 Task: Search one way flight ticket for 5 adults, 2 children, 1 infant in seat and 1 infant on lap in economy from Roswell: Roswell Air Center to Jacksonville: Albert J. Ellis Airport on 8-3-2023. Choice of flights is Alaska. Number of bags: 1 carry on bag. Price is upto 20000. Outbound departure time preference is 19:30.
Action: Mouse moved to (280, 397)
Screenshot: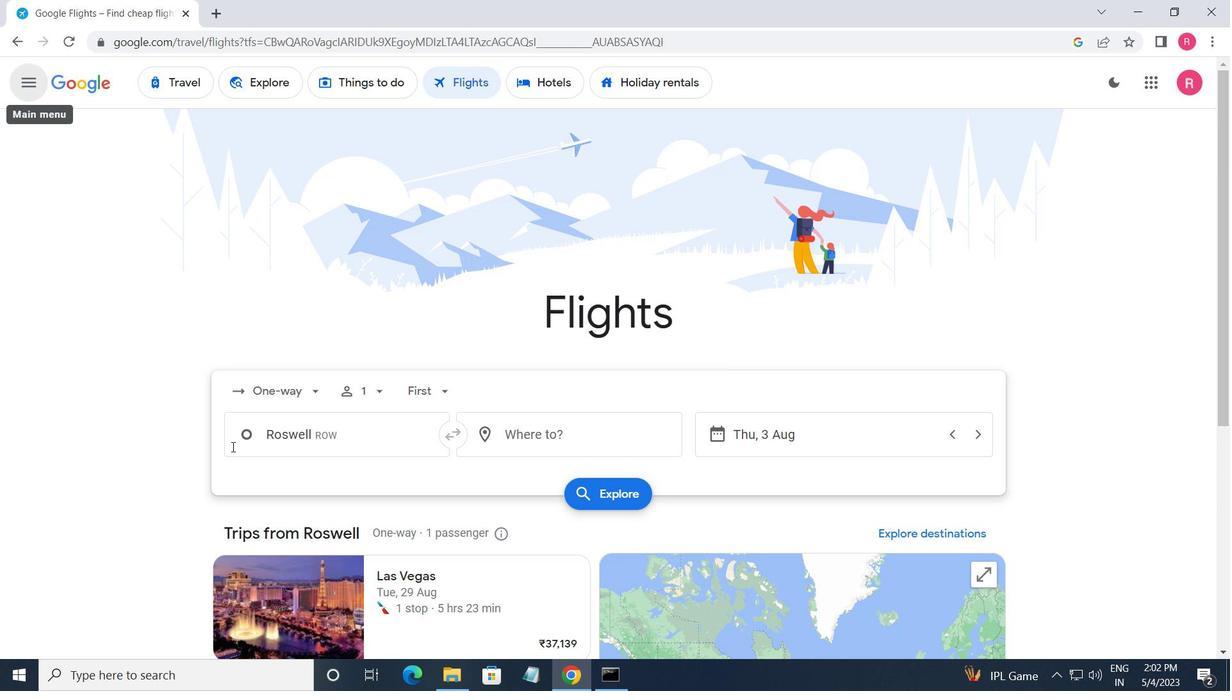 
Action: Mouse pressed left at (280, 397)
Screenshot: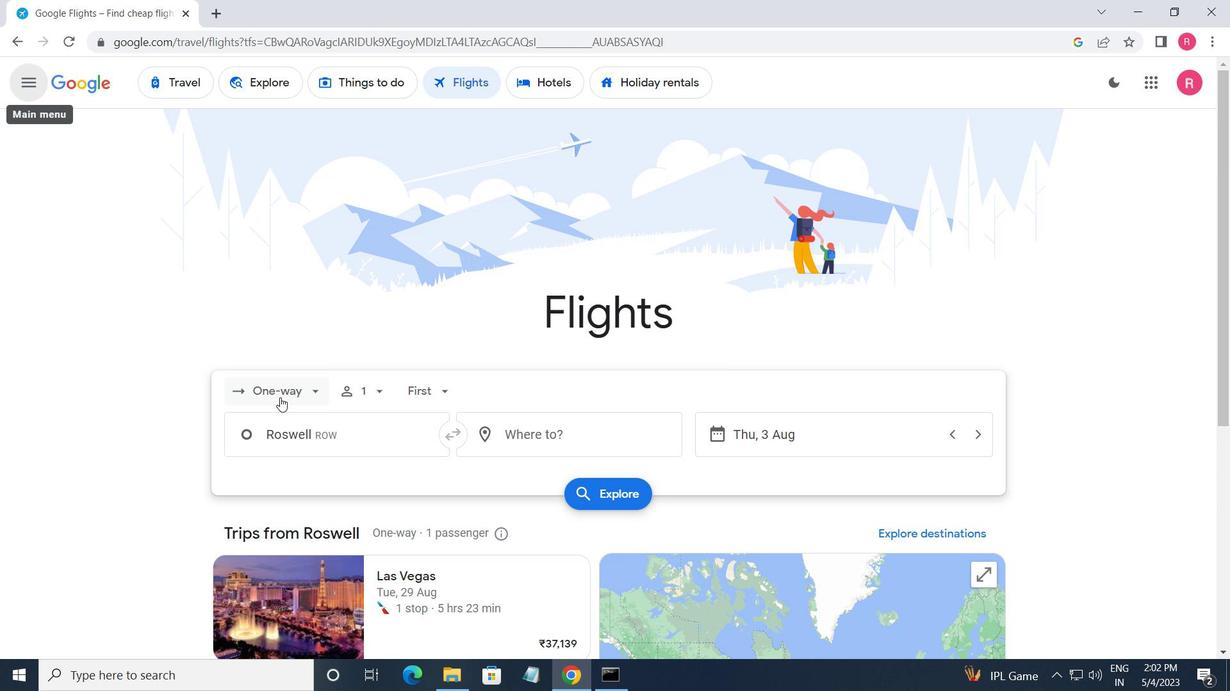 
Action: Mouse moved to (302, 458)
Screenshot: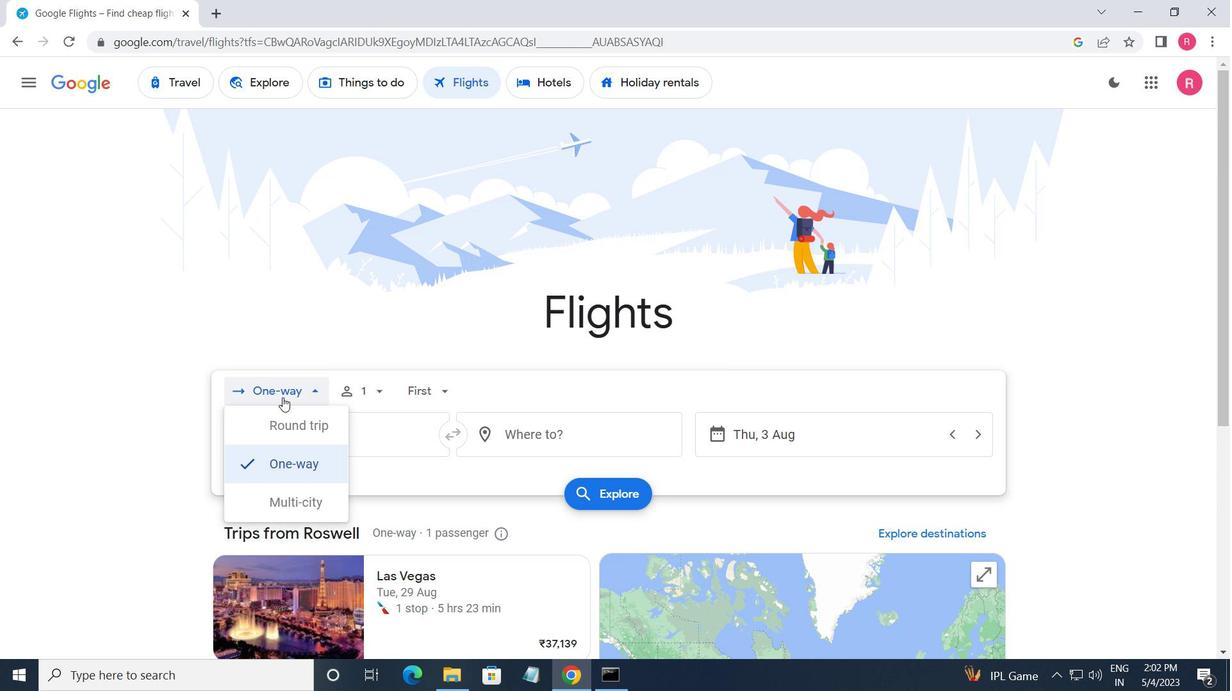 
Action: Mouse pressed left at (302, 458)
Screenshot: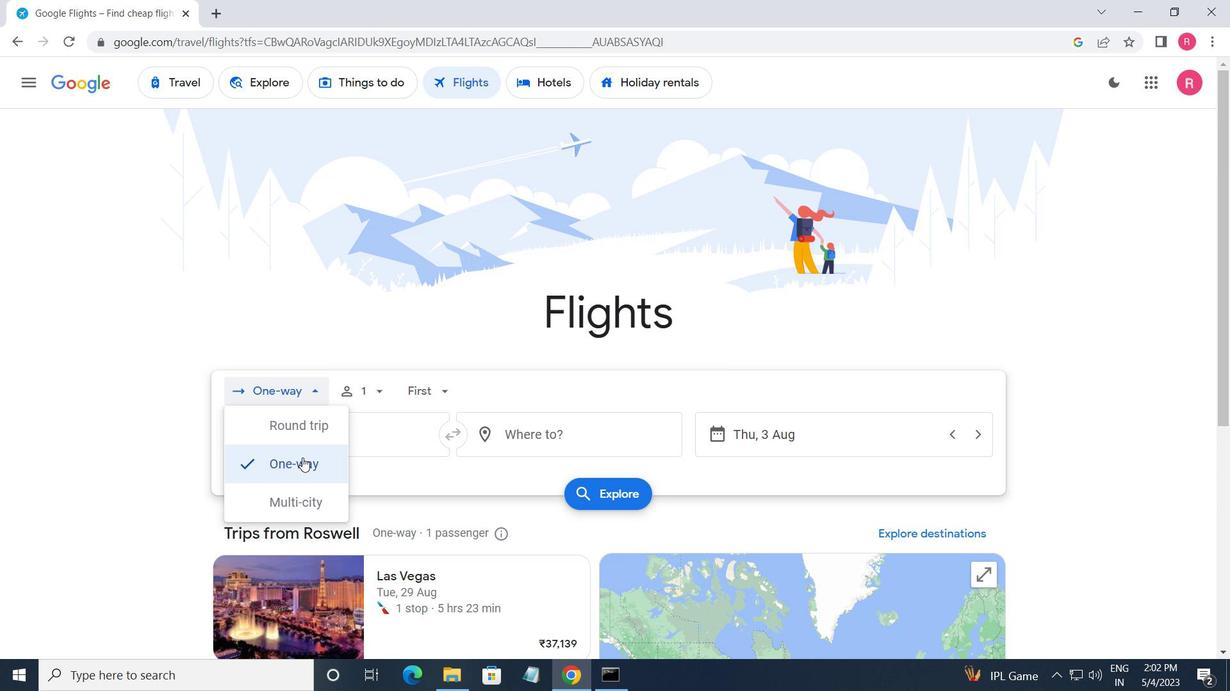 
Action: Mouse moved to (361, 388)
Screenshot: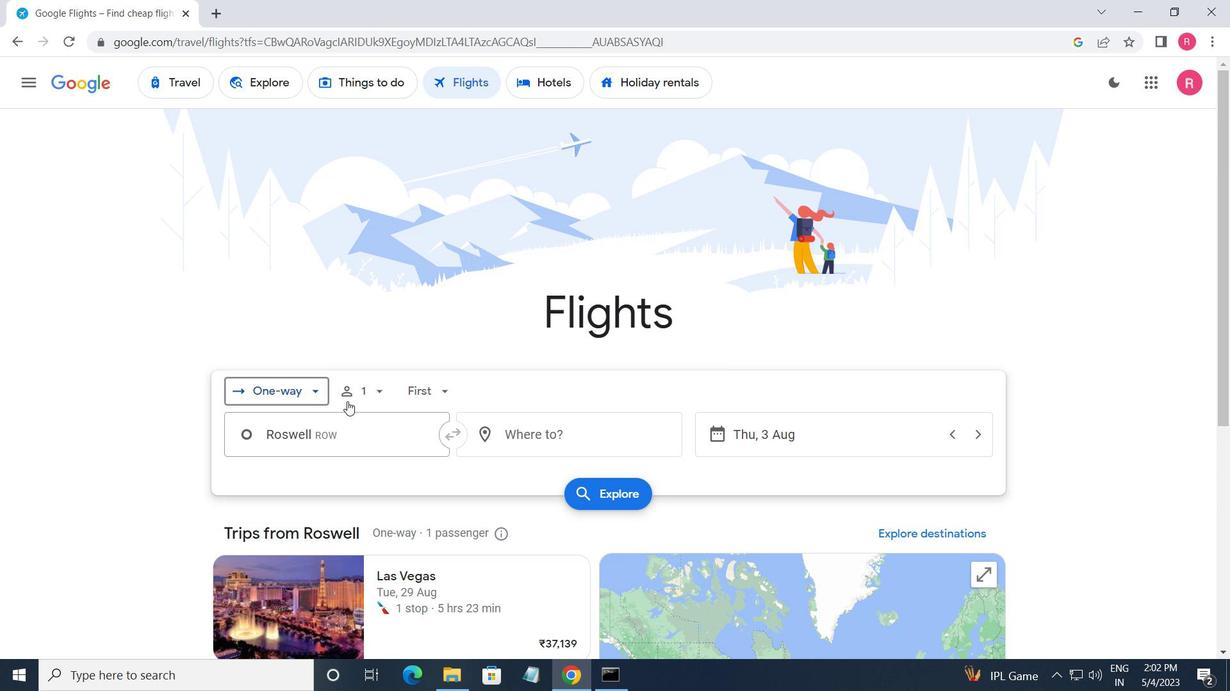 
Action: Mouse pressed left at (361, 388)
Screenshot: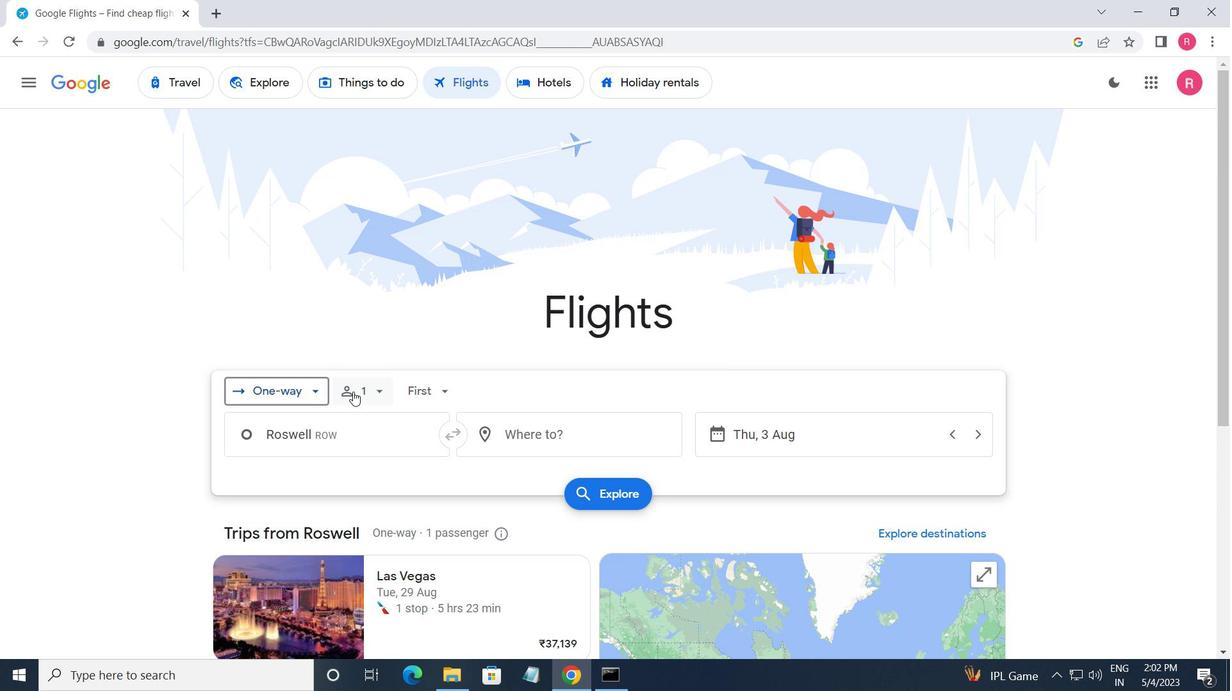 
Action: Mouse moved to (507, 427)
Screenshot: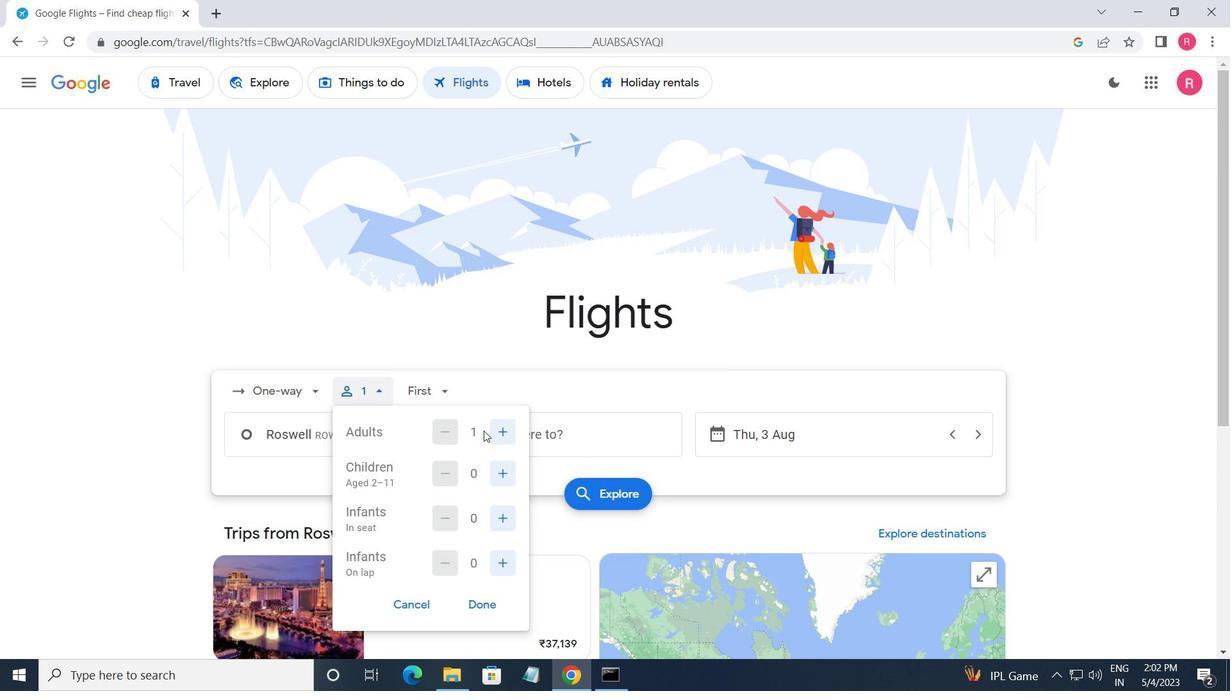 
Action: Mouse pressed left at (507, 427)
Screenshot: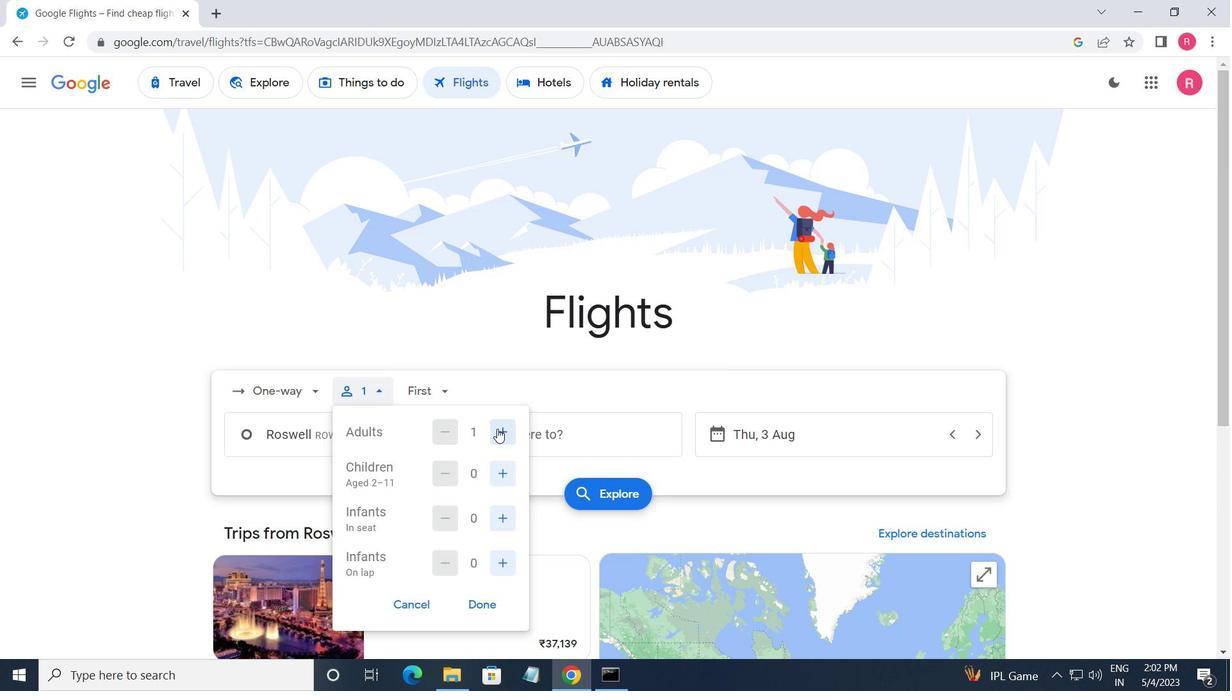 
Action: Mouse pressed left at (507, 427)
Screenshot: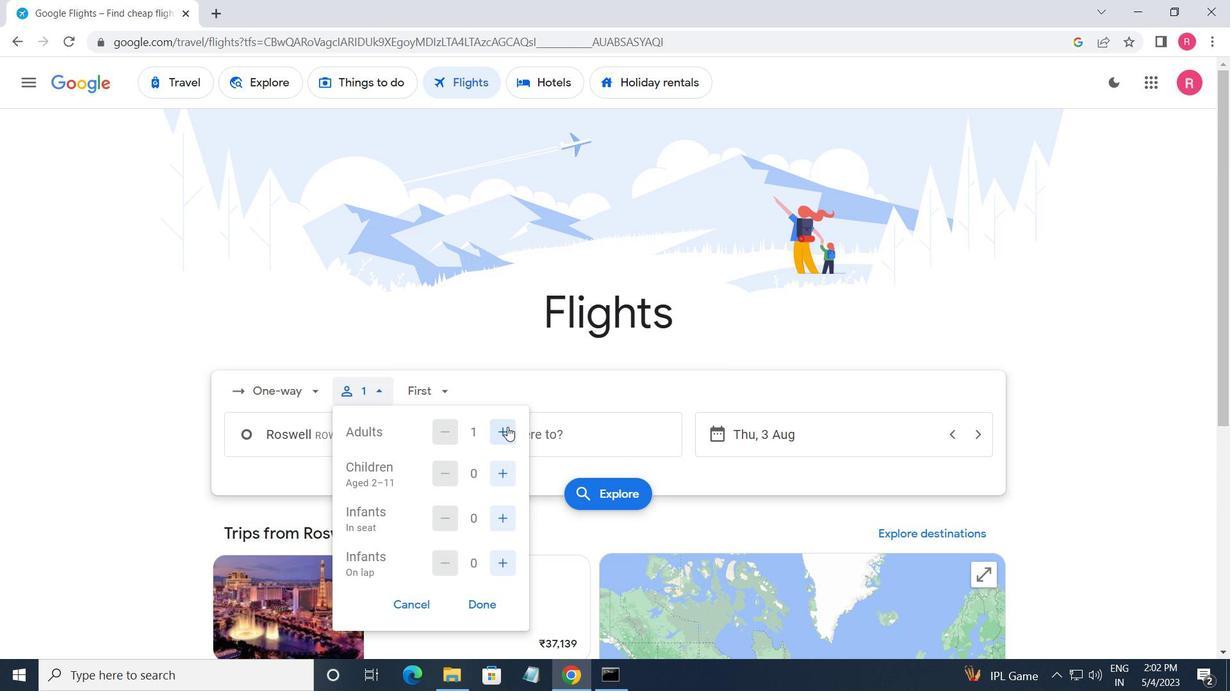 
Action: Mouse pressed left at (507, 427)
Screenshot: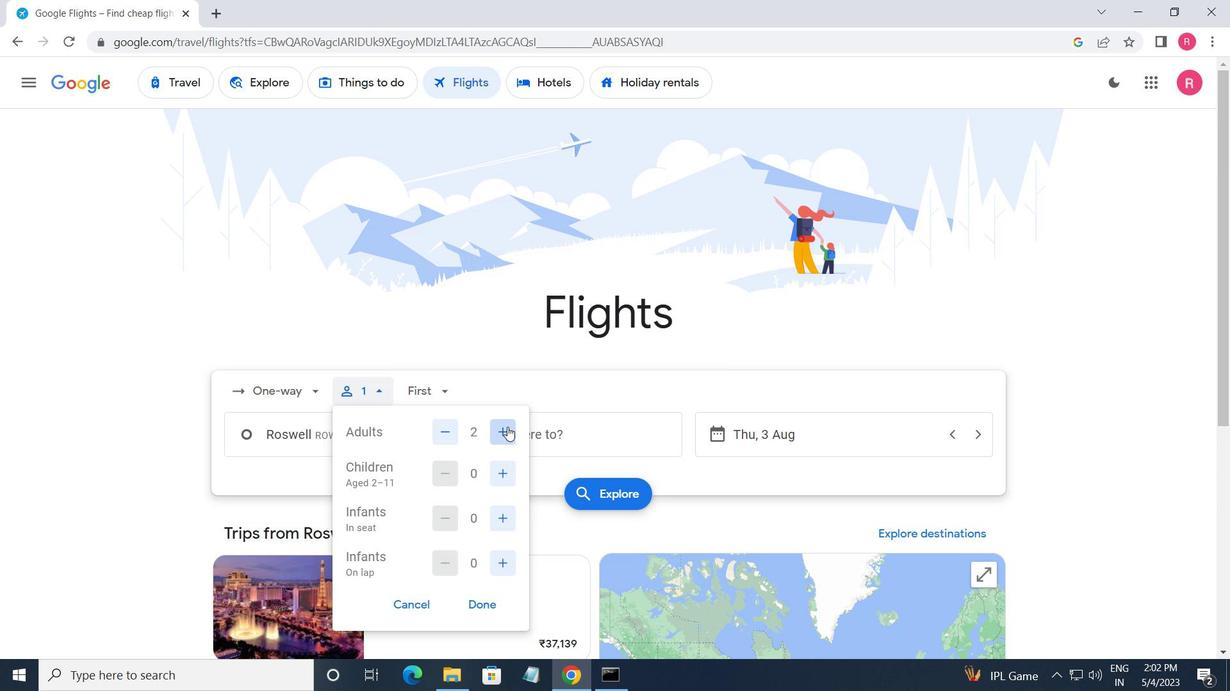 
Action: Mouse pressed left at (507, 427)
Screenshot: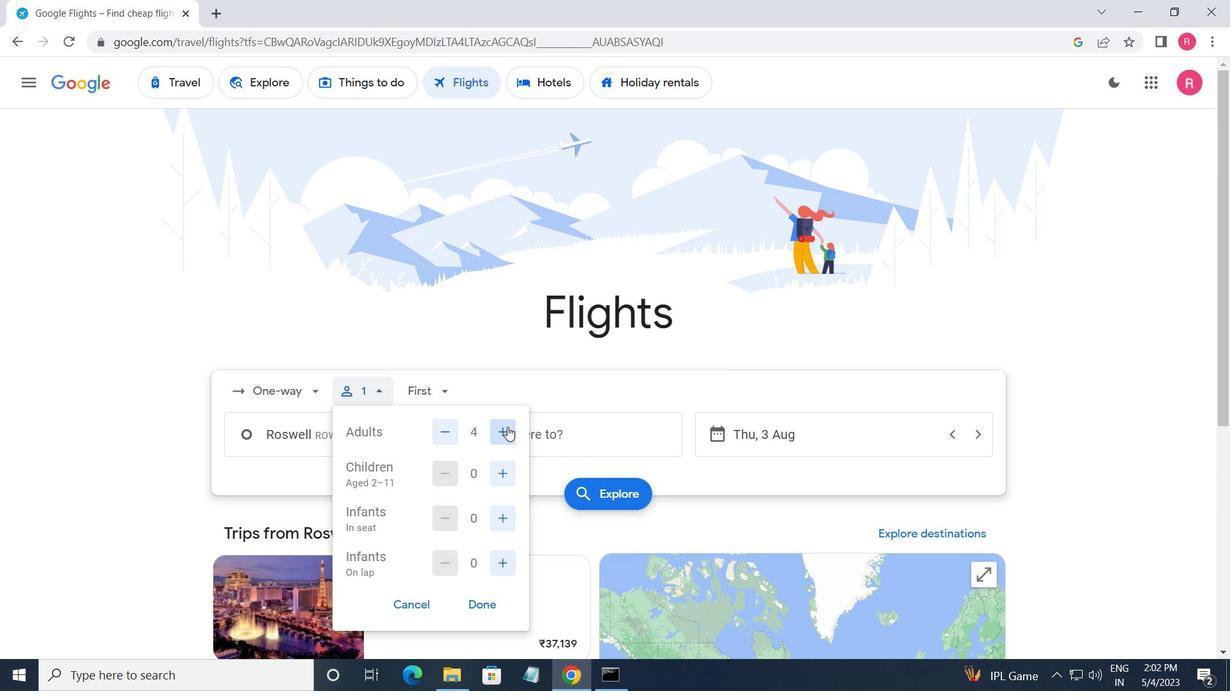 
Action: Mouse moved to (511, 466)
Screenshot: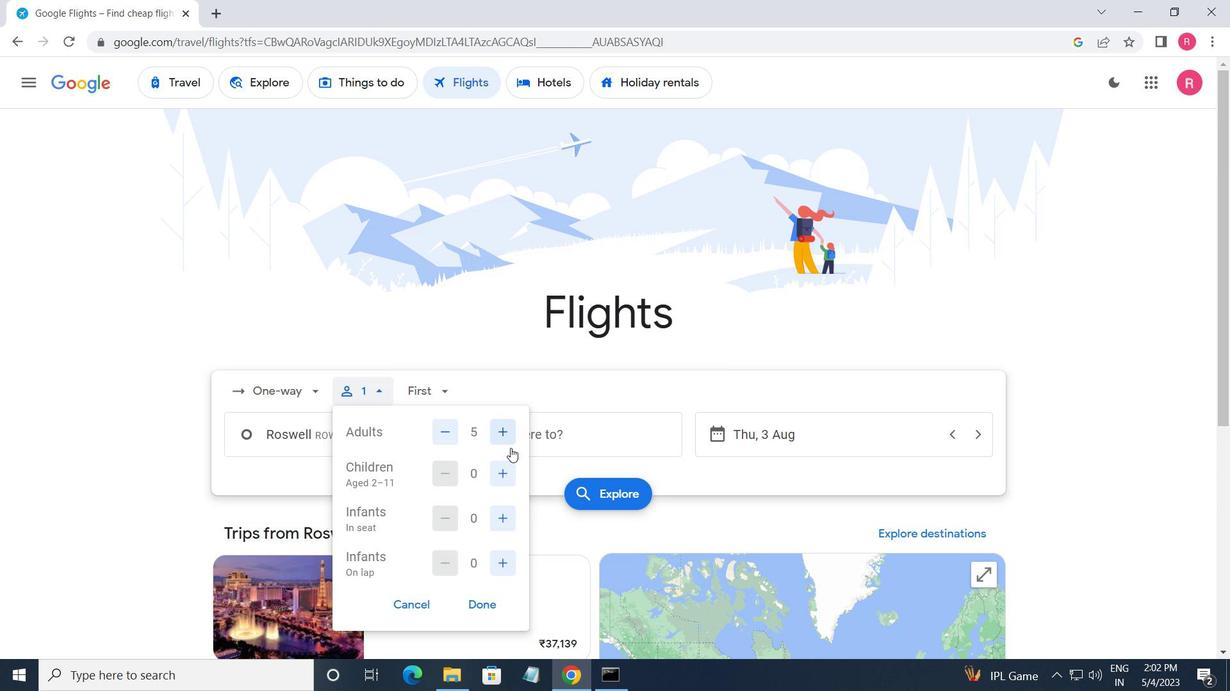 
Action: Mouse pressed left at (511, 466)
Screenshot: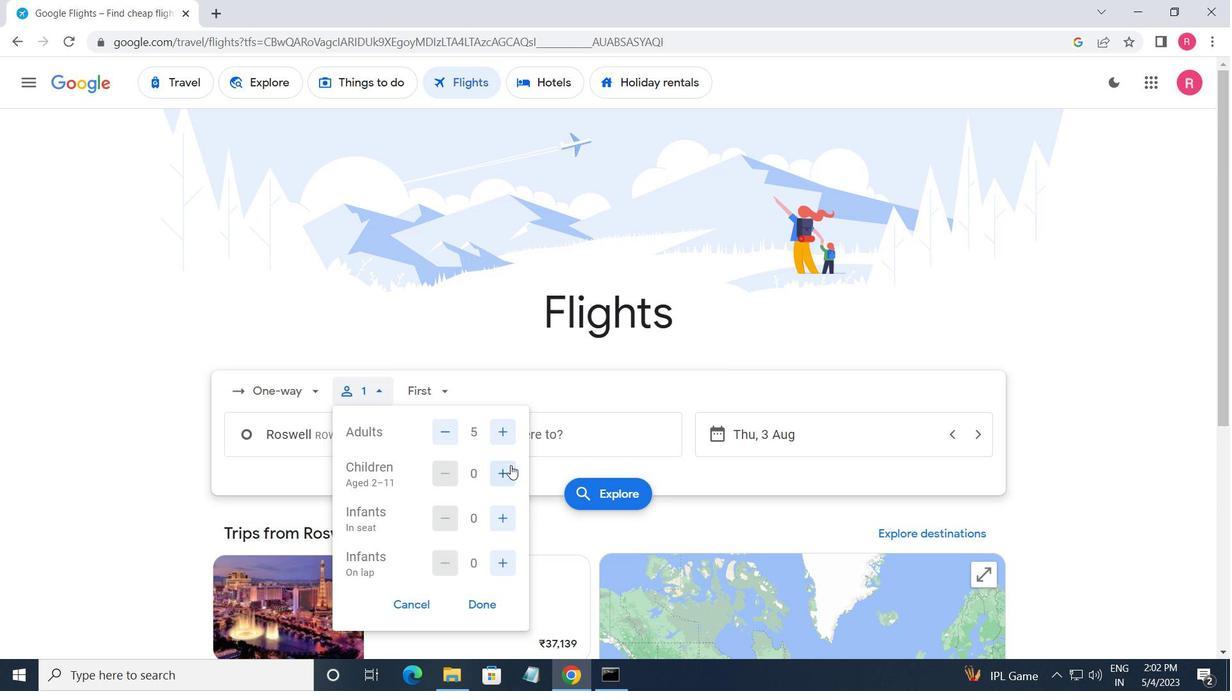 
Action: Mouse moved to (511, 468)
Screenshot: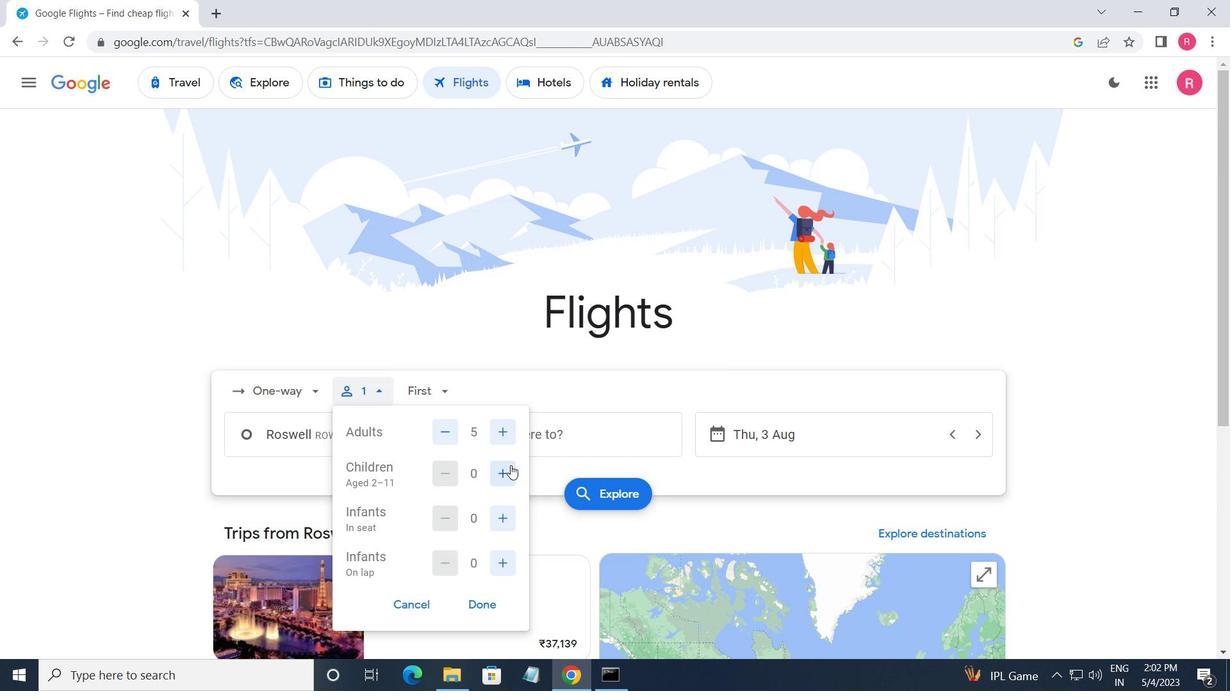 
Action: Mouse pressed left at (511, 468)
Screenshot: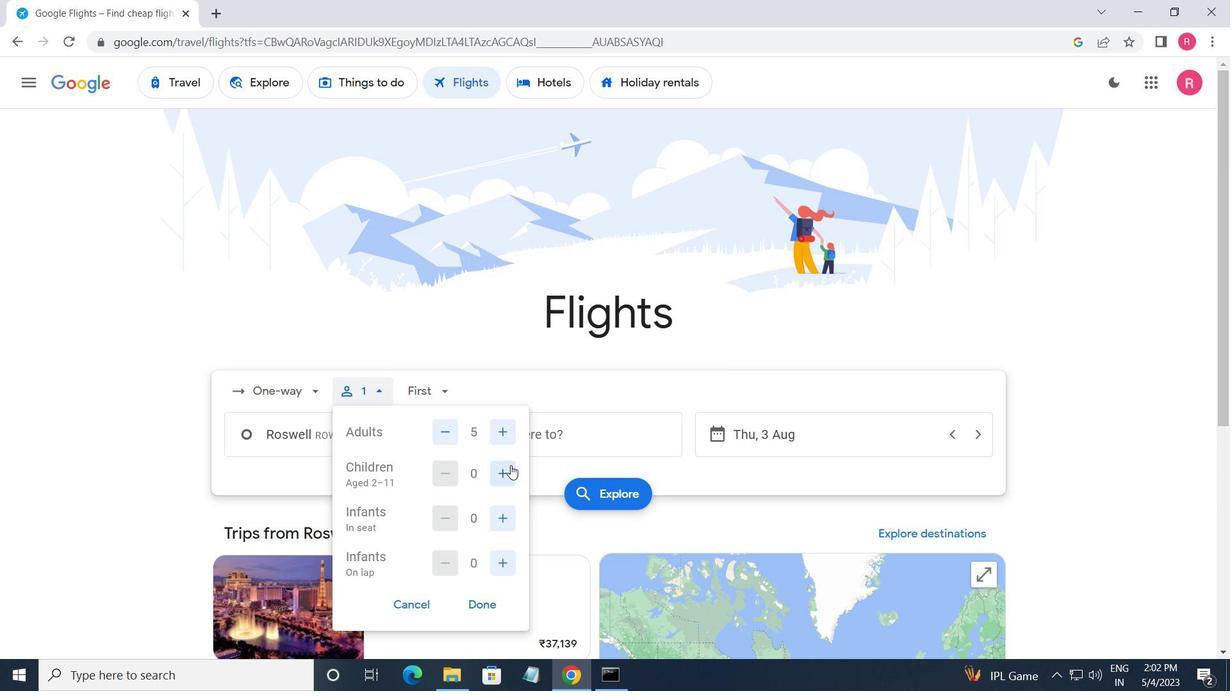 
Action: Mouse moved to (507, 517)
Screenshot: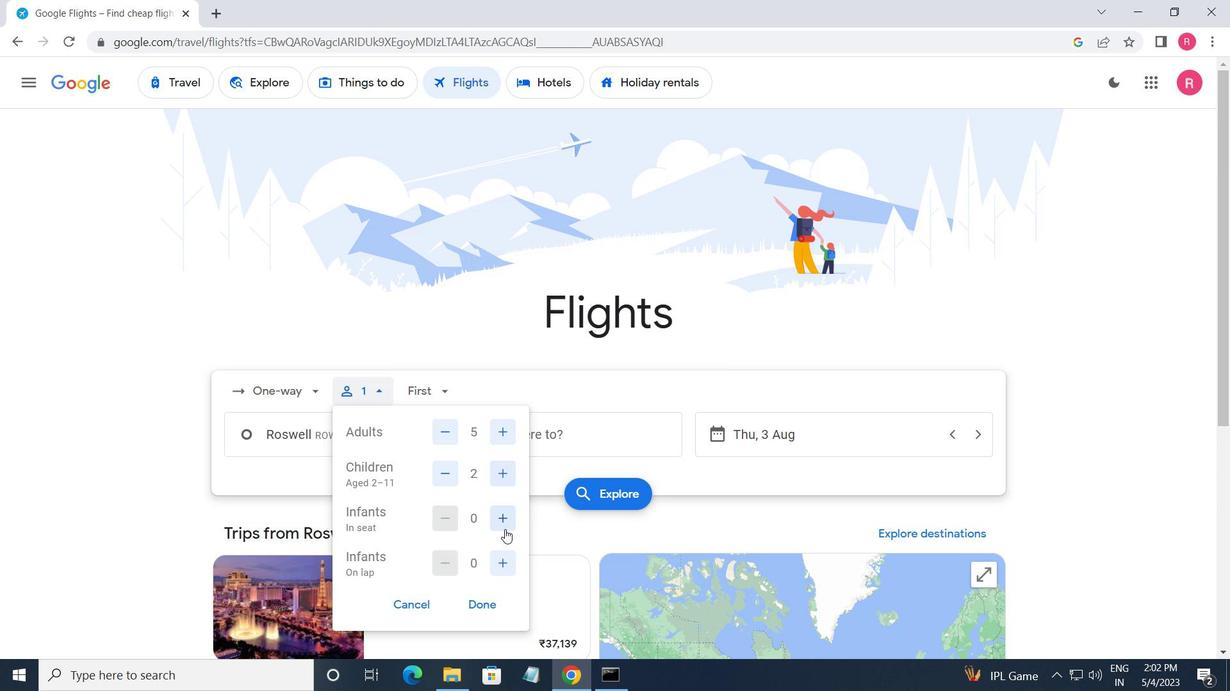 
Action: Mouse pressed left at (507, 517)
Screenshot: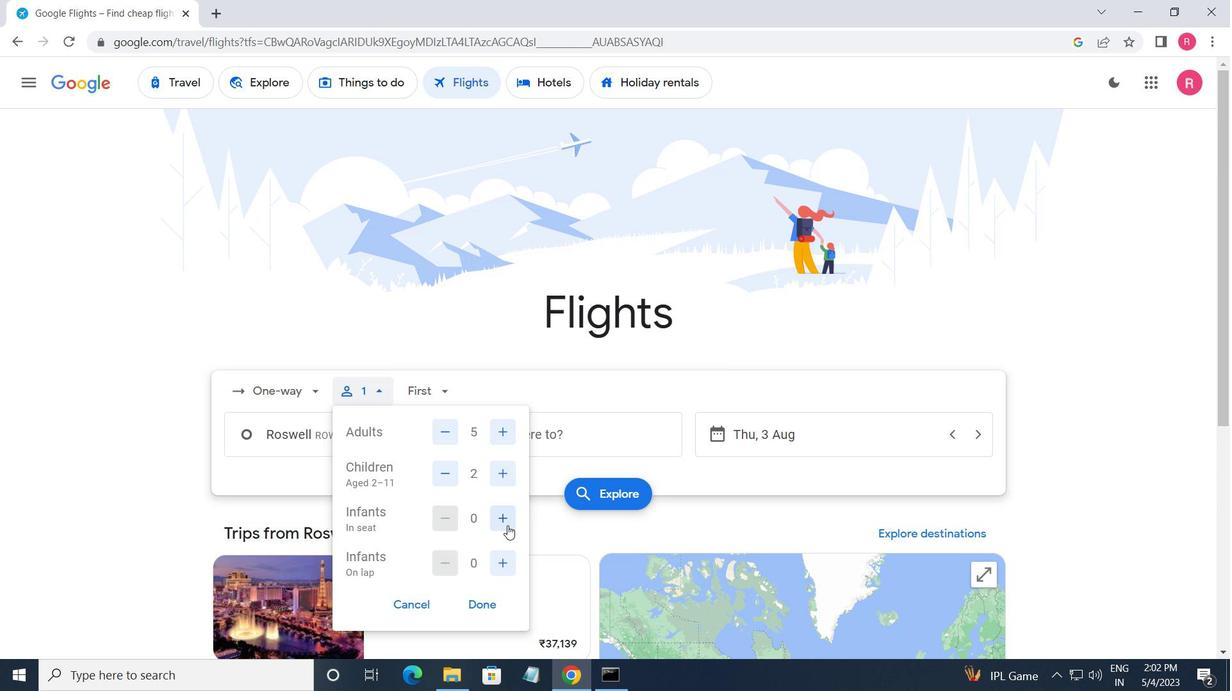 
Action: Mouse moved to (501, 562)
Screenshot: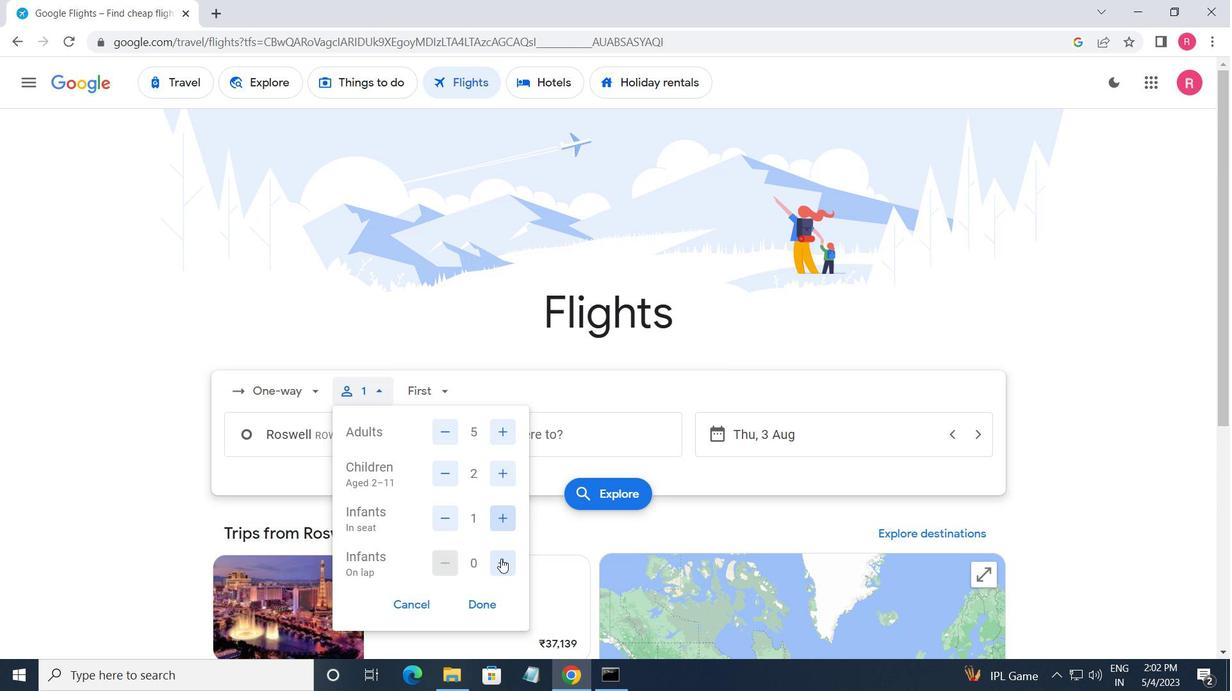 
Action: Mouse pressed left at (501, 562)
Screenshot: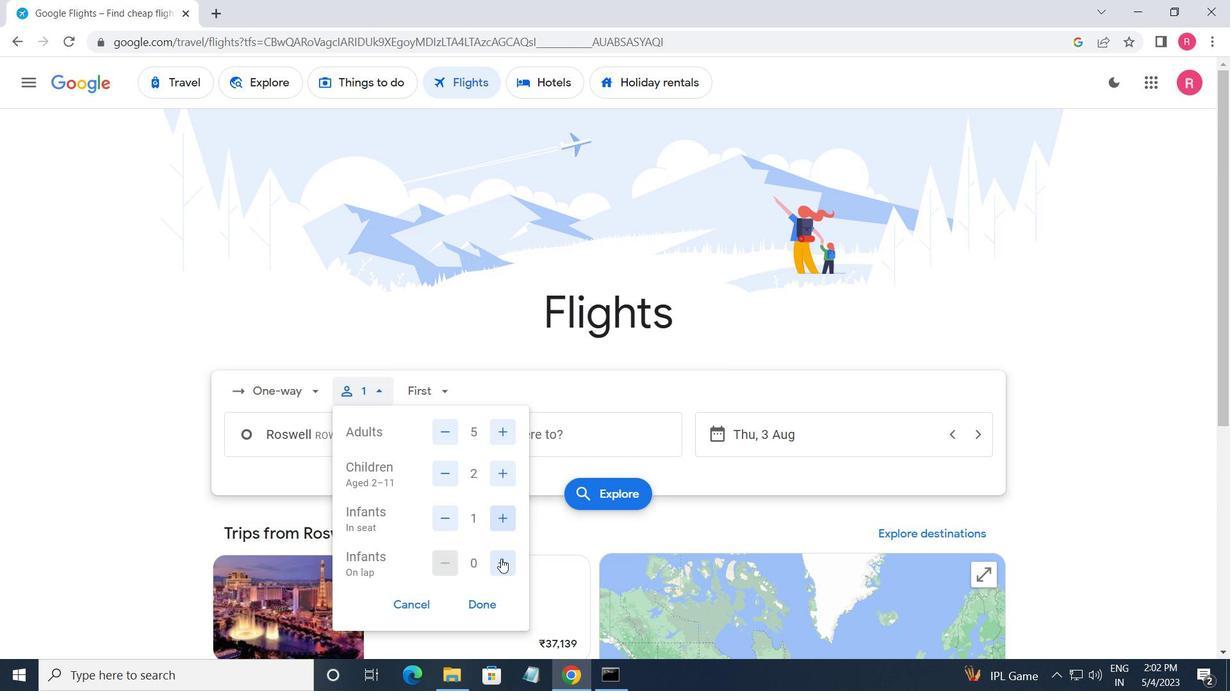 
Action: Mouse moved to (485, 600)
Screenshot: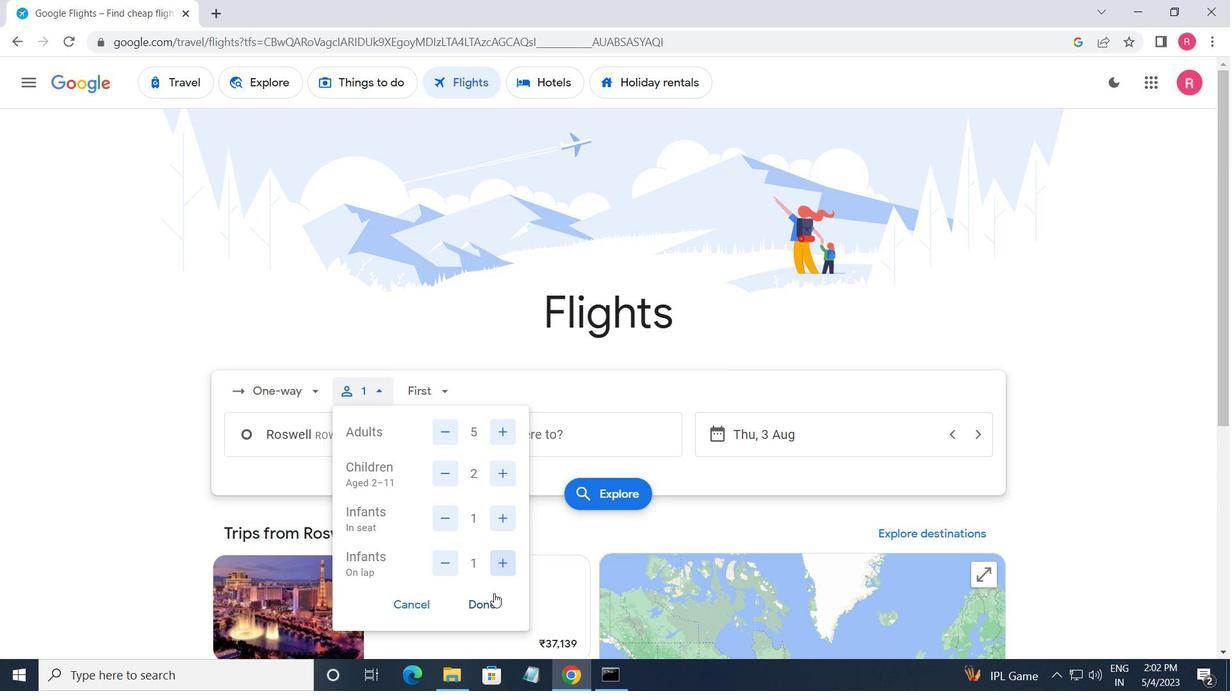 
Action: Mouse pressed left at (485, 600)
Screenshot: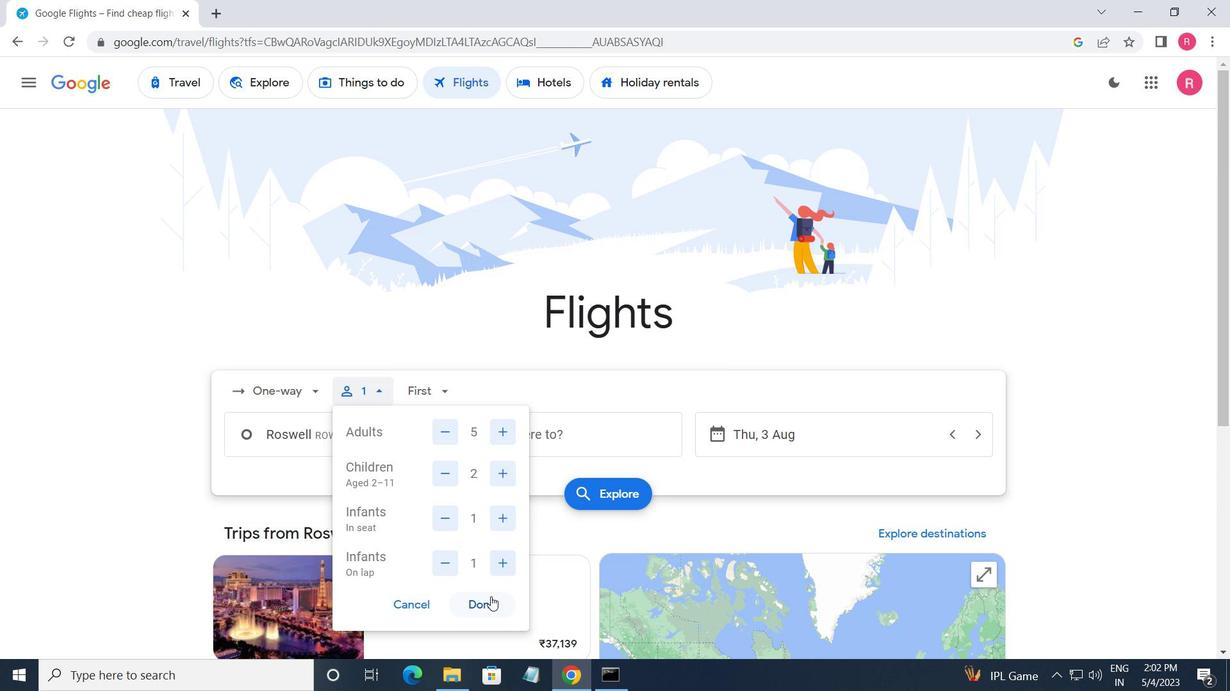 
Action: Mouse moved to (445, 392)
Screenshot: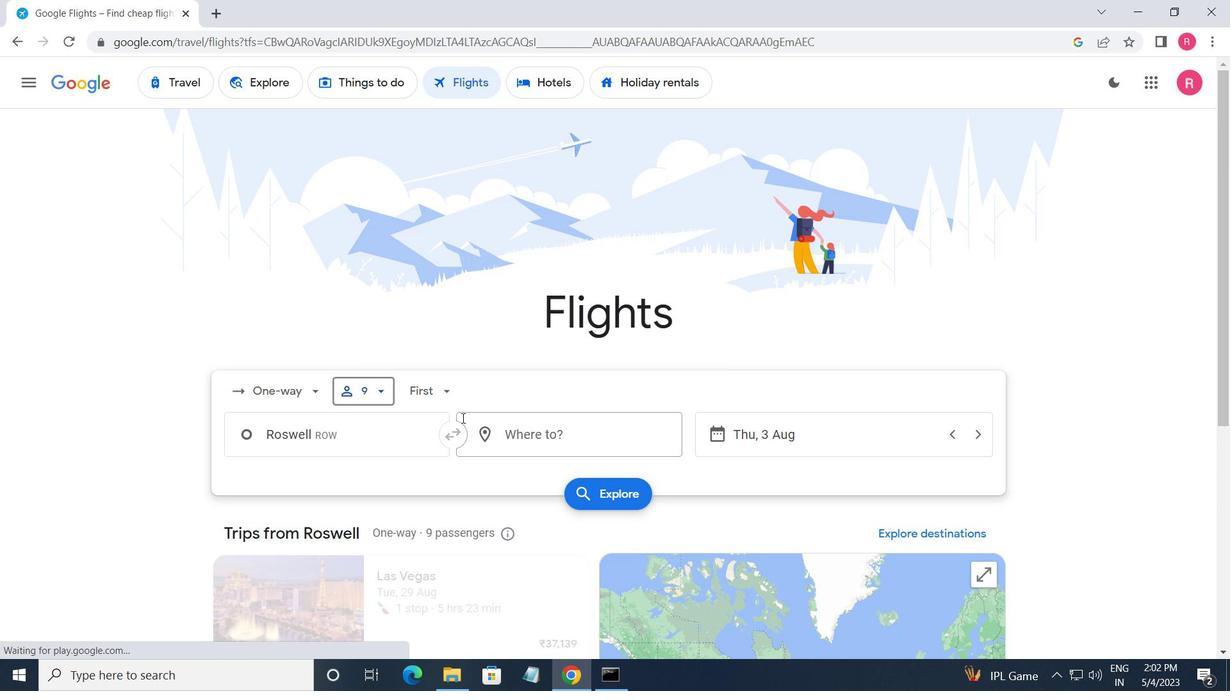 
Action: Mouse pressed left at (445, 392)
Screenshot: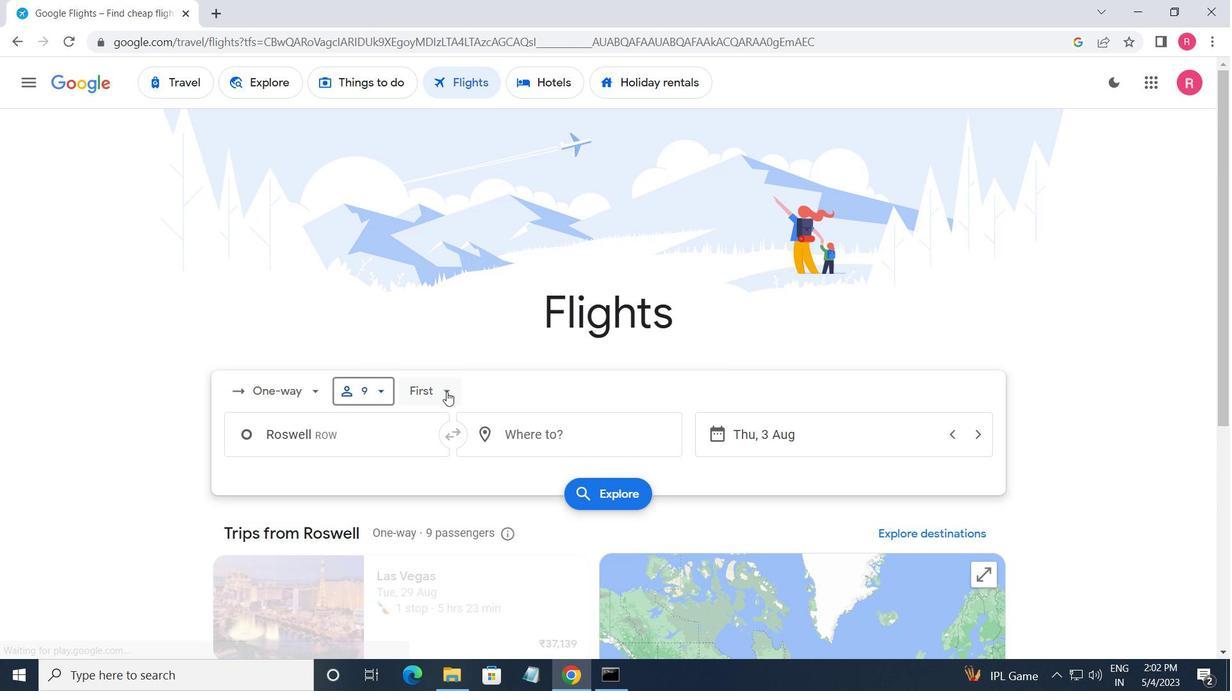 
Action: Mouse moved to (477, 429)
Screenshot: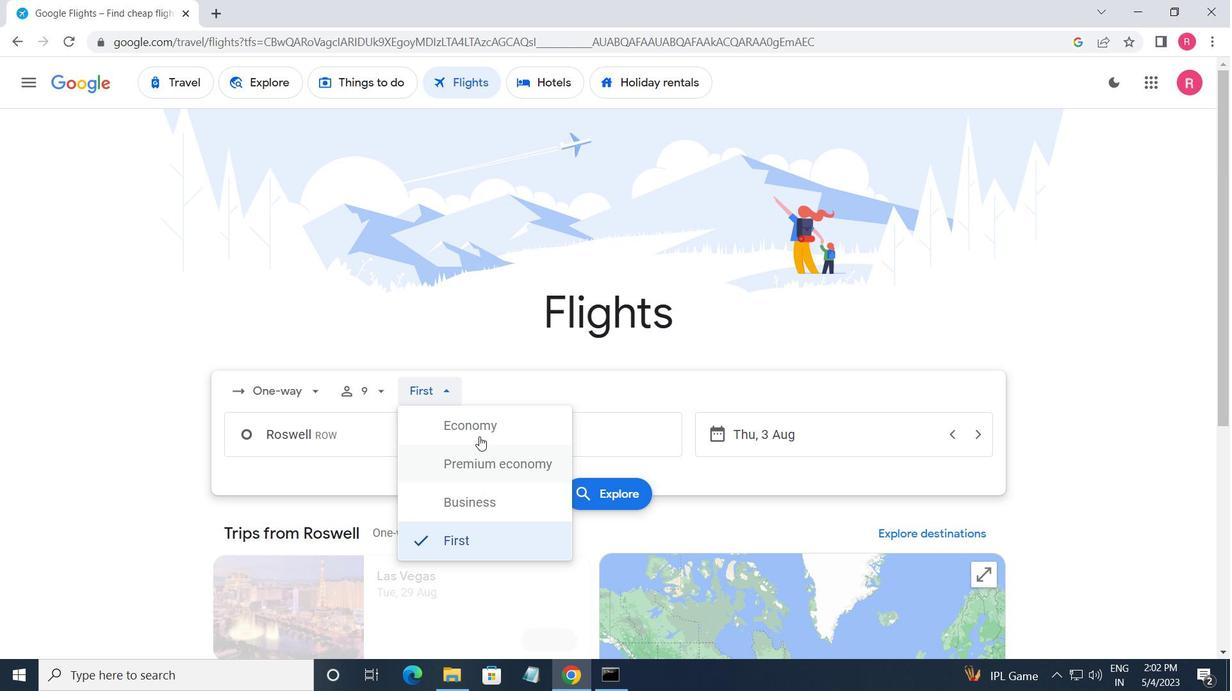 
Action: Mouse pressed left at (477, 429)
Screenshot: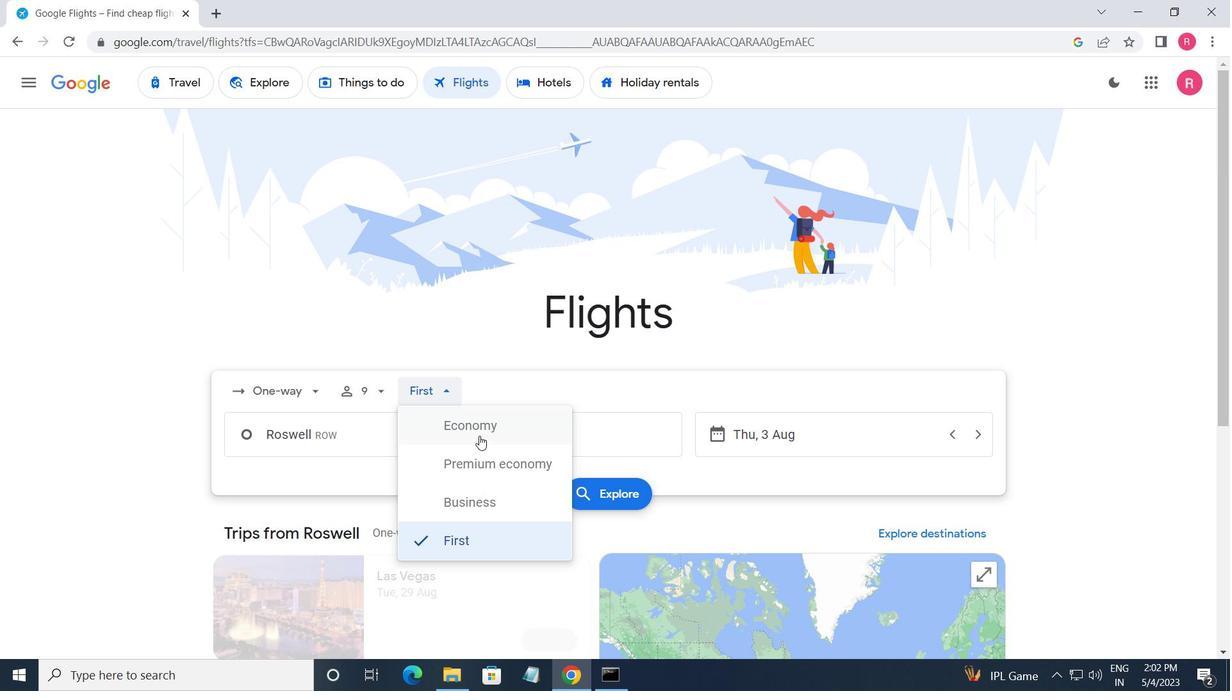 
Action: Mouse moved to (327, 436)
Screenshot: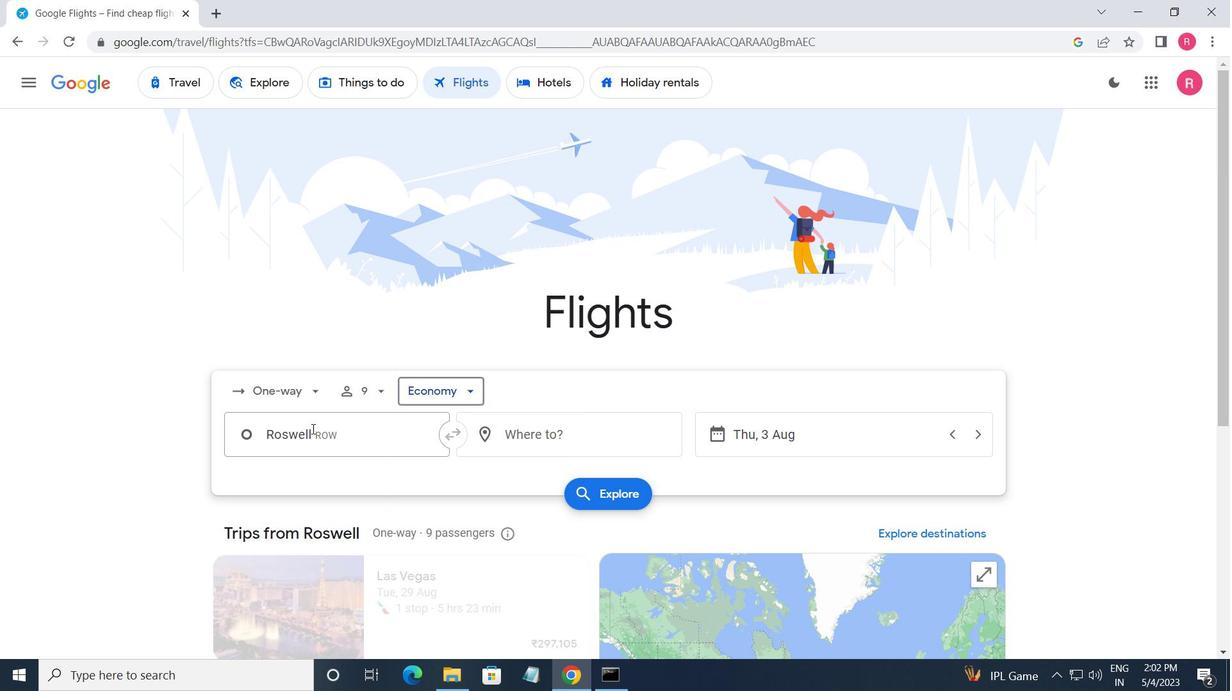 
Action: Mouse pressed left at (327, 436)
Screenshot: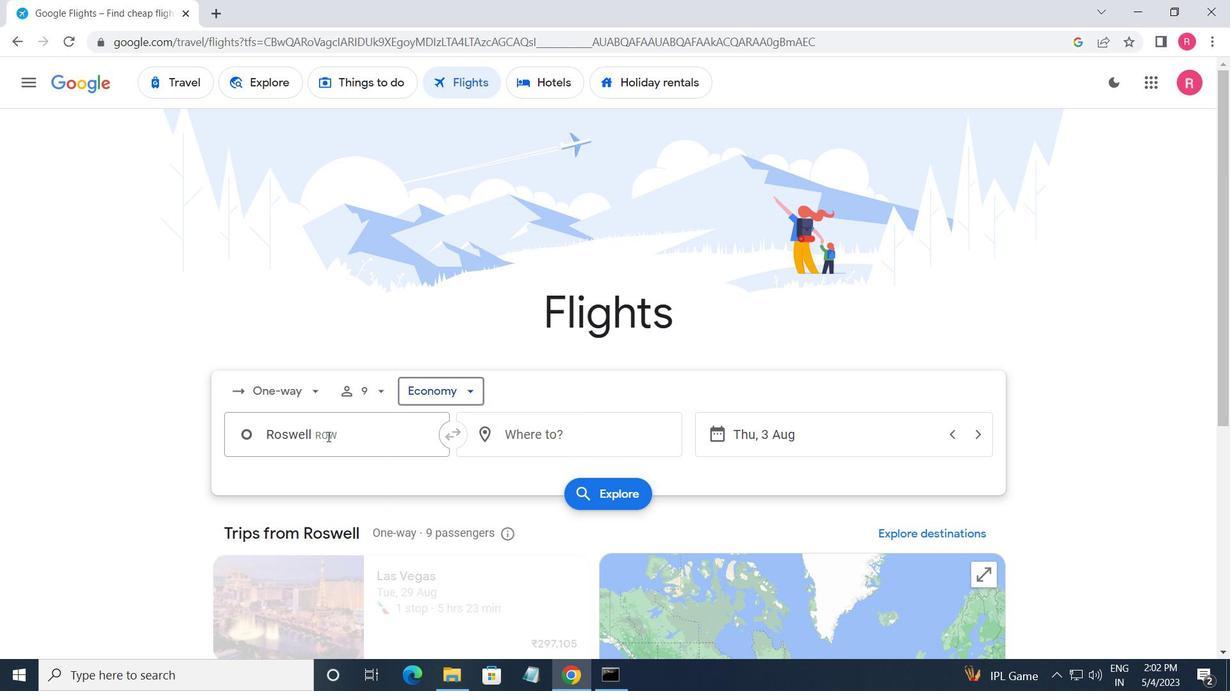 
Action: Mouse moved to (374, 515)
Screenshot: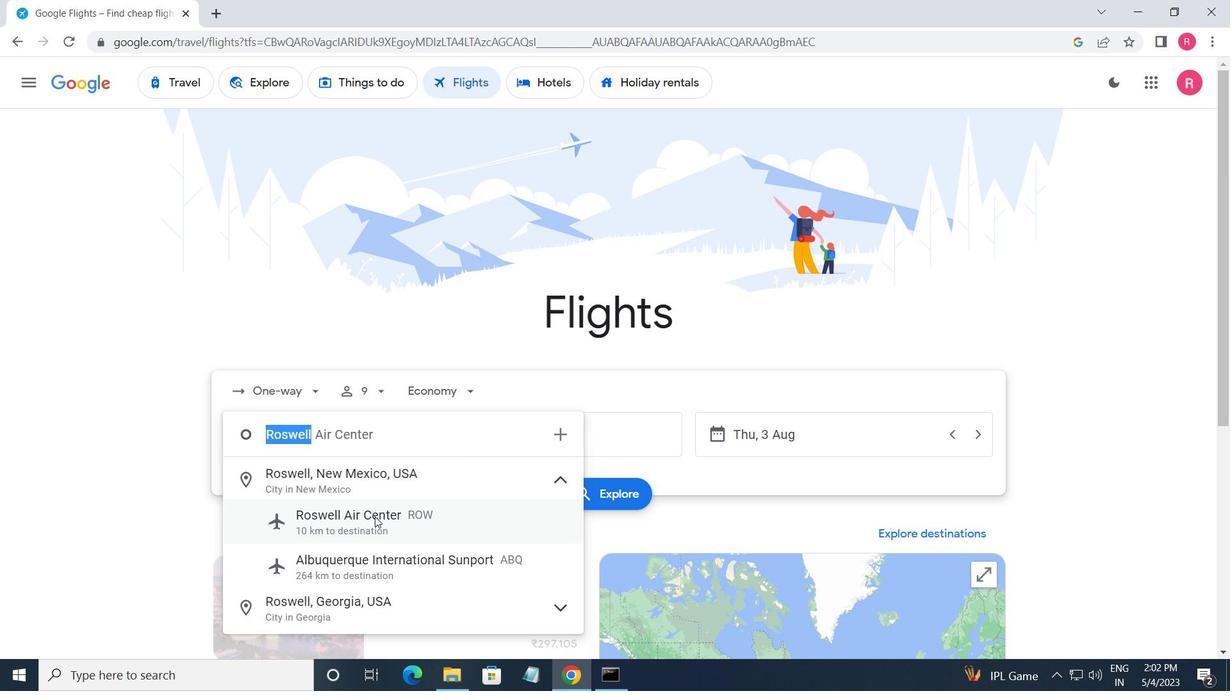 
Action: Mouse pressed left at (374, 515)
Screenshot: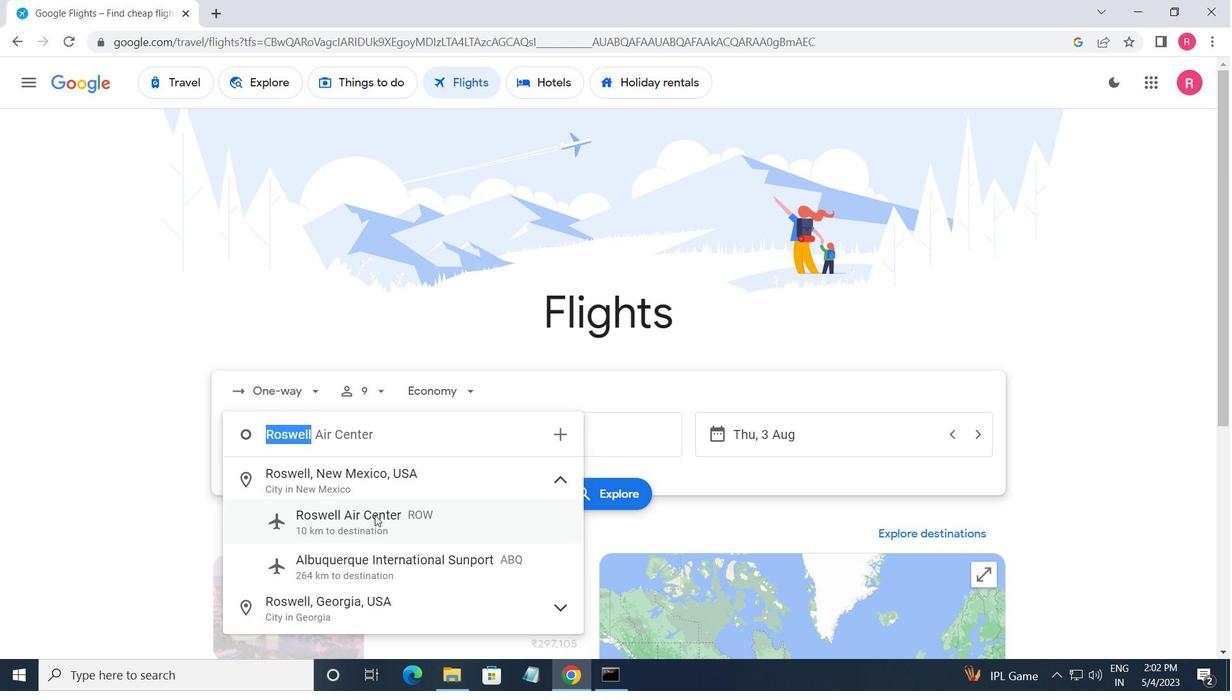 
Action: Mouse moved to (537, 434)
Screenshot: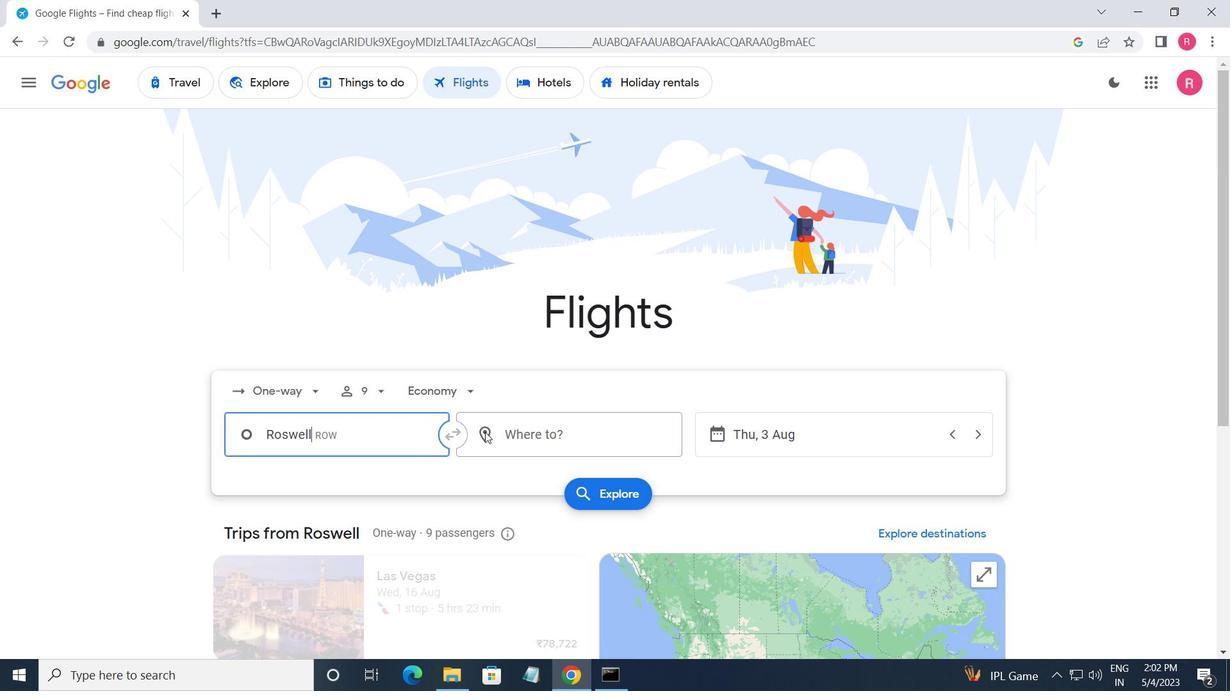 
Action: Mouse pressed left at (537, 434)
Screenshot: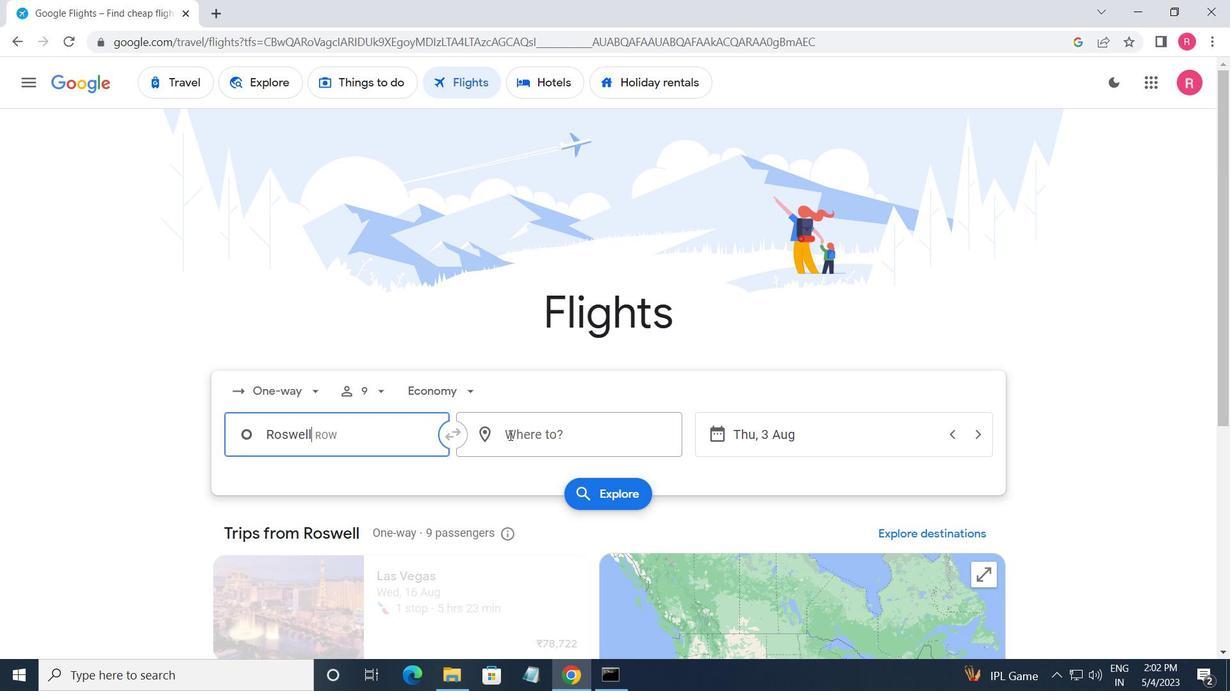 
Action: Mouse moved to (563, 524)
Screenshot: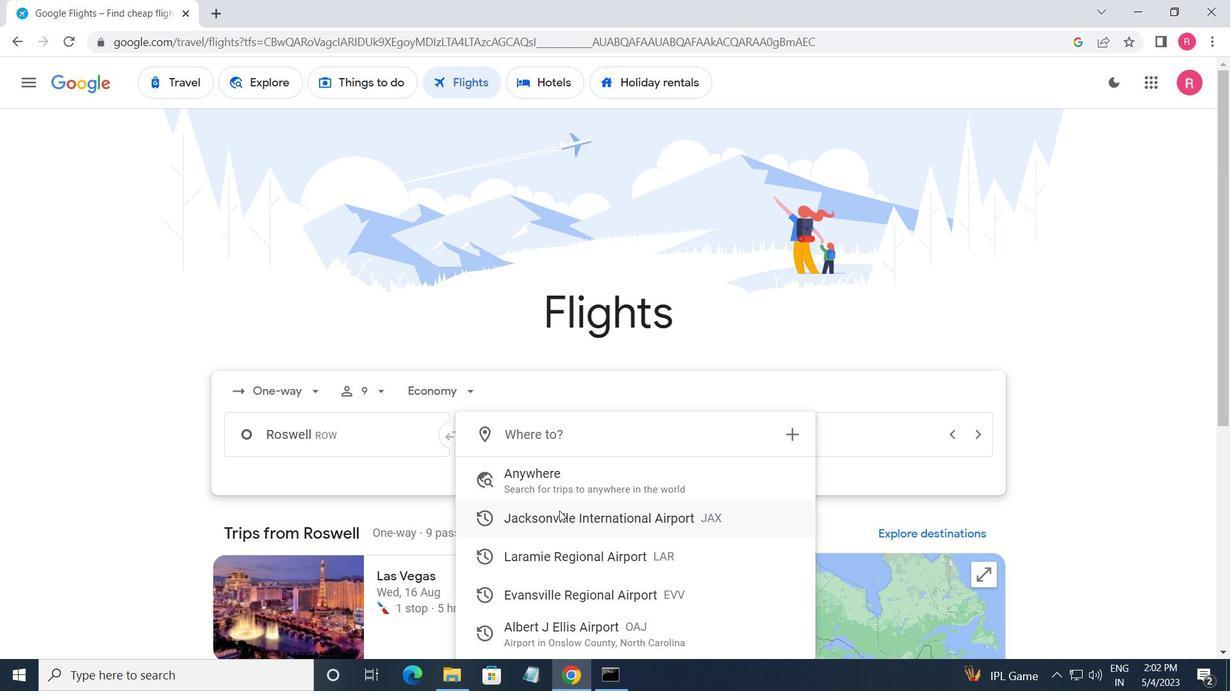
Action: Mouse pressed left at (563, 524)
Screenshot: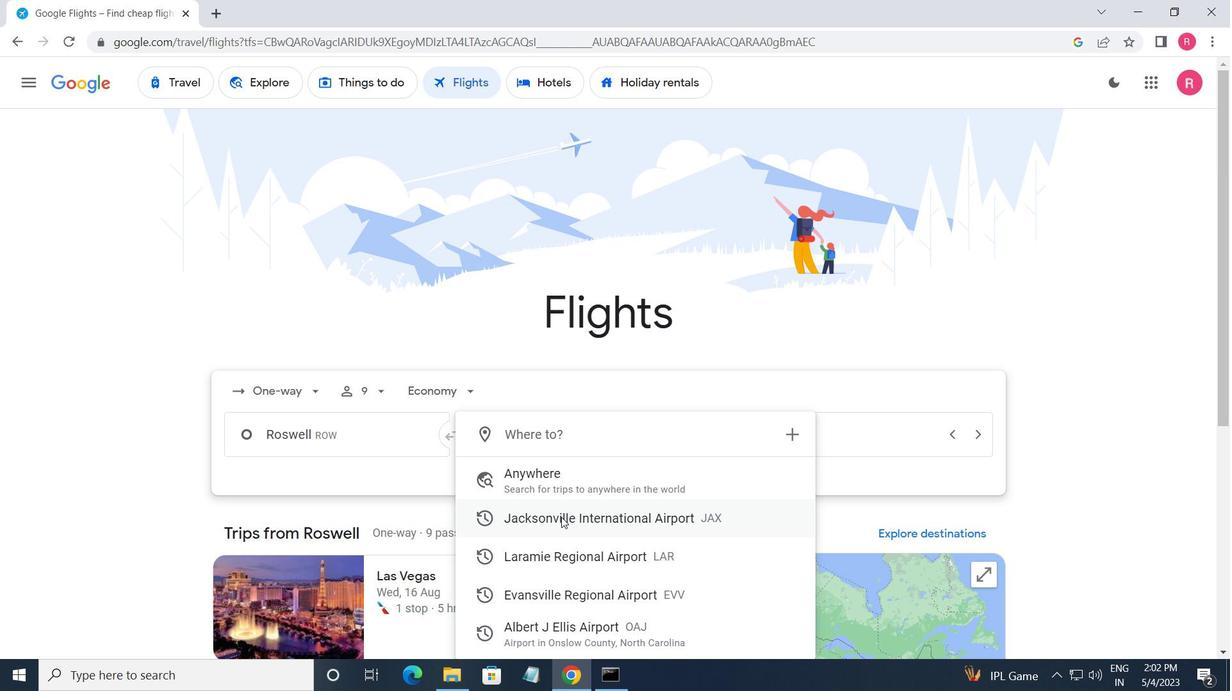 
Action: Mouse moved to (826, 433)
Screenshot: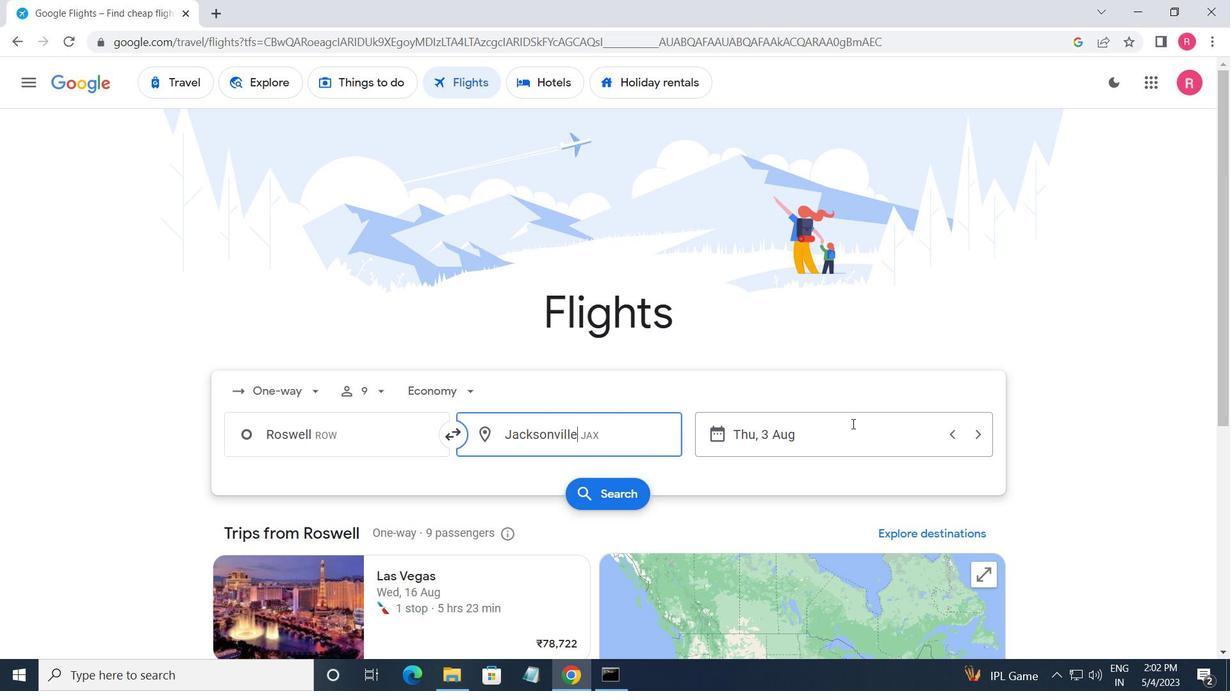 
Action: Mouse pressed left at (826, 433)
Screenshot: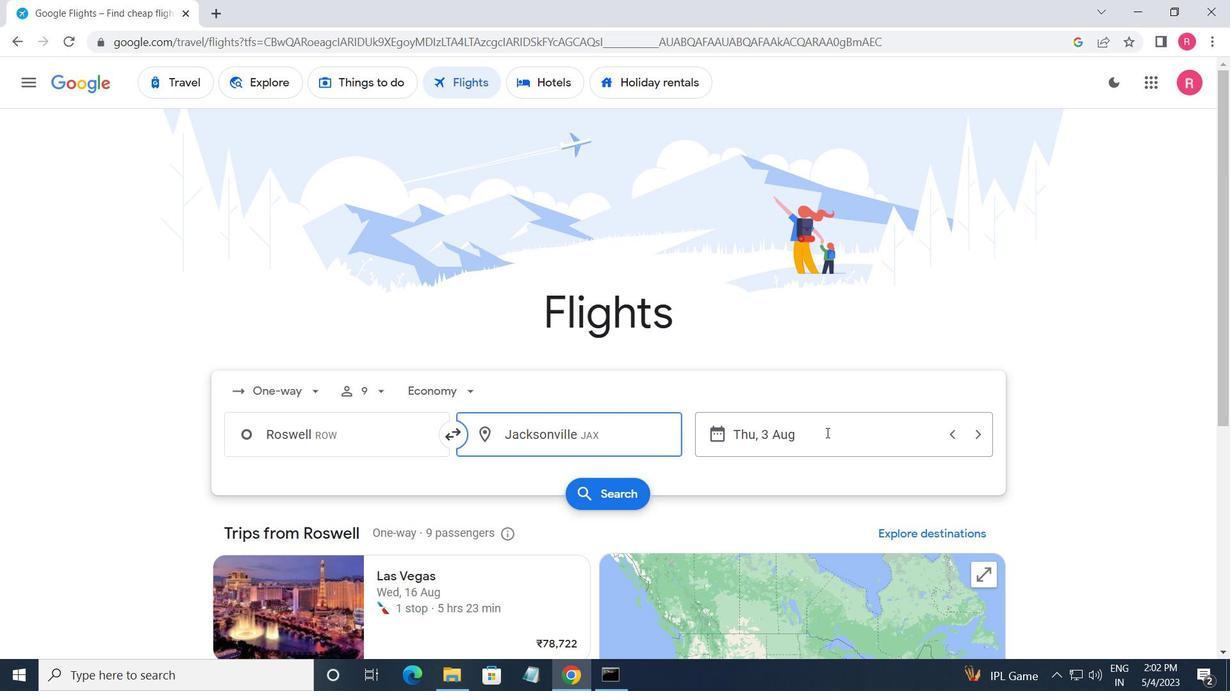 
Action: Mouse moved to (574, 374)
Screenshot: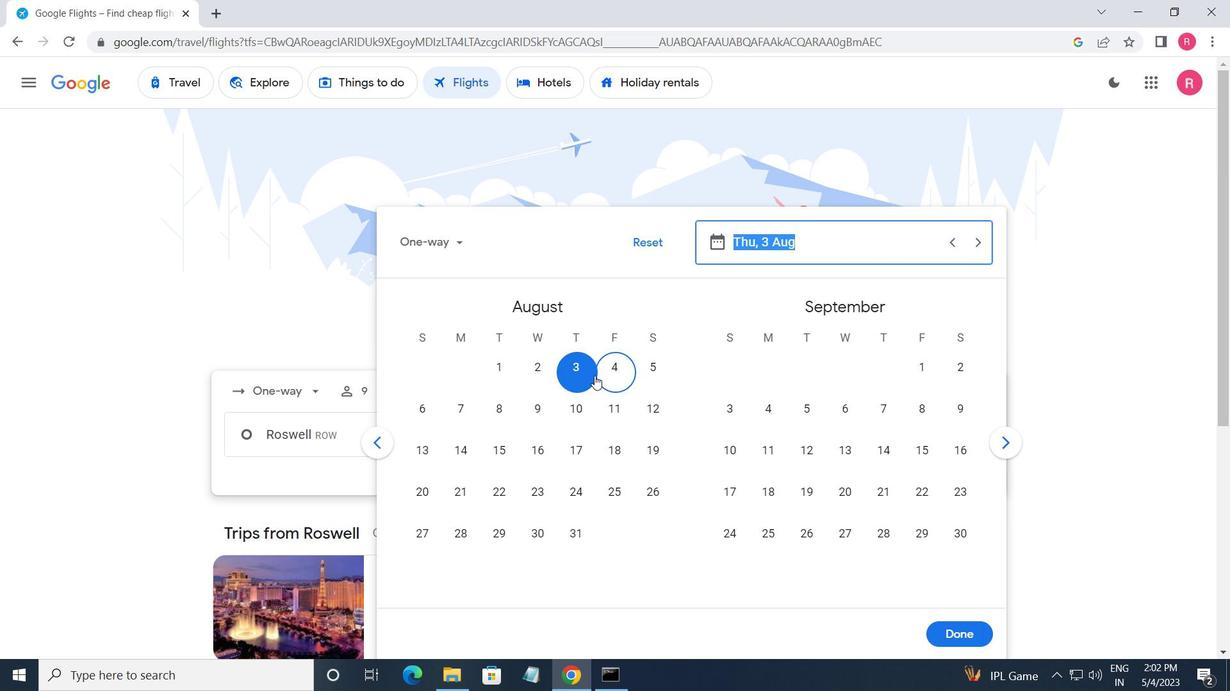 
Action: Mouse pressed left at (574, 374)
Screenshot: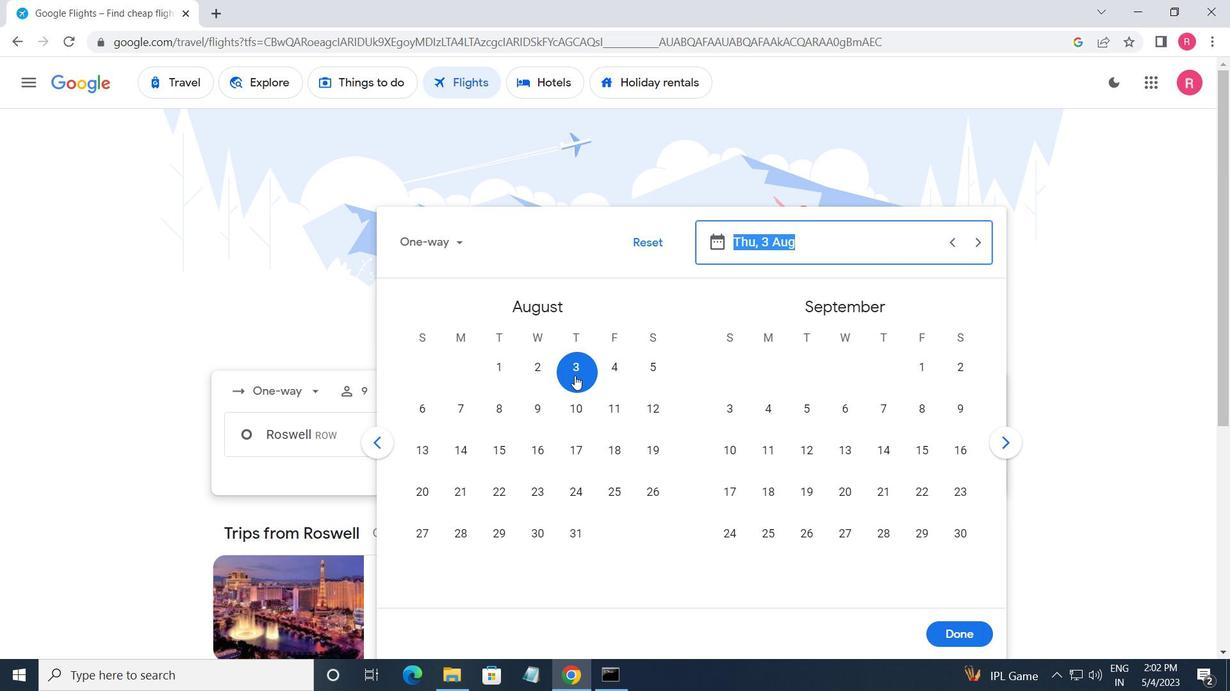 
Action: Mouse moved to (966, 633)
Screenshot: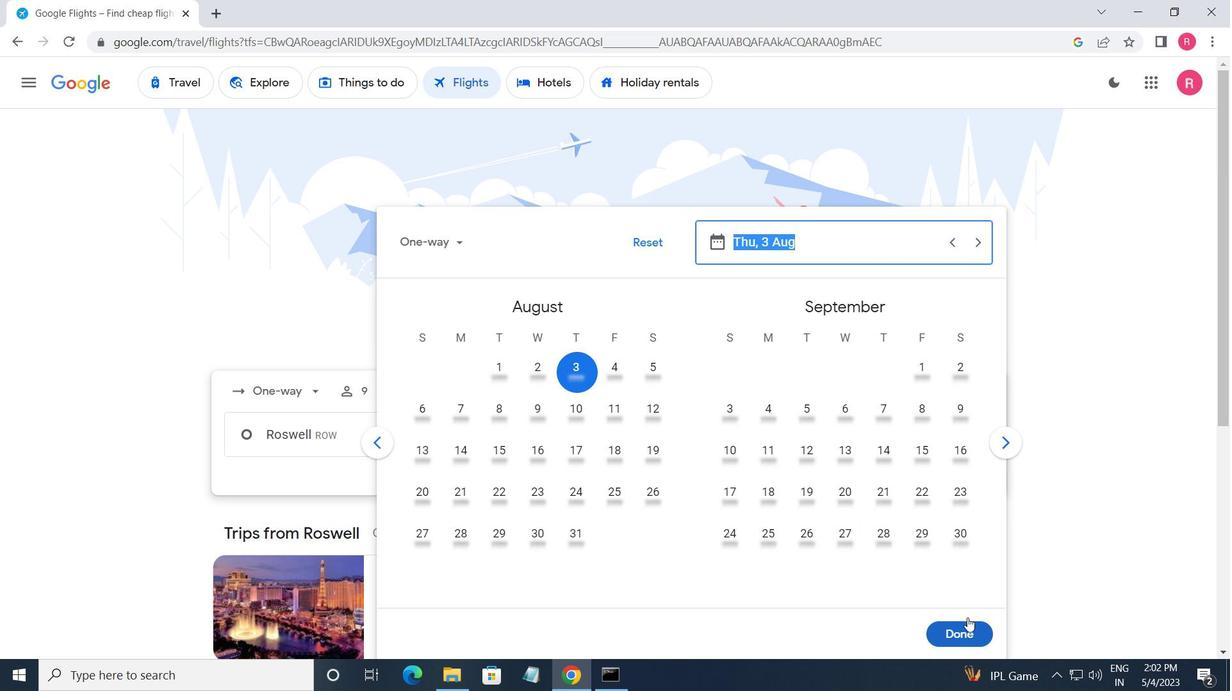 
Action: Mouse pressed left at (966, 633)
Screenshot: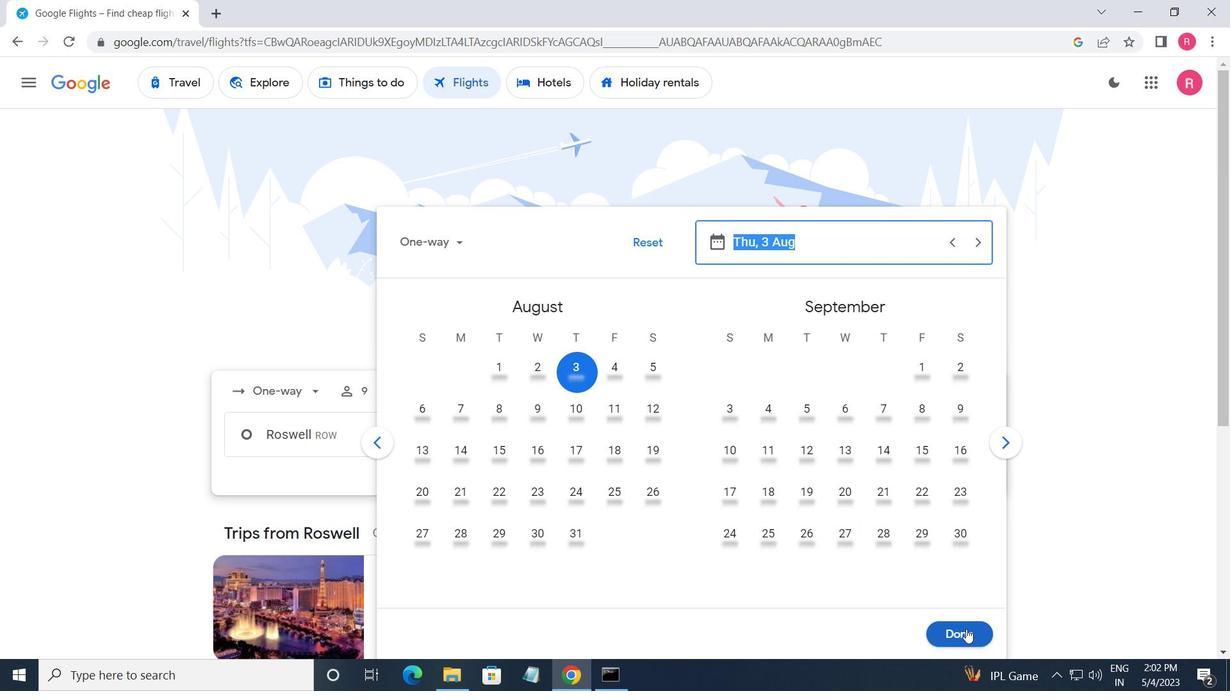 
Action: Mouse moved to (616, 500)
Screenshot: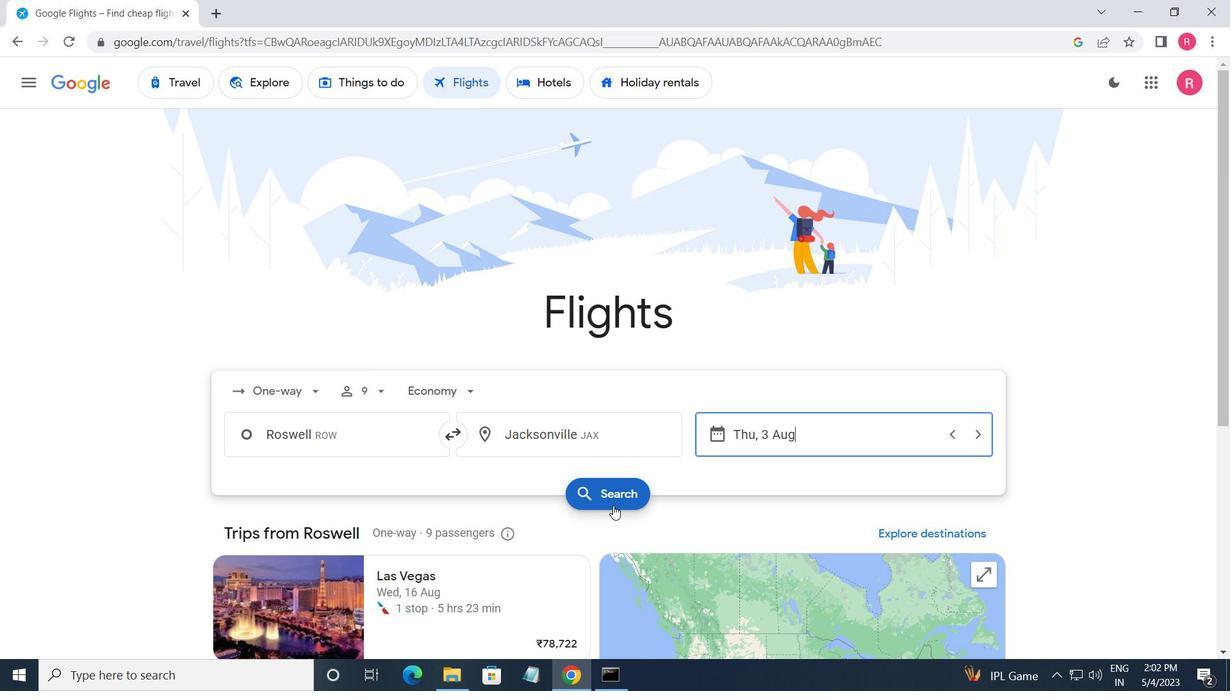 
Action: Mouse pressed left at (616, 500)
Screenshot: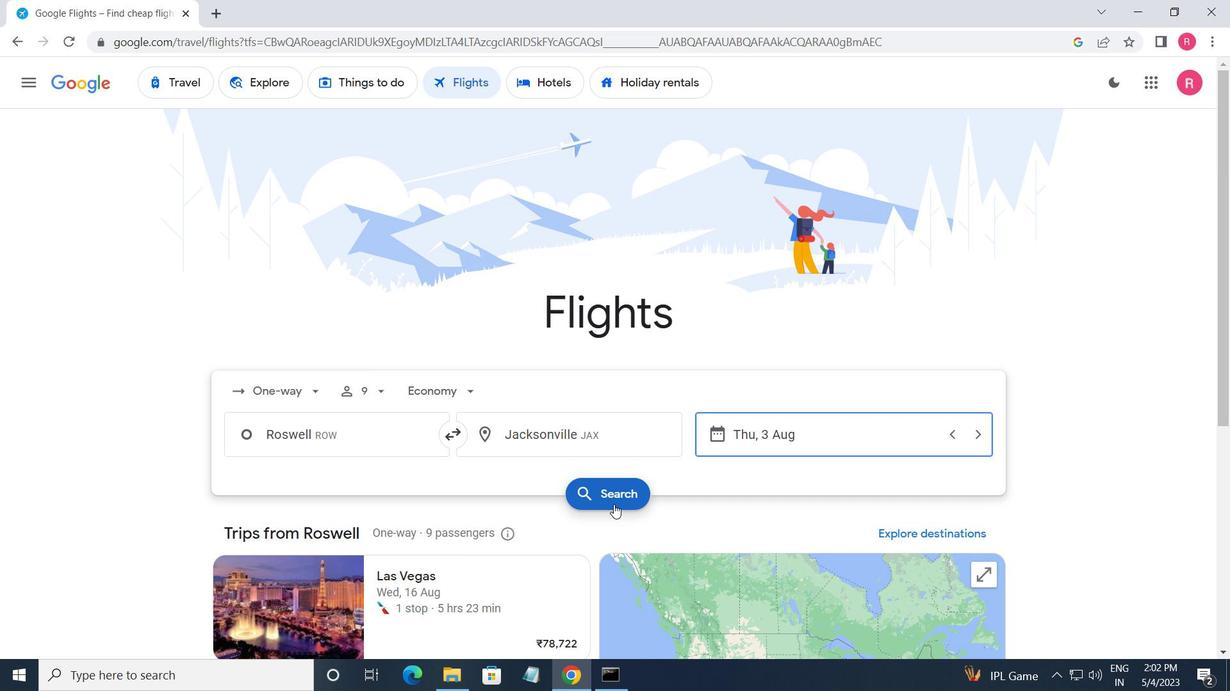 
Action: Mouse moved to (223, 230)
Screenshot: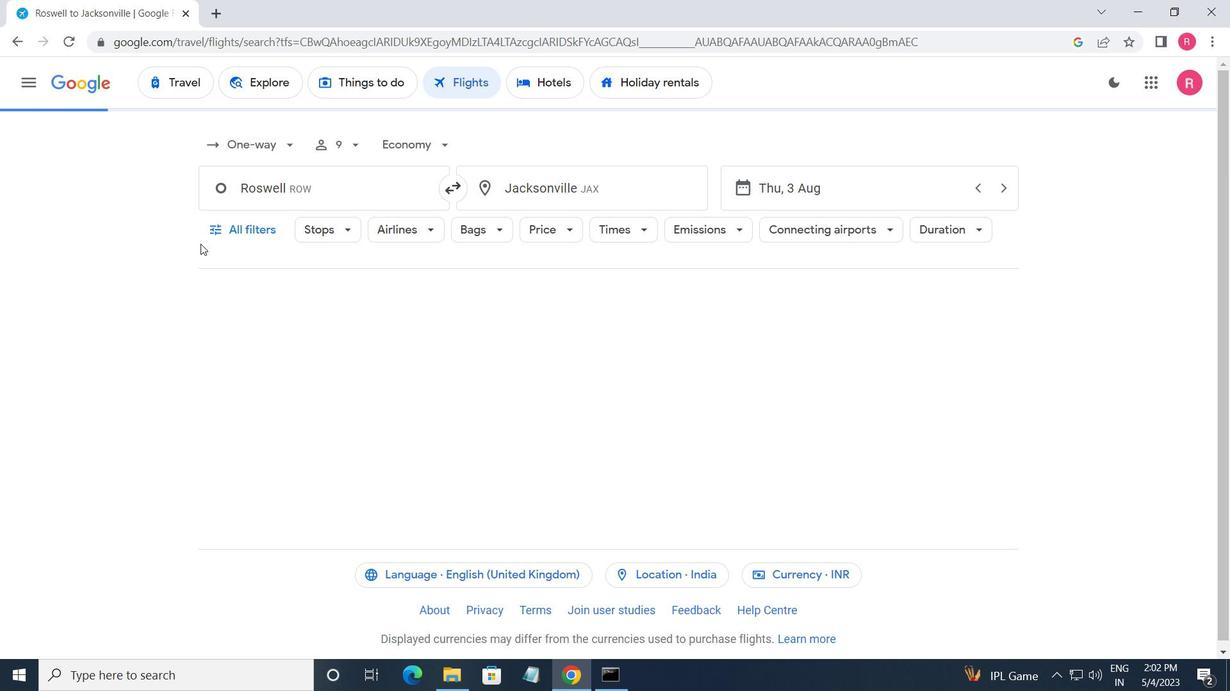 
Action: Mouse pressed left at (223, 230)
Screenshot: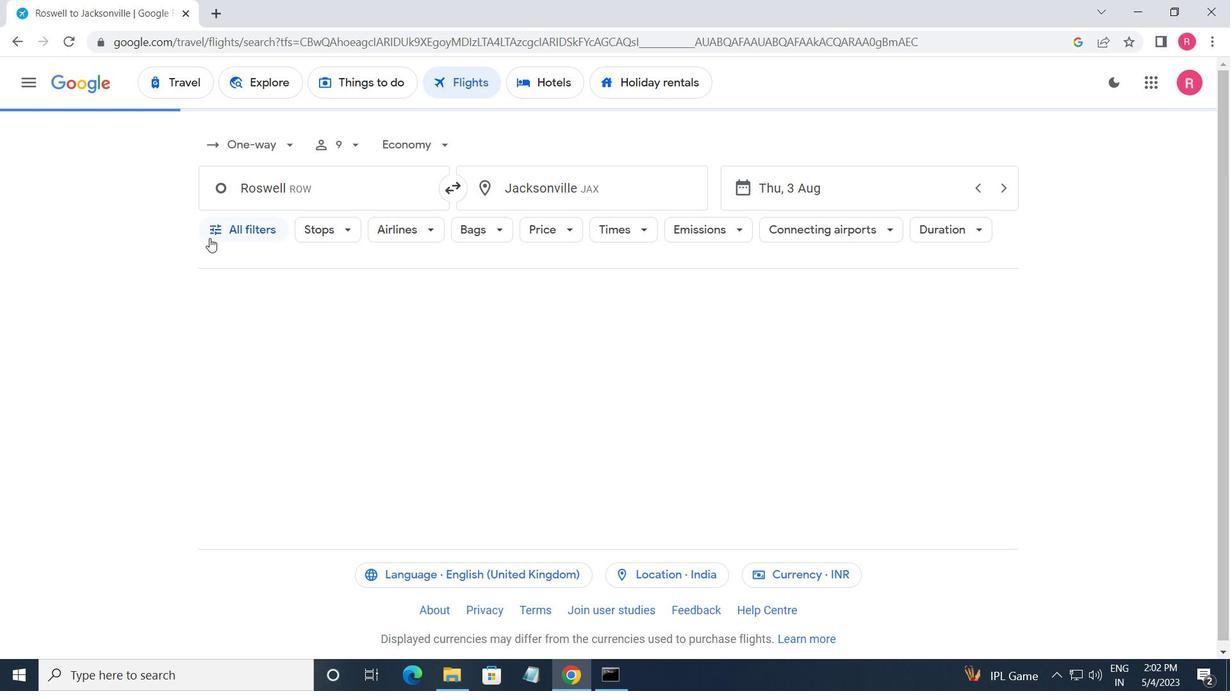 
Action: Mouse moved to (311, 424)
Screenshot: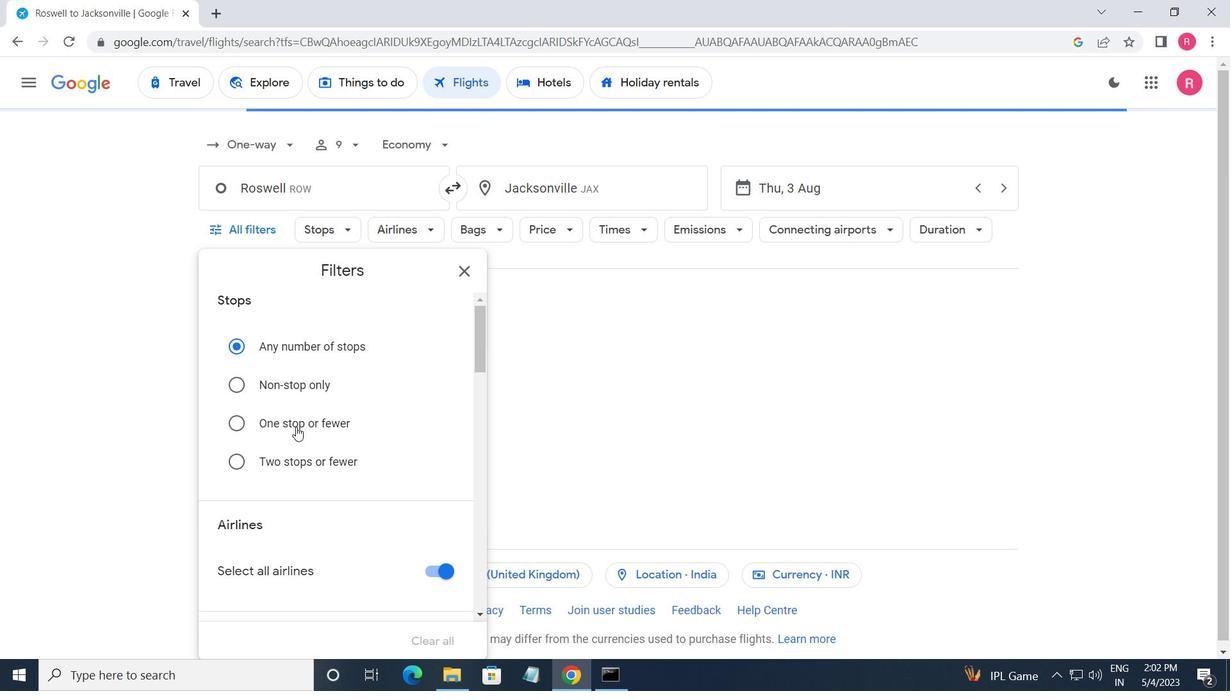 
Action: Mouse scrolled (311, 423) with delta (0, 0)
Screenshot: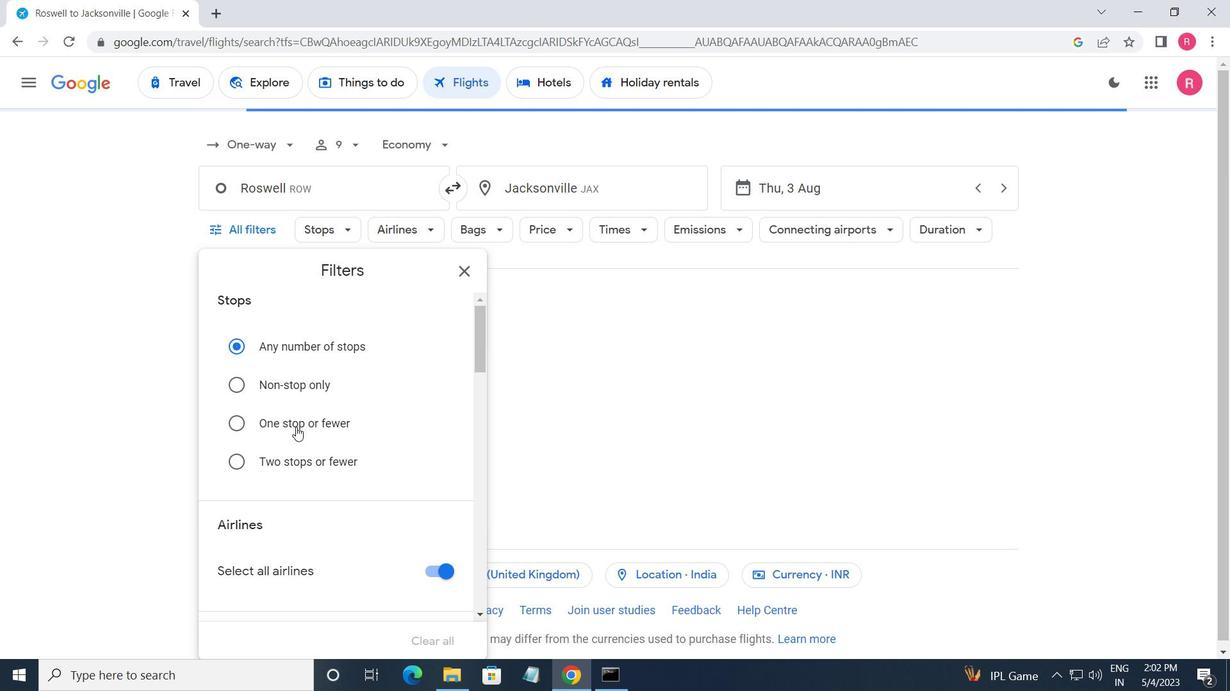 
Action: Mouse scrolled (311, 423) with delta (0, 0)
Screenshot: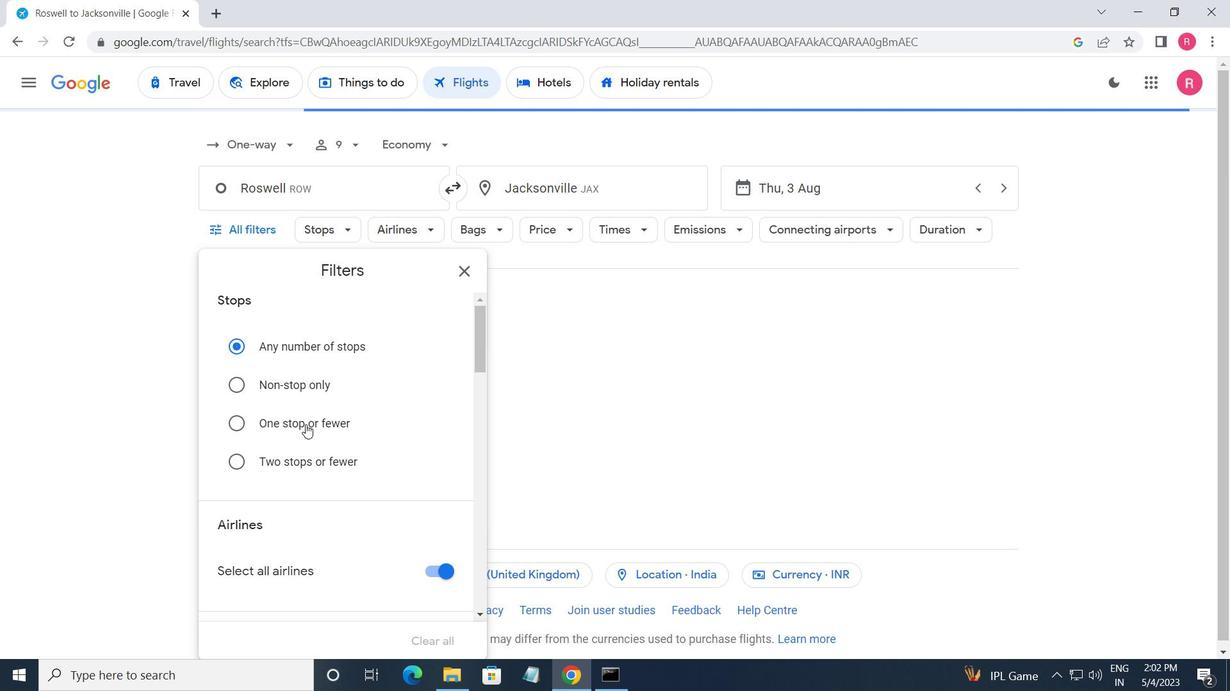 
Action: Mouse moved to (314, 424)
Screenshot: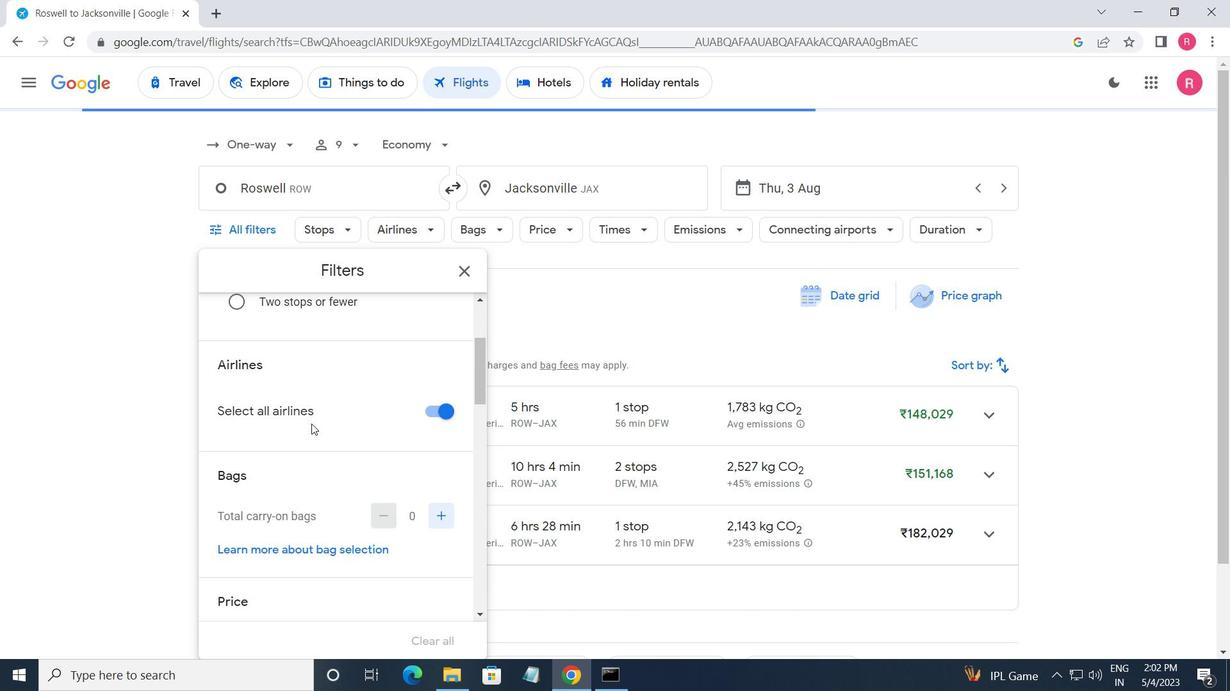 
Action: Mouse scrolled (314, 424) with delta (0, 0)
Screenshot: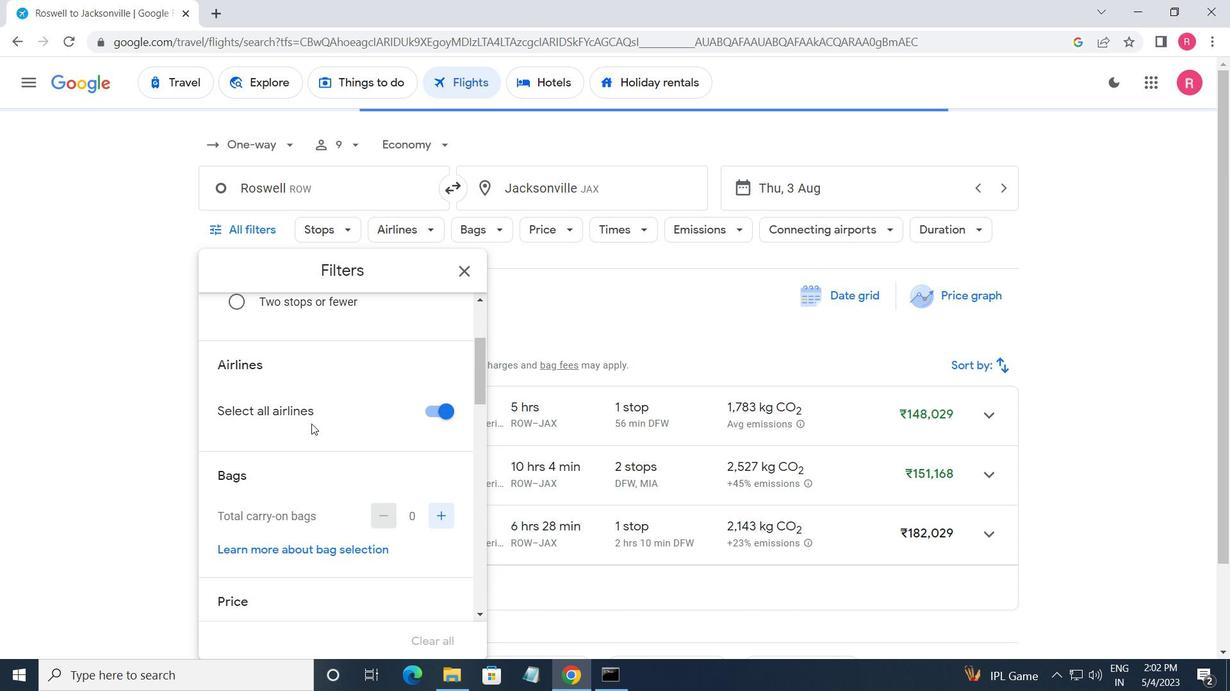 
Action: Mouse moved to (314, 425)
Screenshot: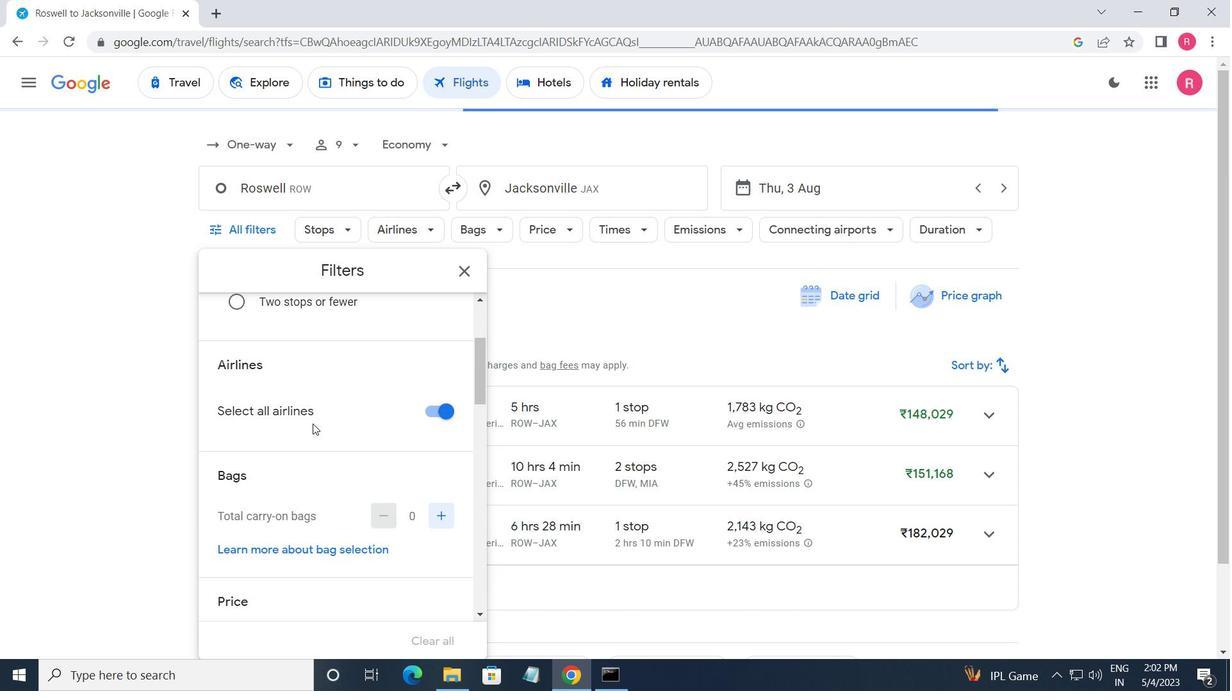 
Action: Mouse scrolled (314, 424) with delta (0, 0)
Screenshot: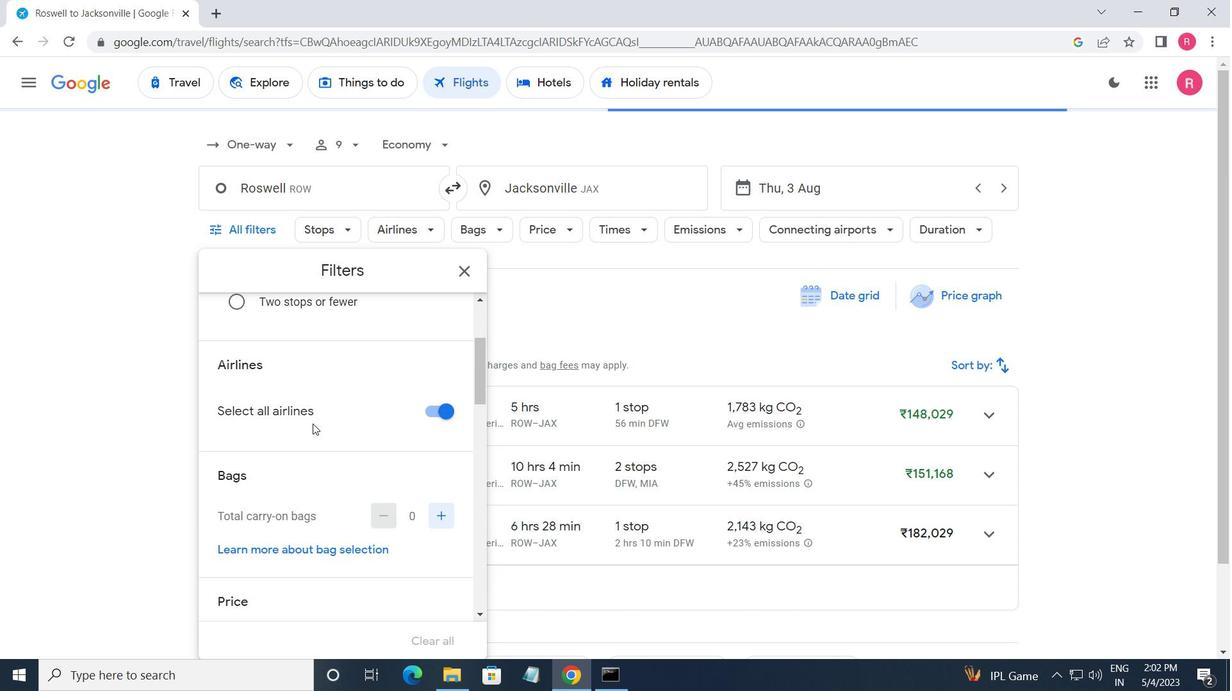 
Action: Mouse moved to (314, 426)
Screenshot: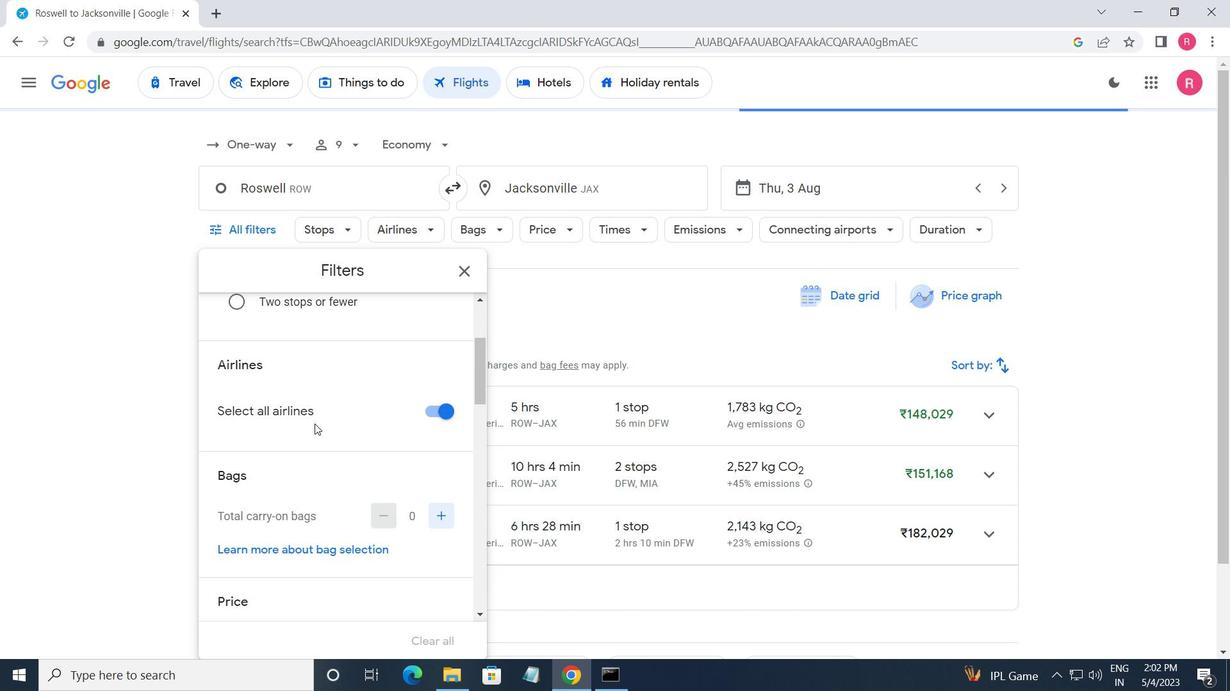 
Action: Mouse scrolled (314, 425) with delta (0, 0)
Screenshot: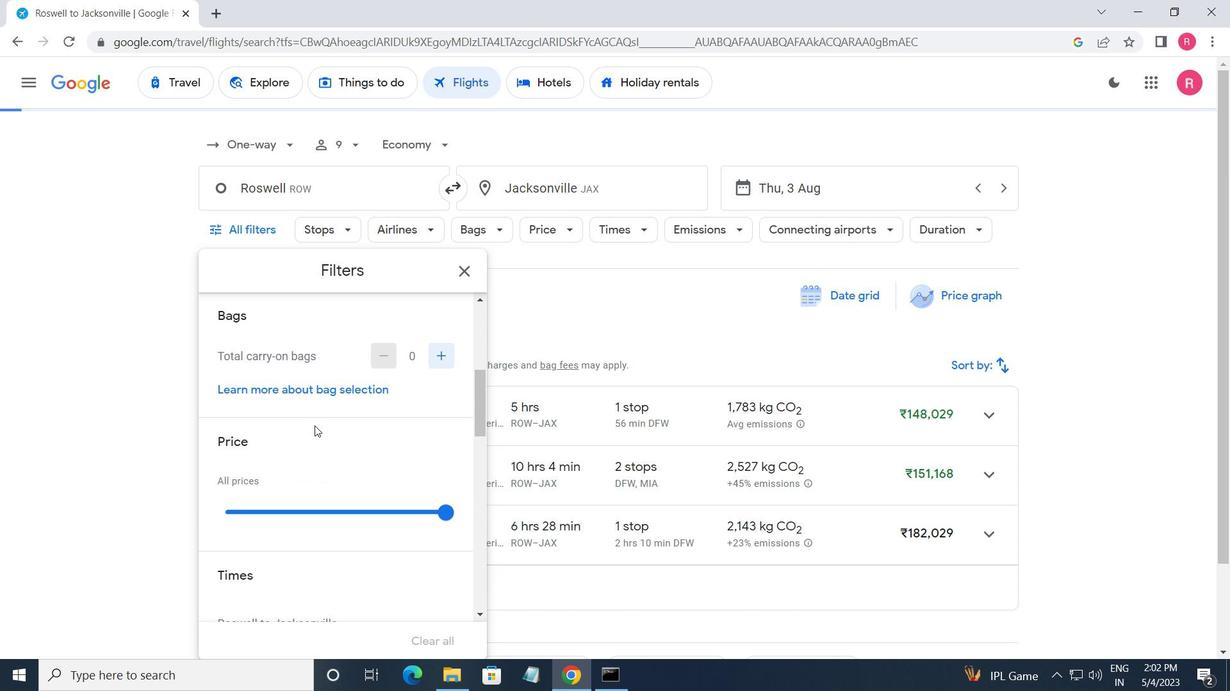 
Action: Mouse scrolled (314, 425) with delta (0, 0)
Screenshot: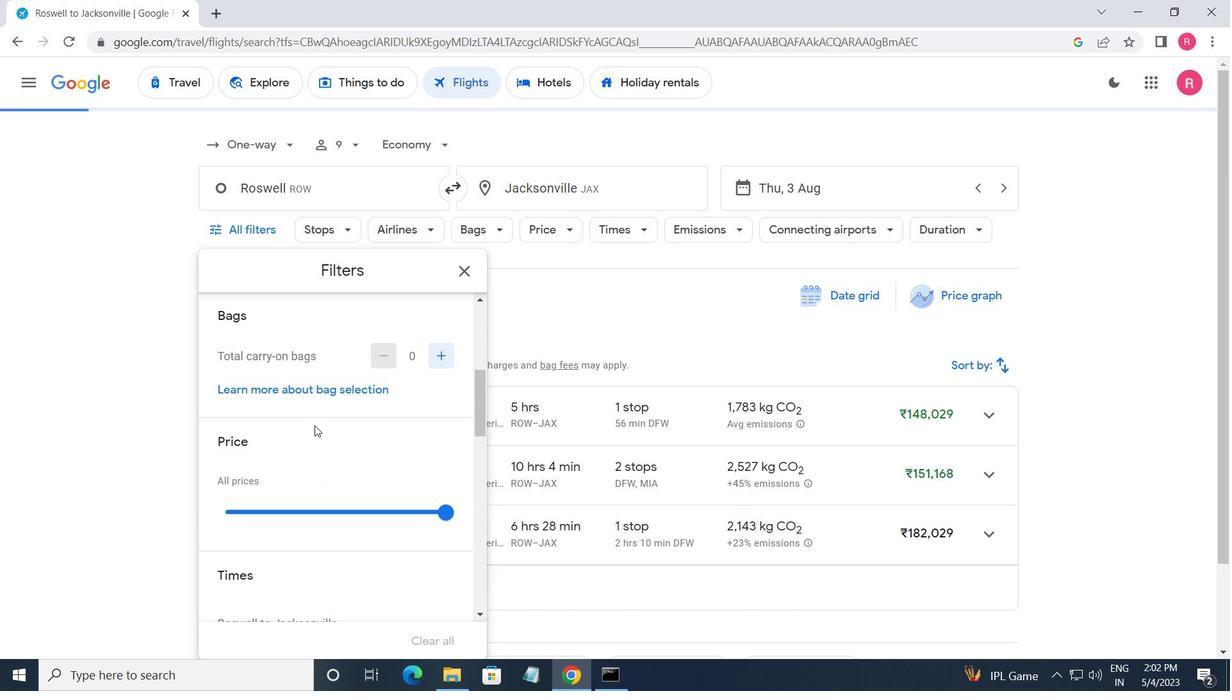 
Action: Mouse moved to (316, 416)
Screenshot: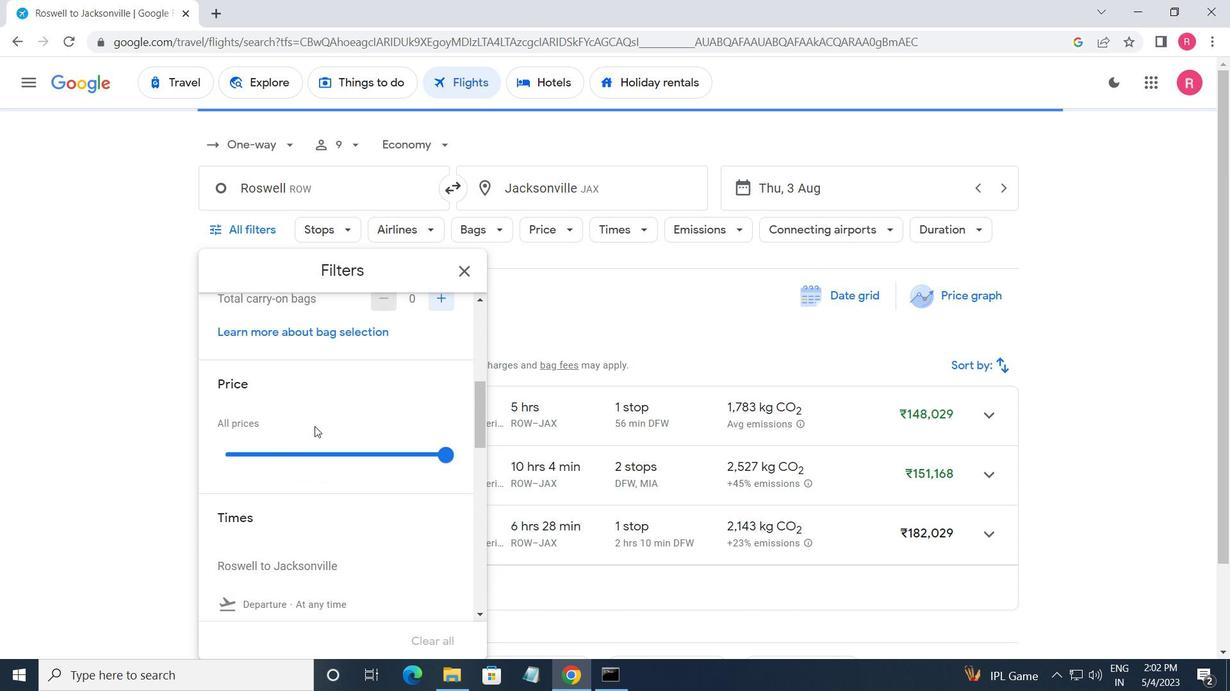 
Action: Mouse scrolled (316, 417) with delta (0, 0)
Screenshot: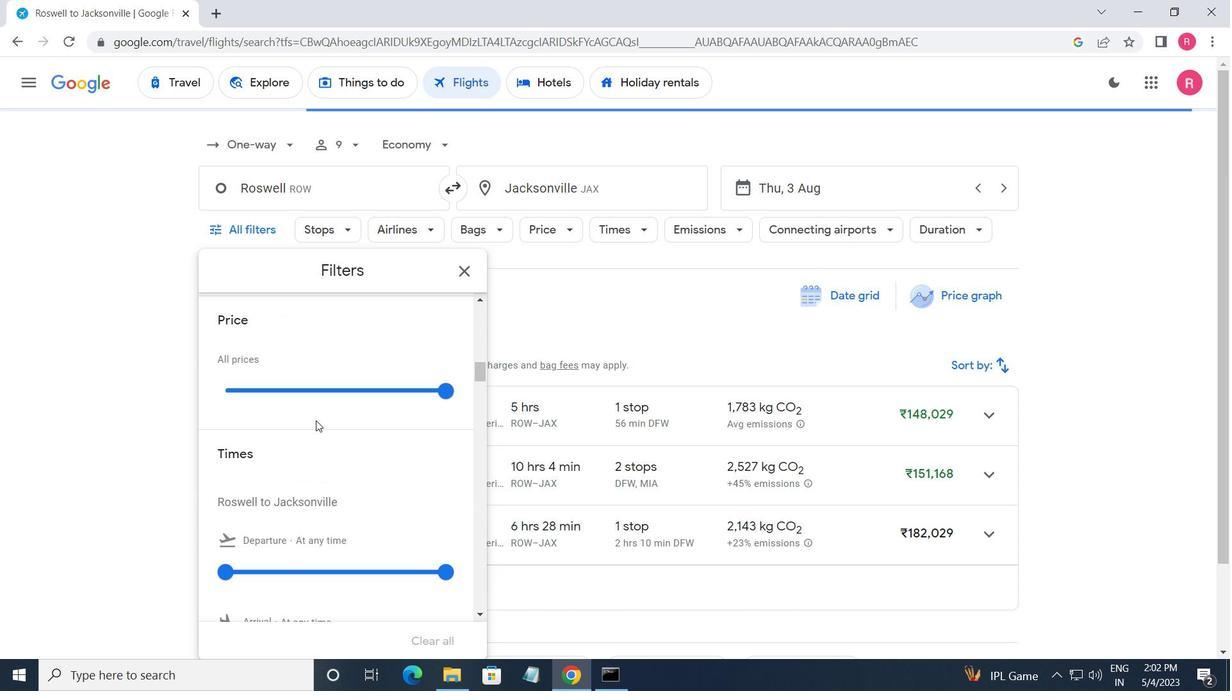 
Action: Mouse scrolled (316, 417) with delta (0, 0)
Screenshot: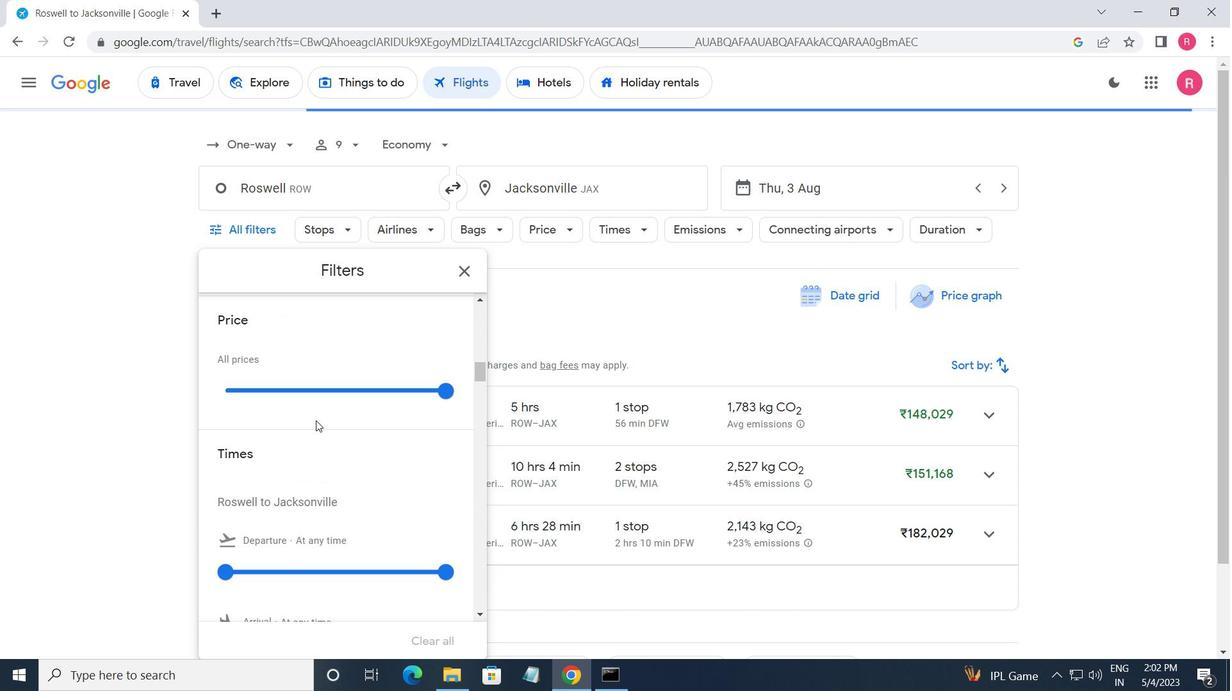 
Action: Mouse scrolled (316, 417) with delta (0, 0)
Screenshot: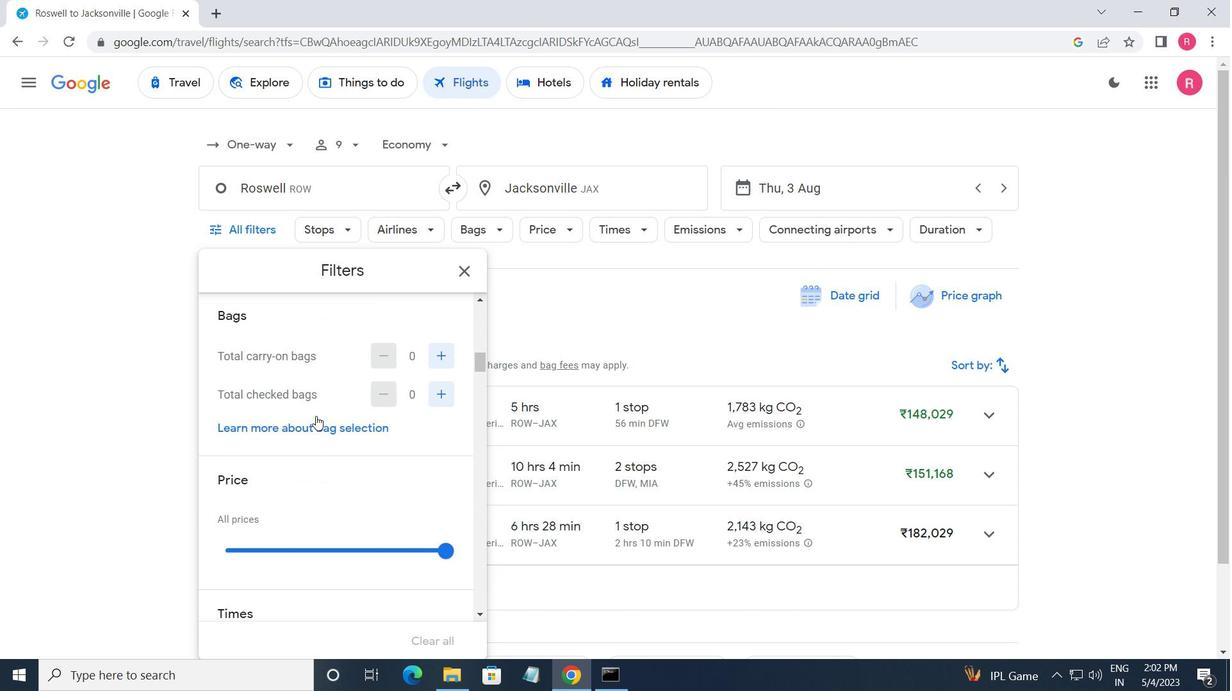 
Action: Mouse scrolled (316, 417) with delta (0, 0)
Screenshot: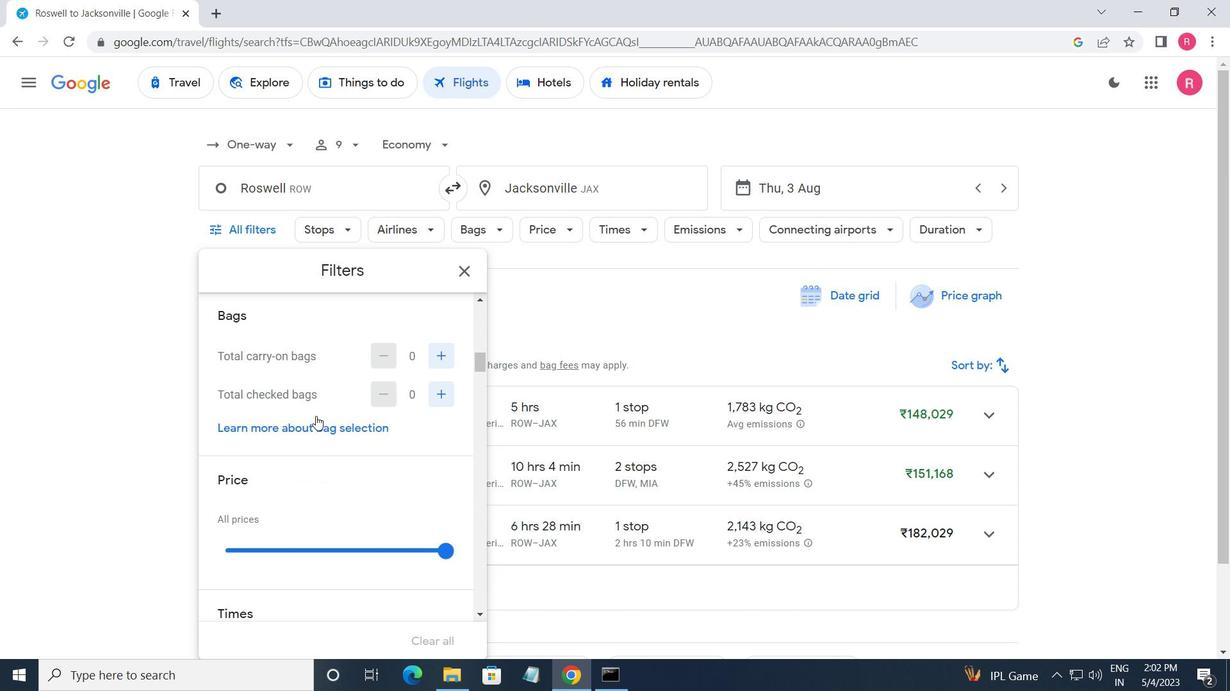 
Action: Mouse scrolled (316, 417) with delta (0, 0)
Screenshot: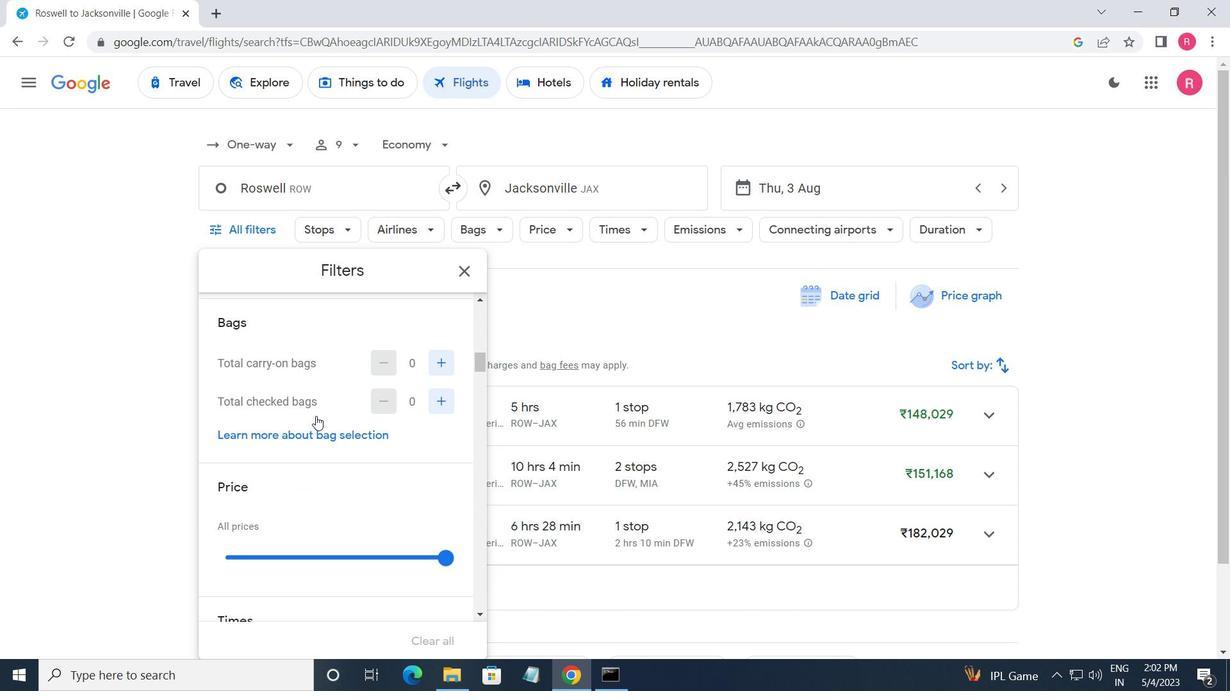 
Action: Mouse scrolled (316, 417) with delta (0, 0)
Screenshot: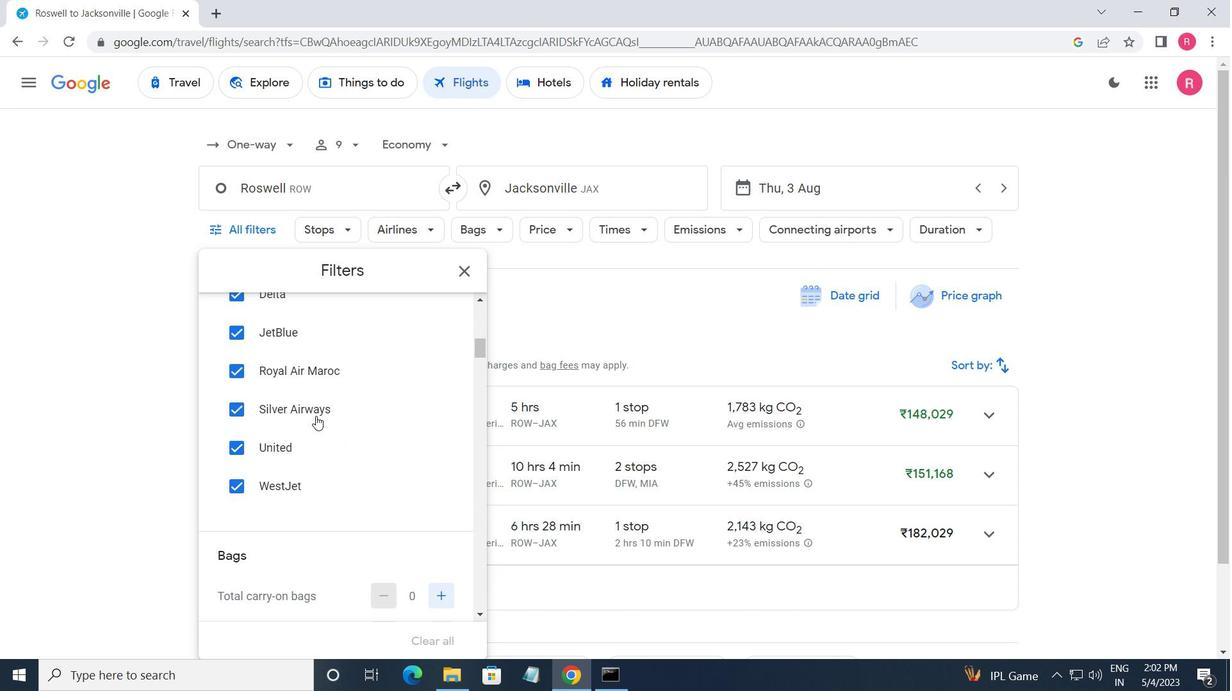 
Action: Mouse scrolled (316, 417) with delta (0, 0)
Screenshot: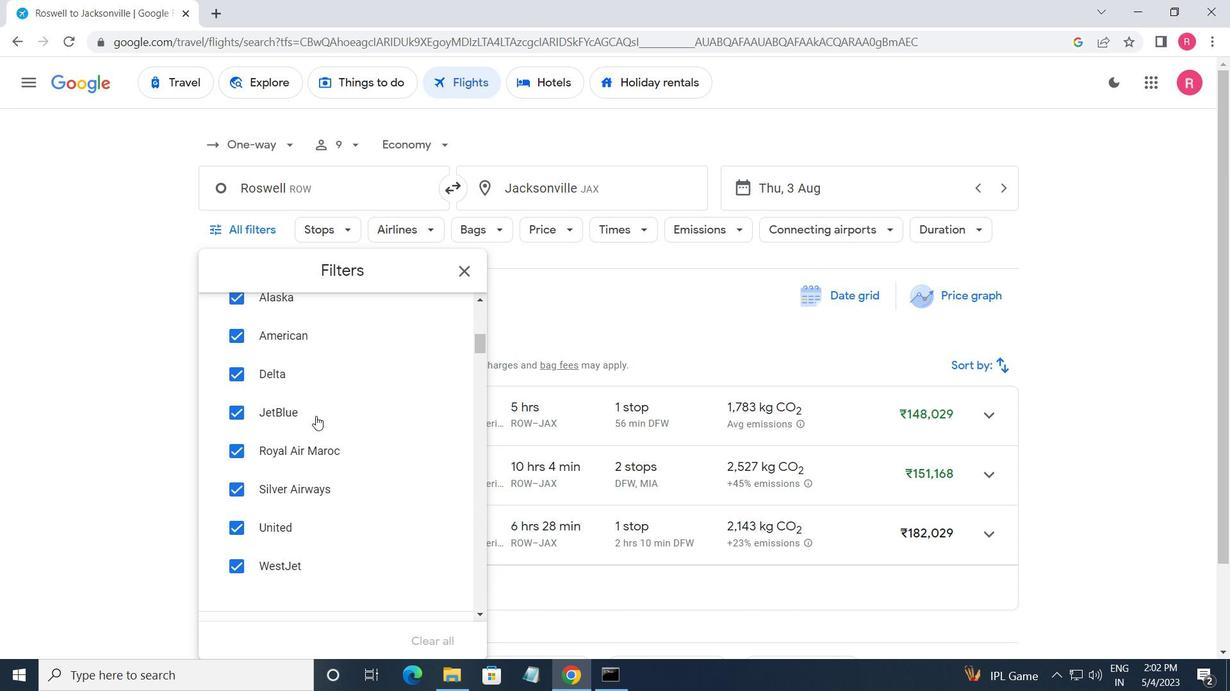
Action: Mouse scrolled (316, 417) with delta (0, 0)
Screenshot: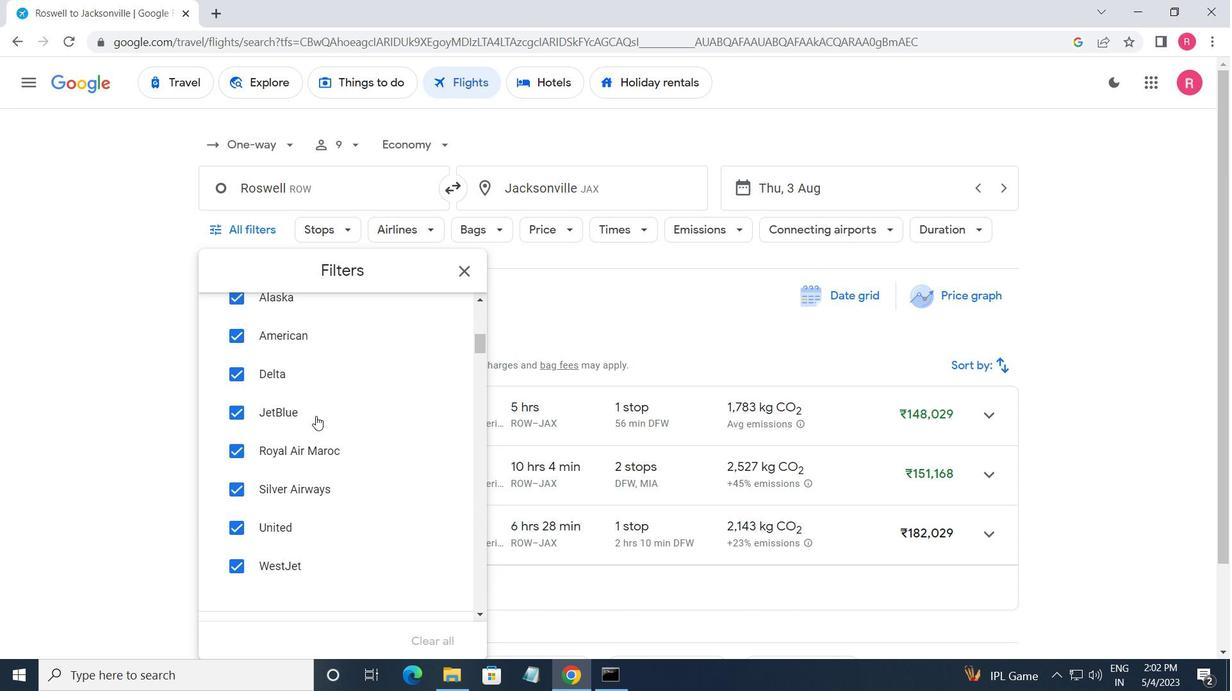 
Action: Mouse moved to (414, 455)
Screenshot: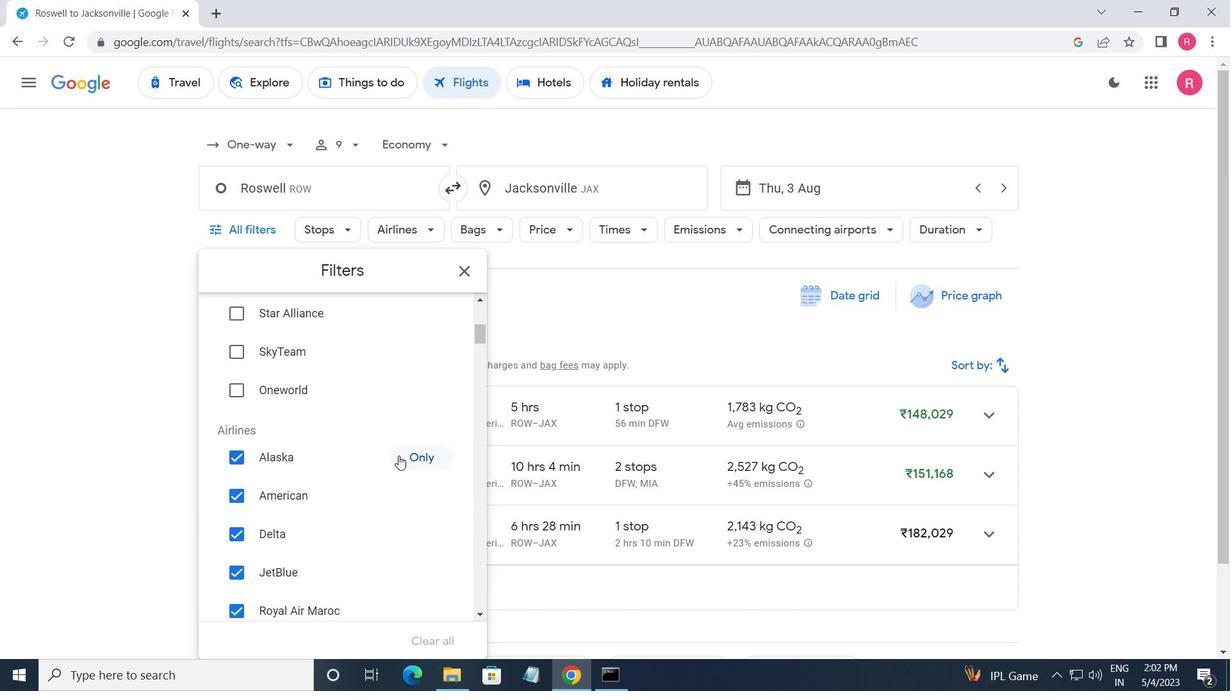 
Action: Mouse pressed left at (414, 455)
Screenshot: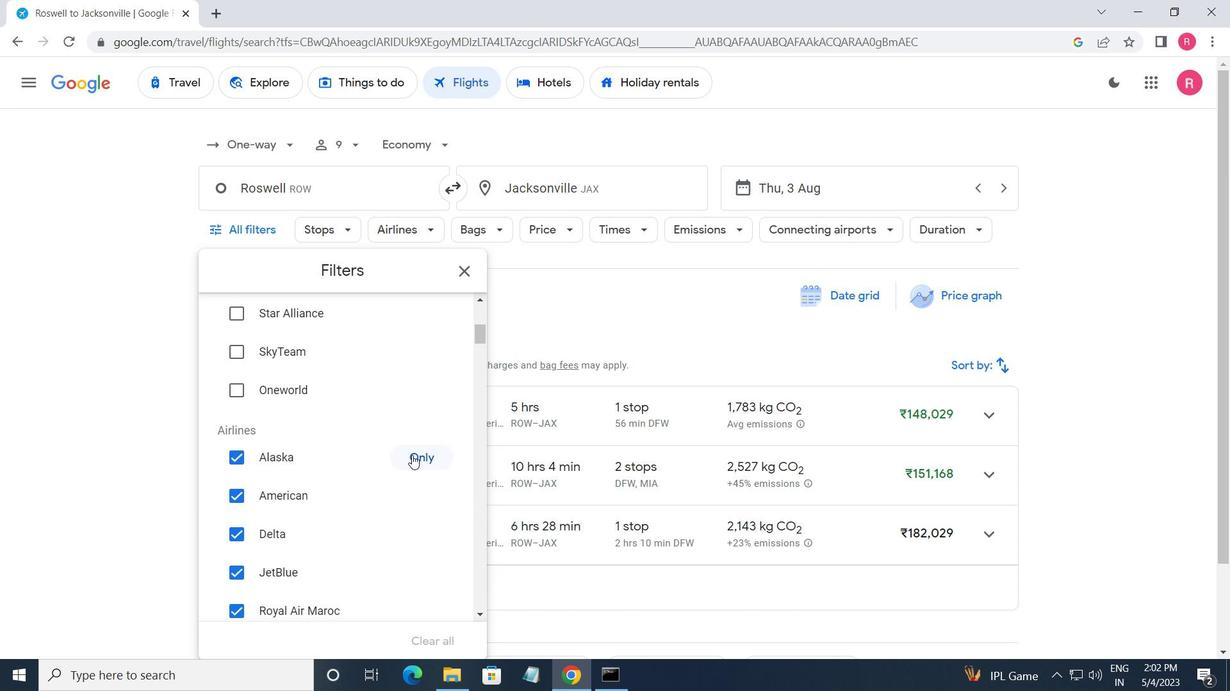 
Action: Mouse moved to (359, 456)
Screenshot: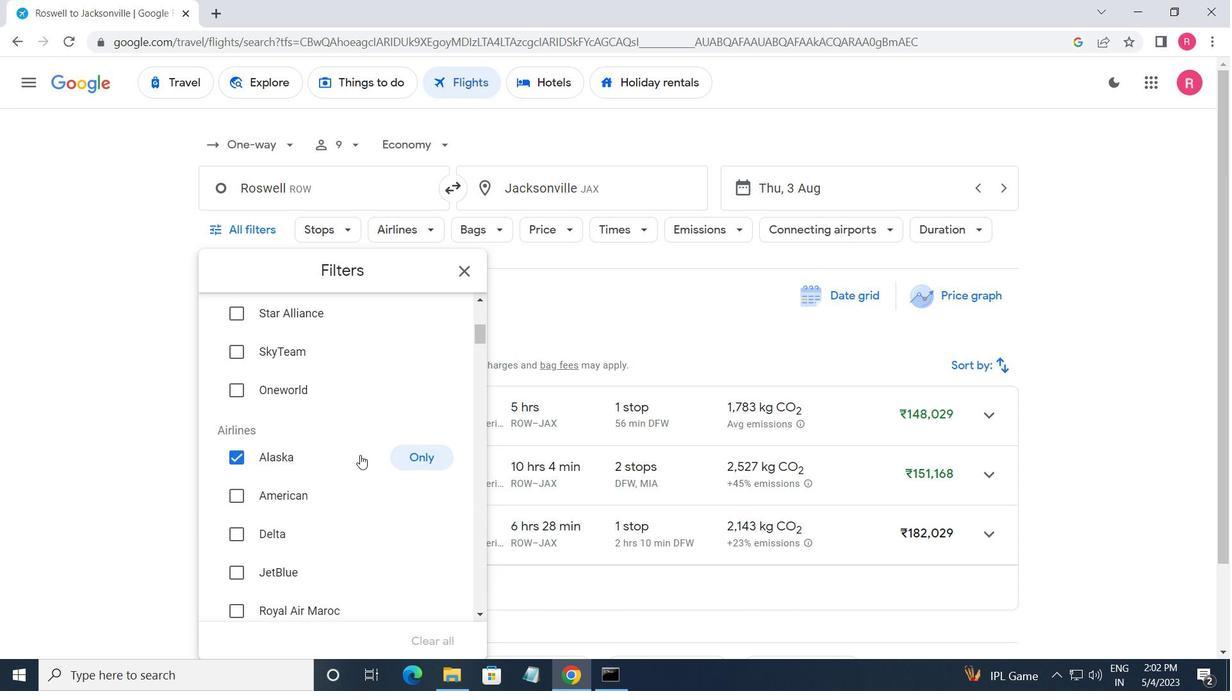 
Action: Mouse scrolled (359, 455) with delta (0, 0)
Screenshot: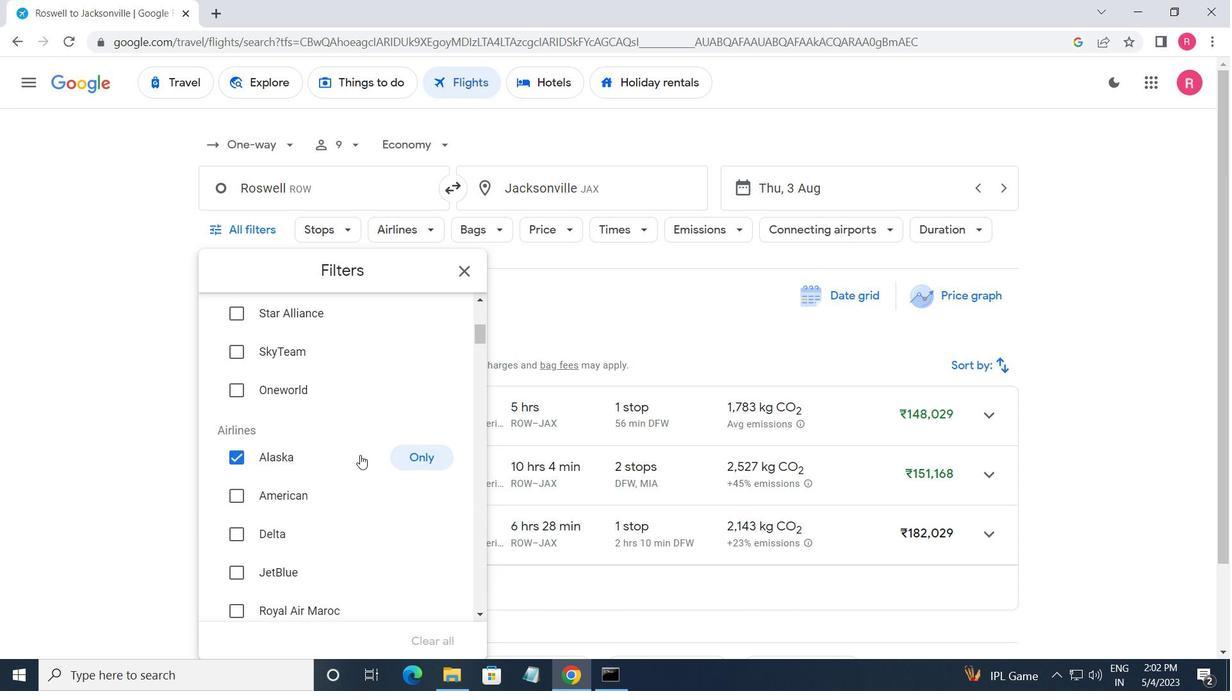 
Action: Mouse moved to (359, 459)
Screenshot: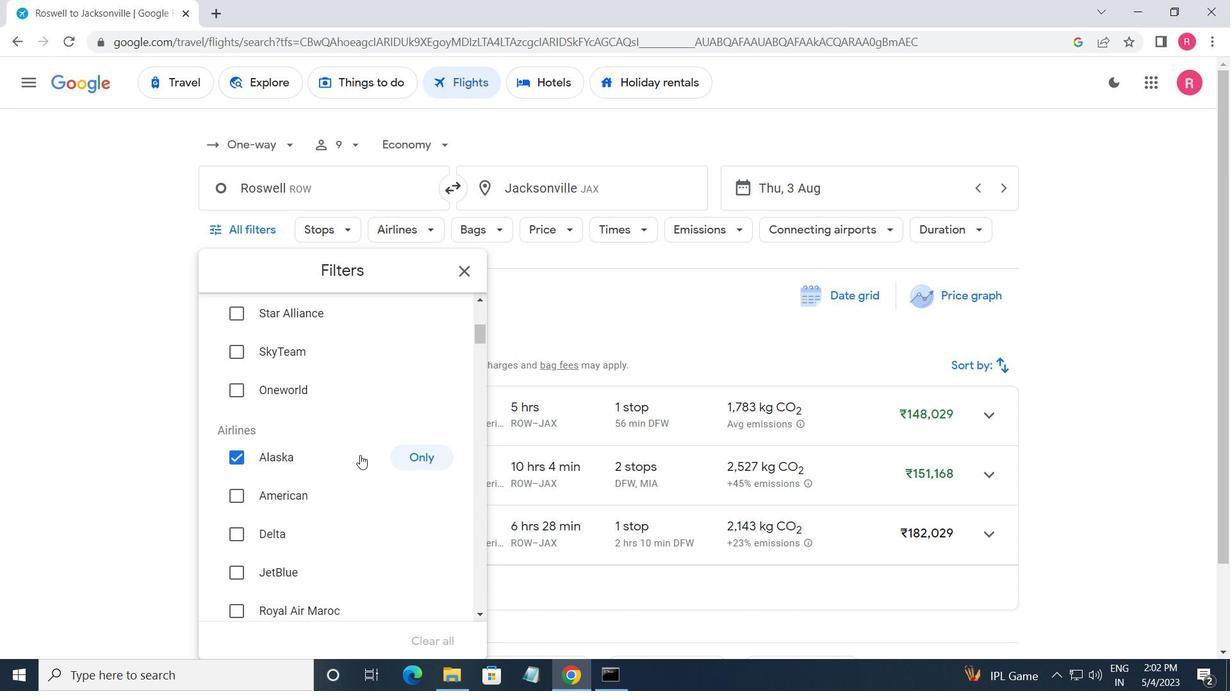 
Action: Mouse scrolled (359, 458) with delta (0, 0)
Screenshot: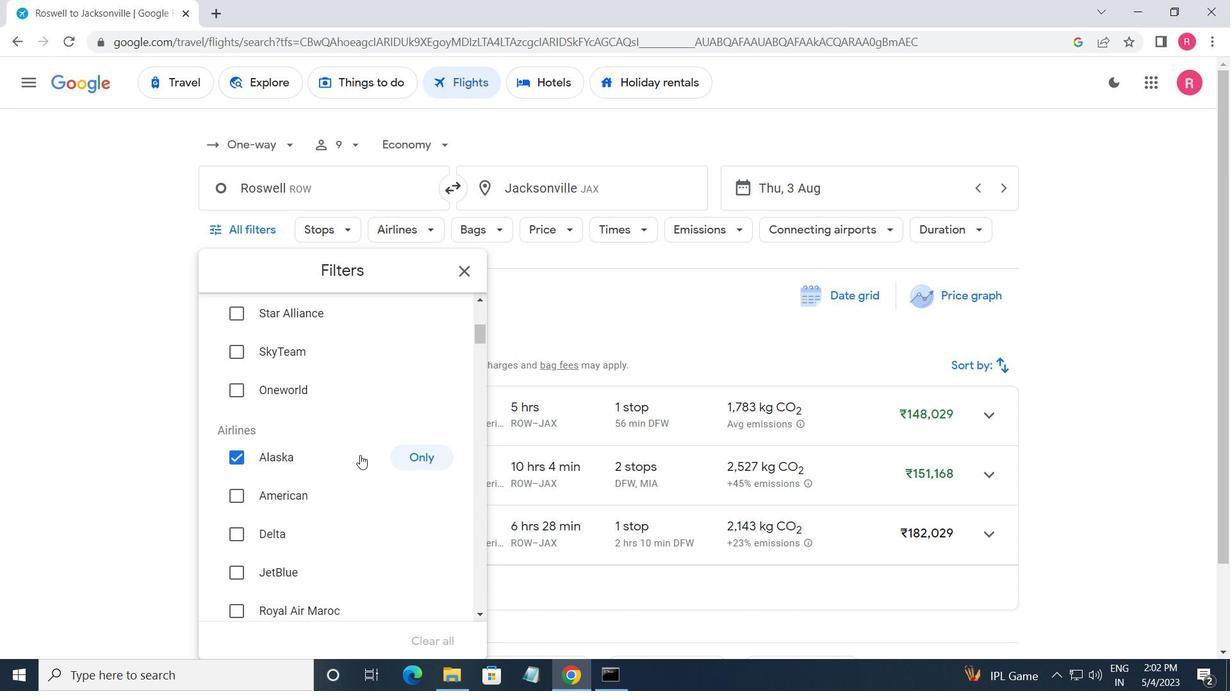 
Action: Mouse moved to (359, 461)
Screenshot: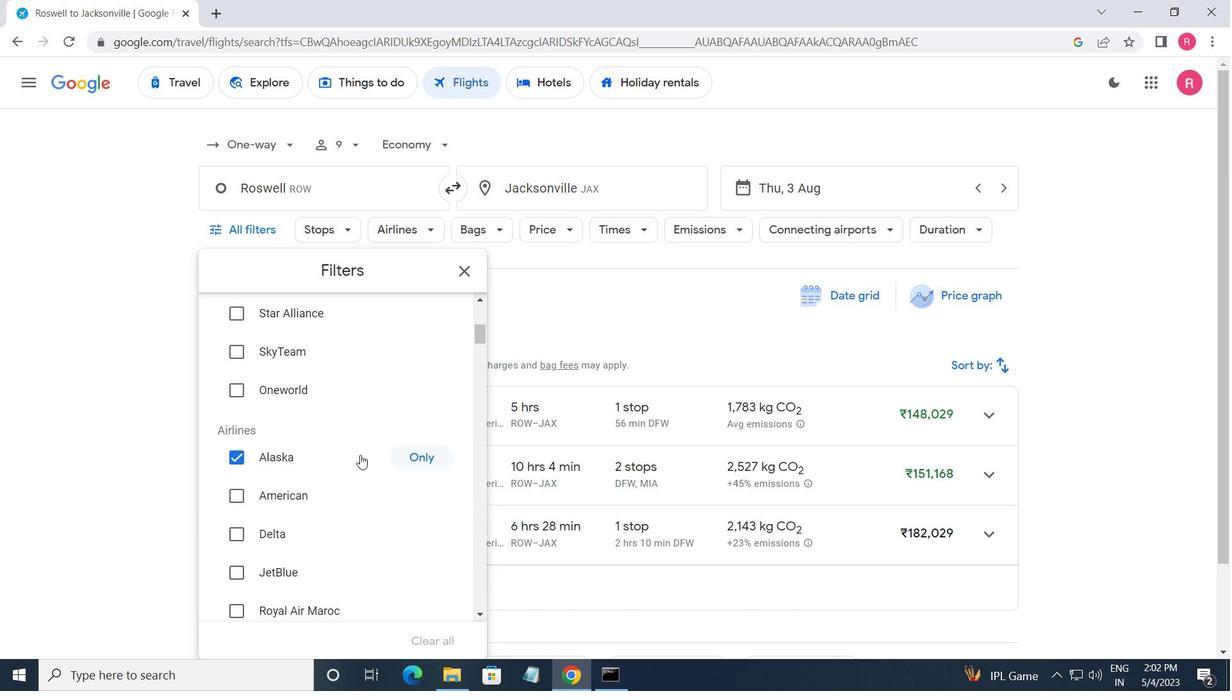 
Action: Mouse scrolled (359, 460) with delta (0, 0)
Screenshot: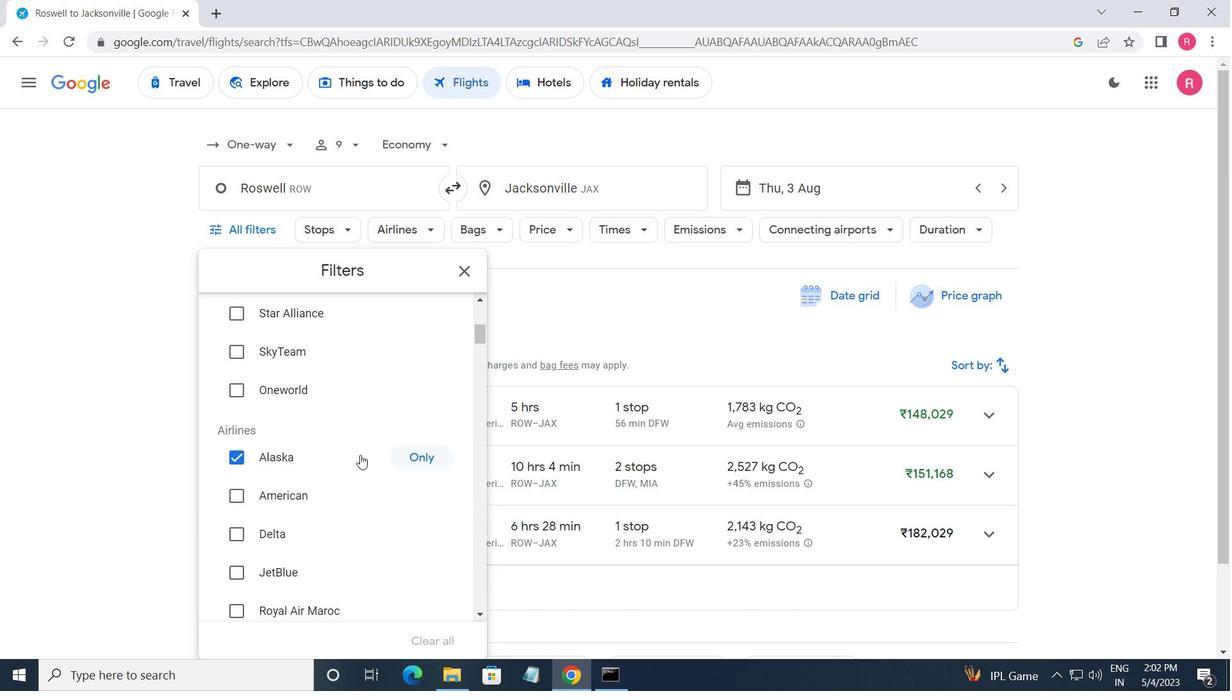 
Action: Mouse moved to (359, 461)
Screenshot: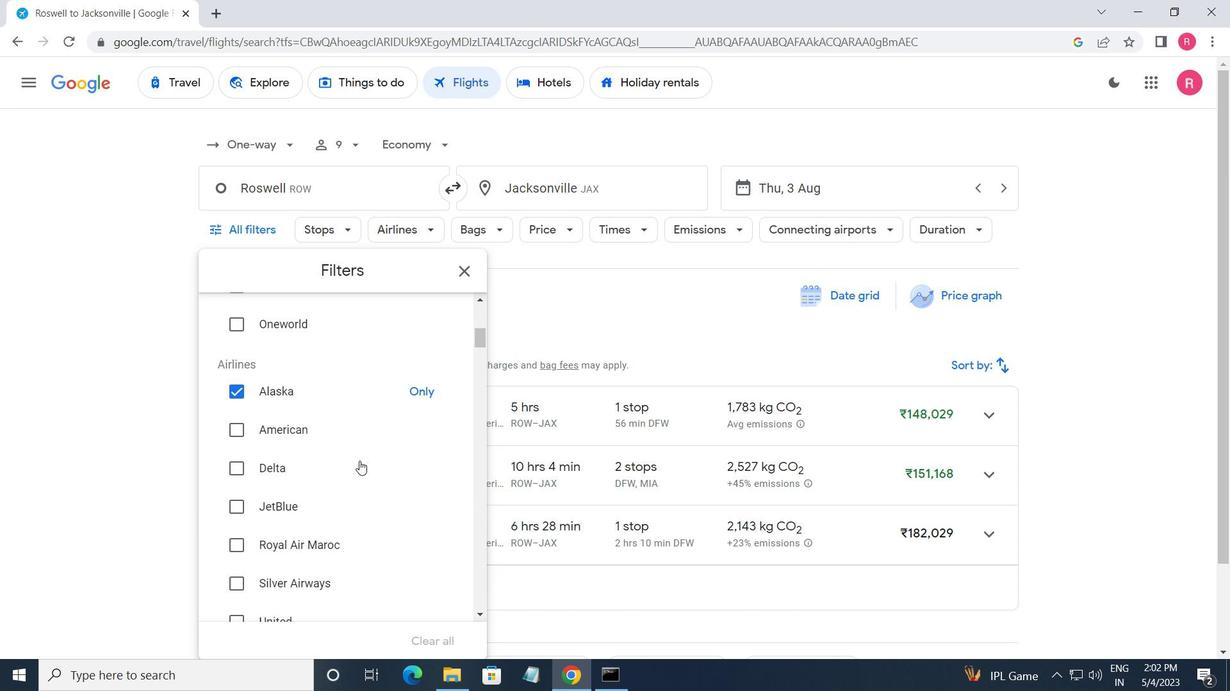 
Action: Mouse scrolled (359, 460) with delta (0, 0)
Screenshot: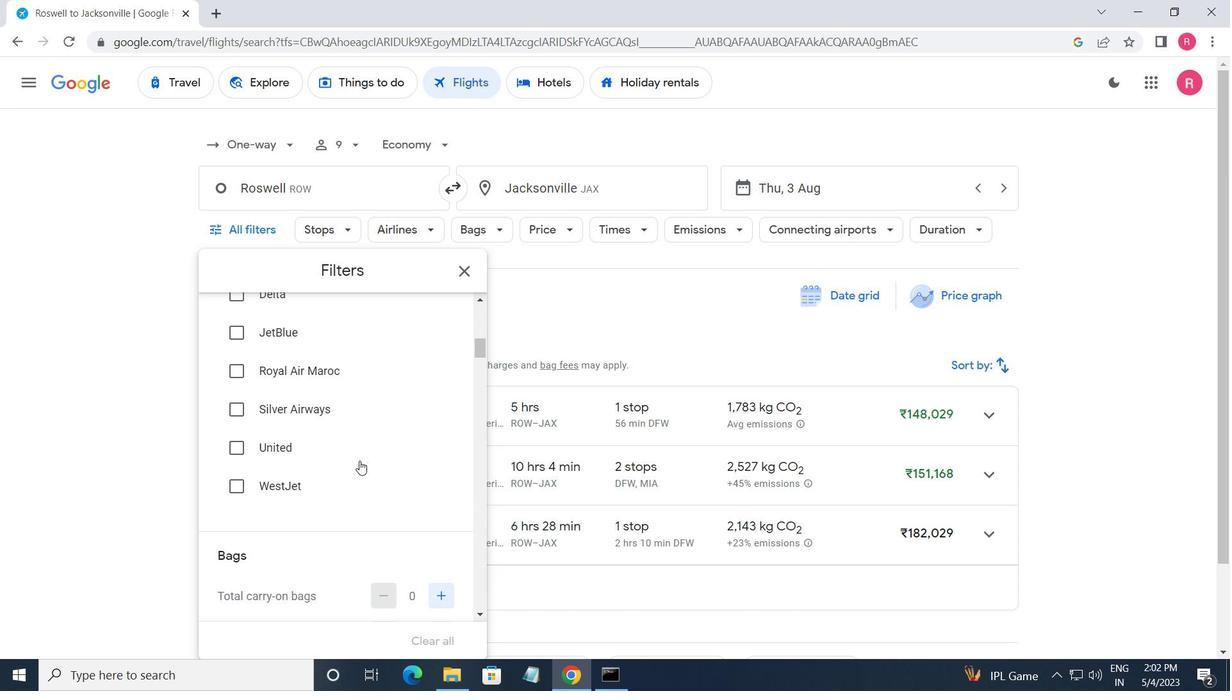 
Action: Mouse moved to (447, 517)
Screenshot: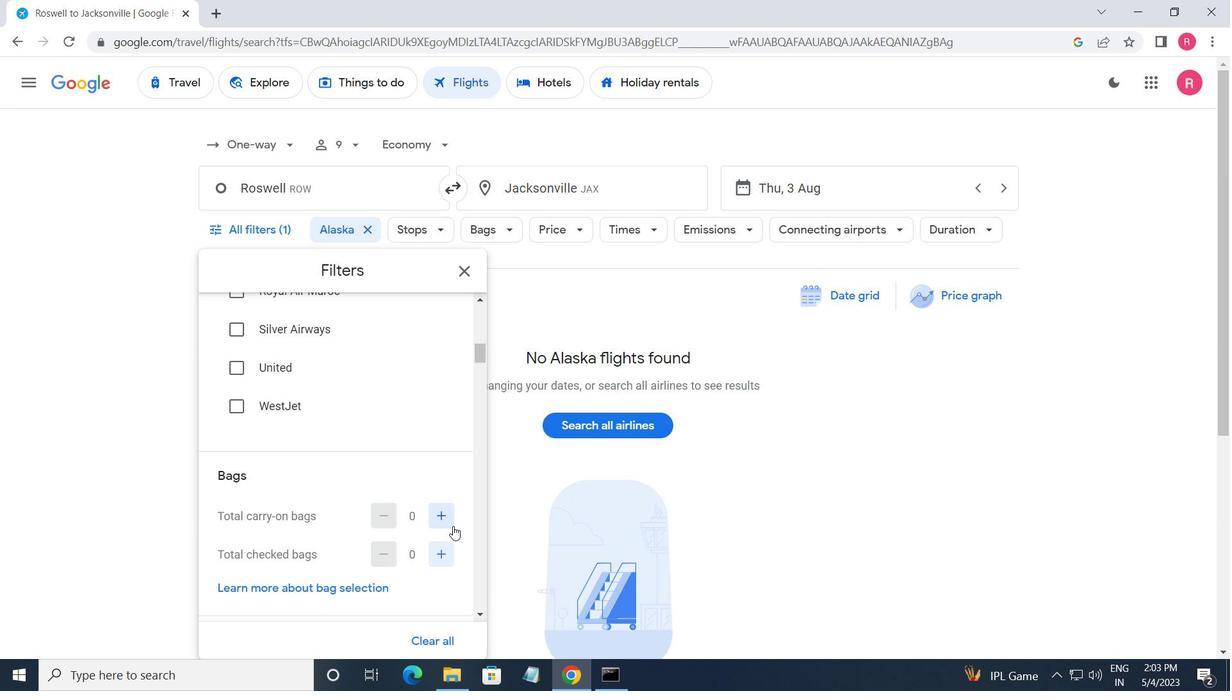
Action: Mouse pressed left at (447, 517)
Screenshot: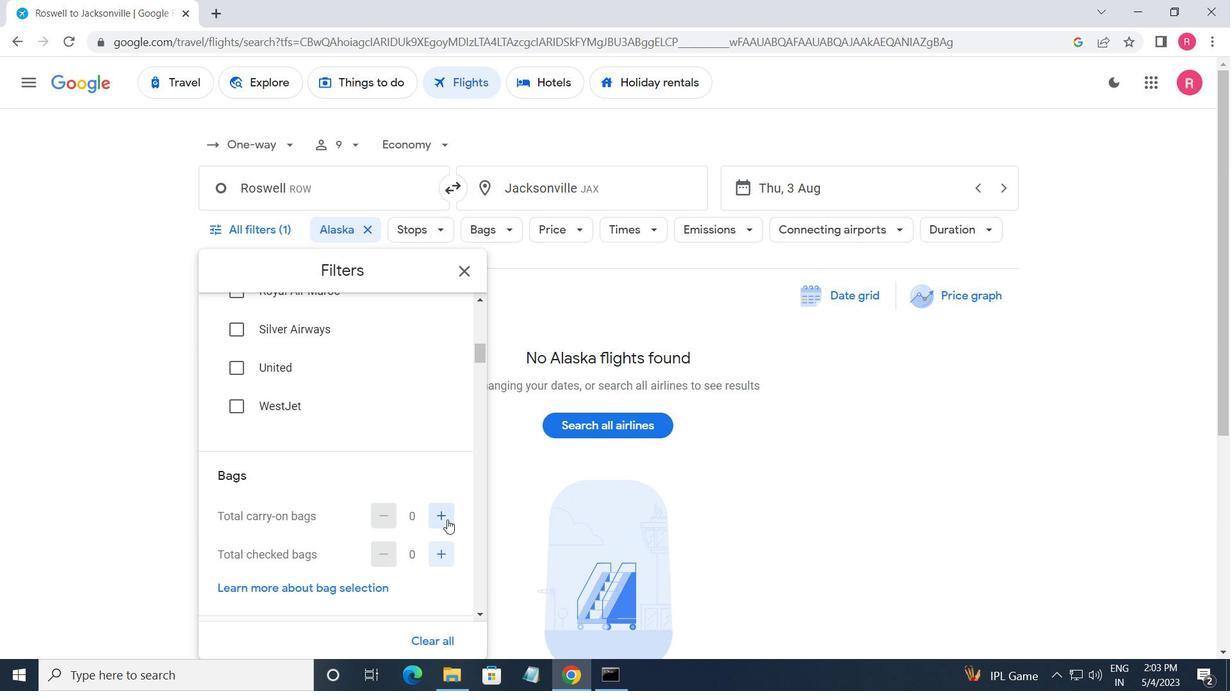 
Action: Mouse moved to (399, 458)
Screenshot: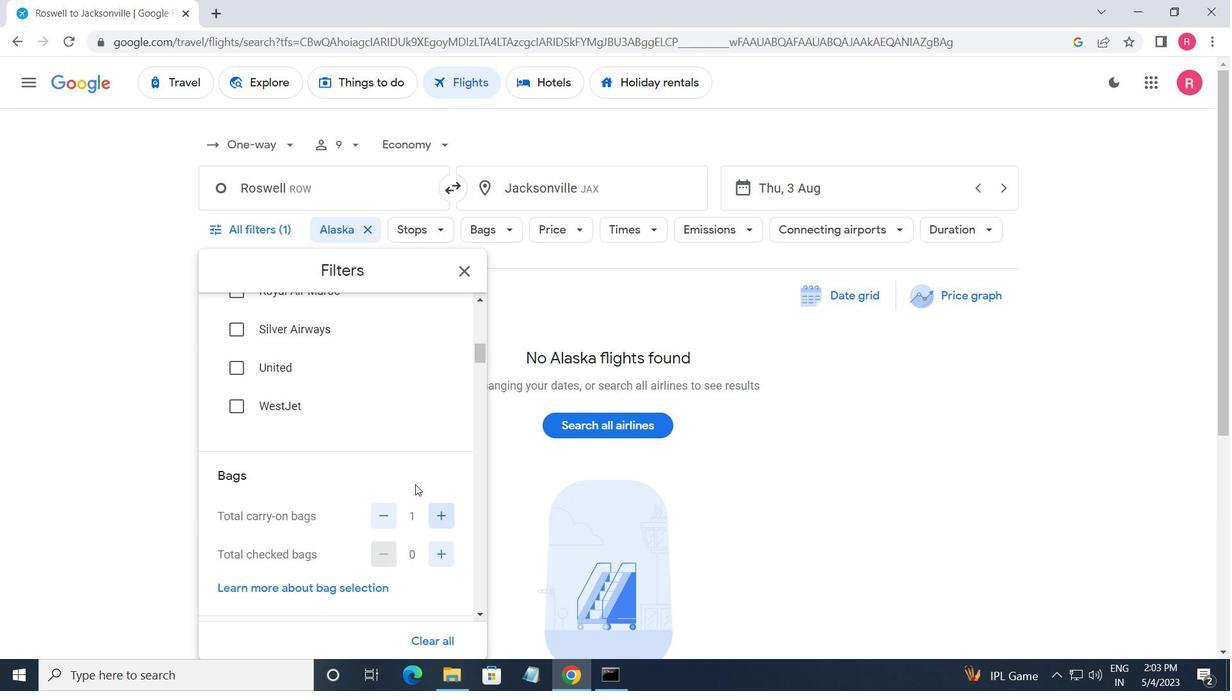 
Action: Mouse scrolled (399, 457) with delta (0, 0)
Screenshot: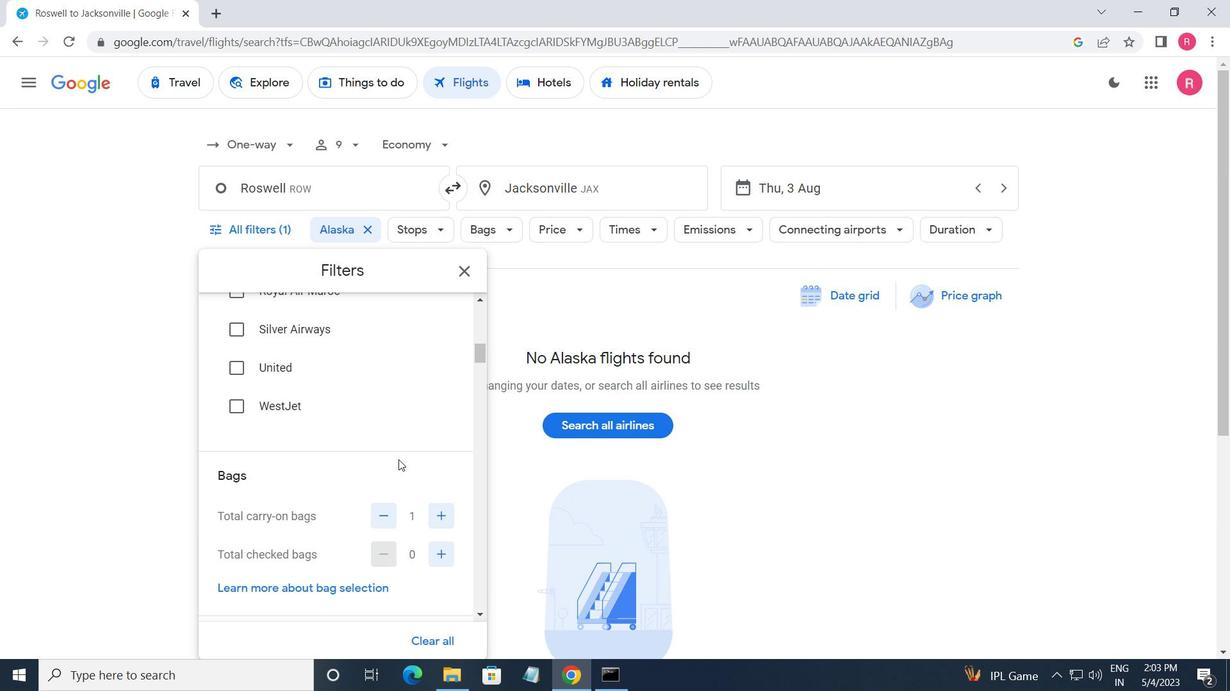 
Action: Mouse moved to (398, 459)
Screenshot: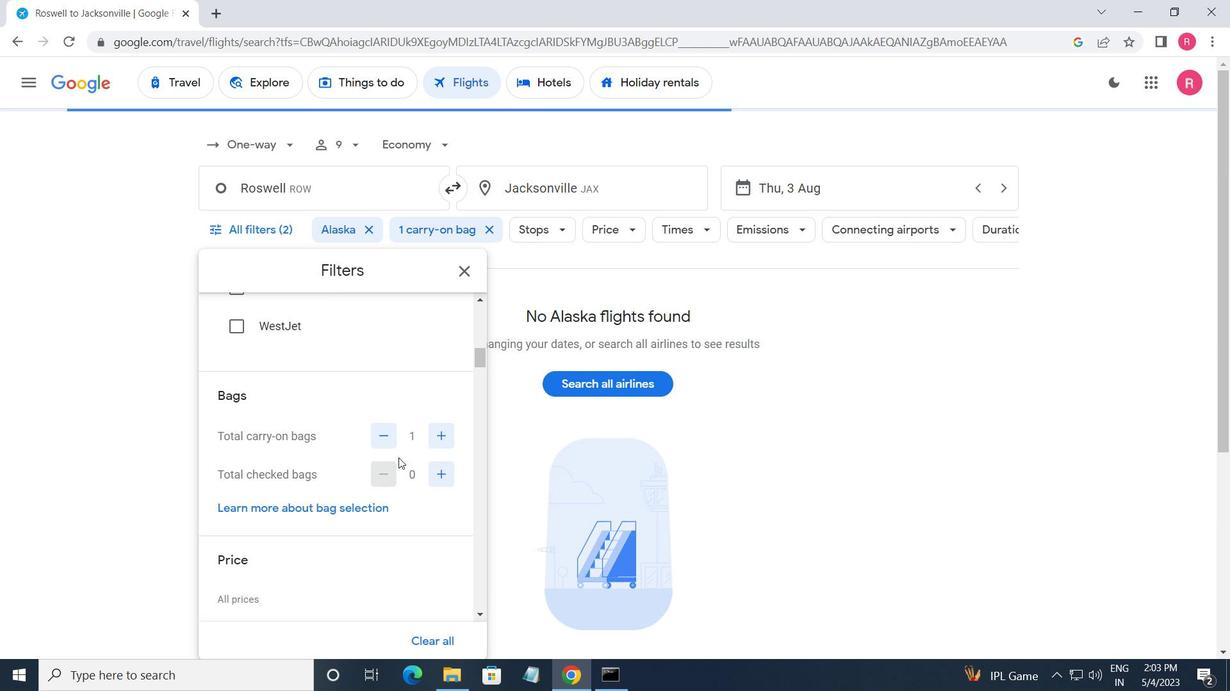 
Action: Mouse scrolled (398, 458) with delta (0, 0)
Screenshot: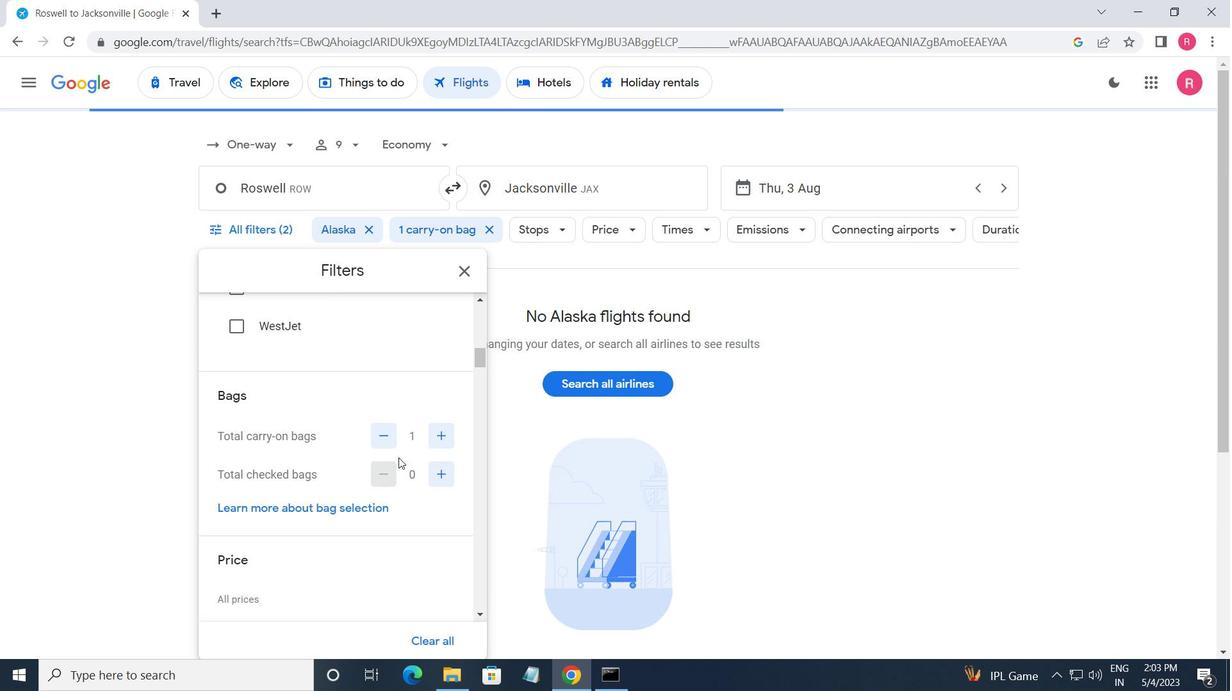 
Action: Mouse moved to (438, 545)
Screenshot: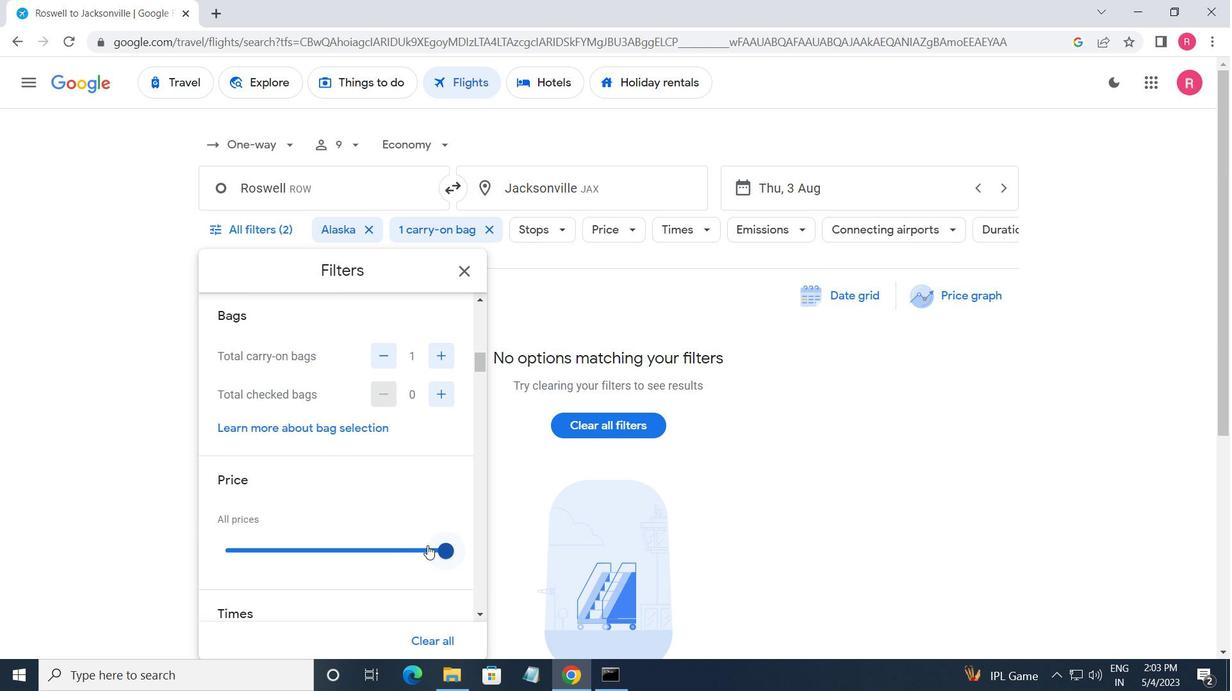 
Action: Mouse pressed left at (438, 545)
Screenshot: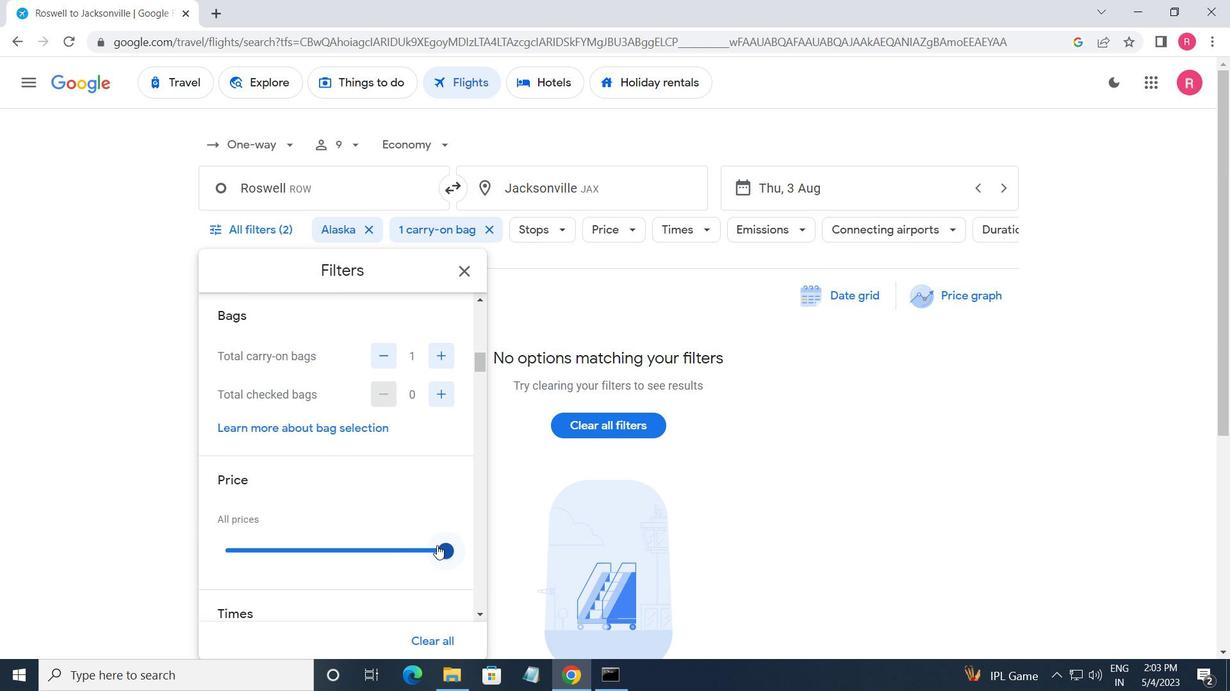 
Action: Mouse moved to (322, 500)
Screenshot: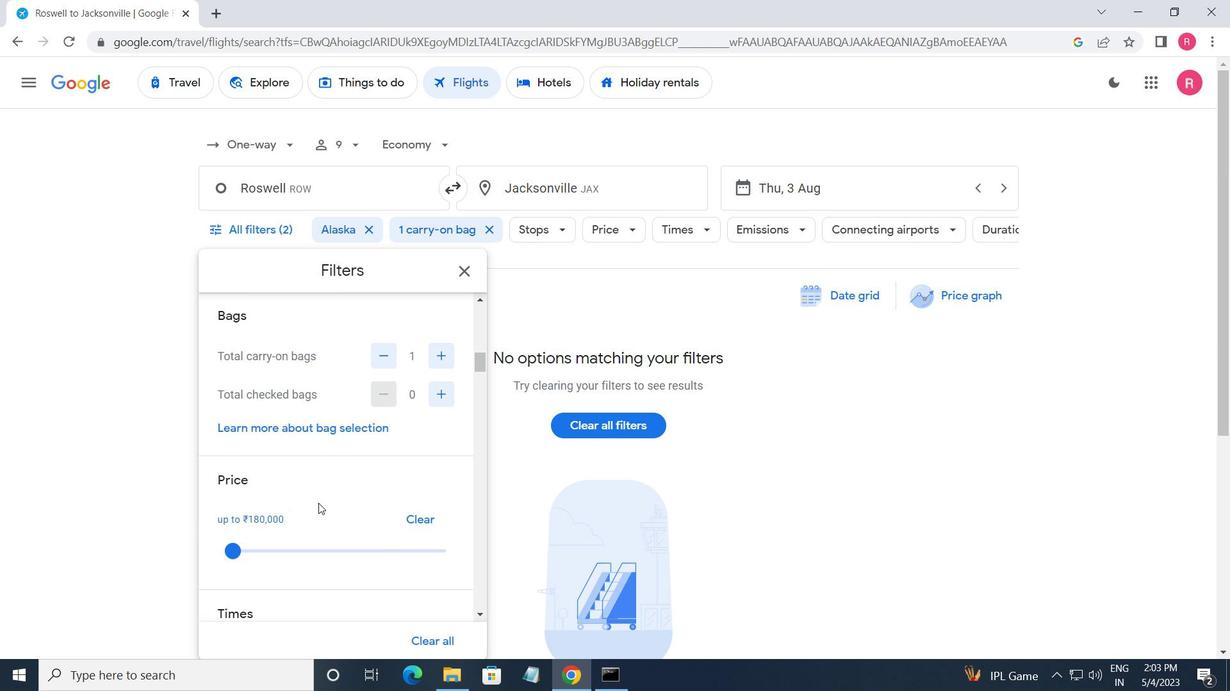 
Action: Mouse scrolled (322, 500) with delta (0, 0)
Screenshot: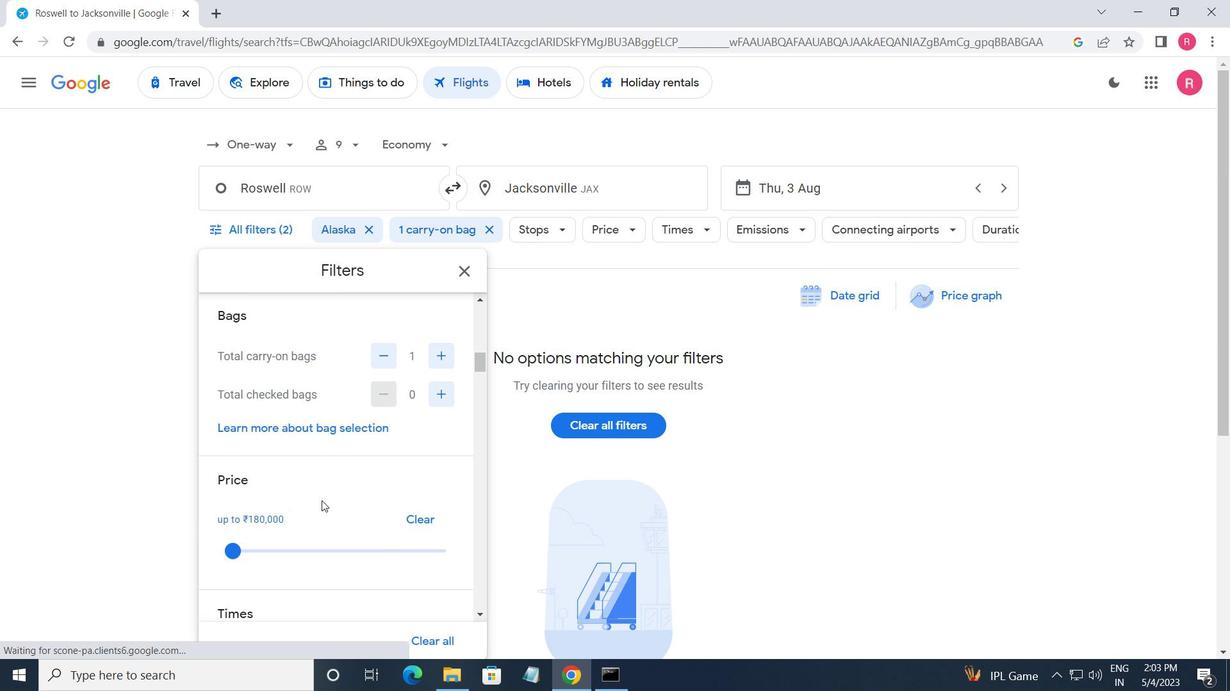 
Action: Mouse moved to (324, 500)
Screenshot: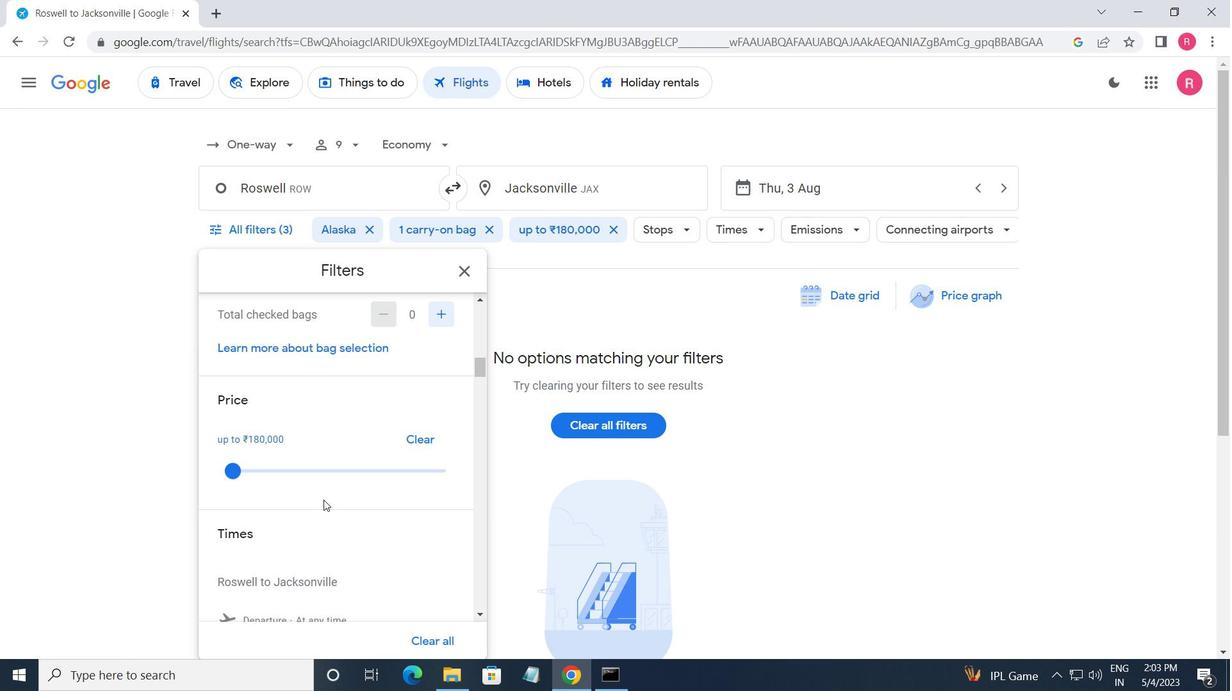 
Action: Mouse scrolled (324, 499) with delta (0, 0)
Screenshot: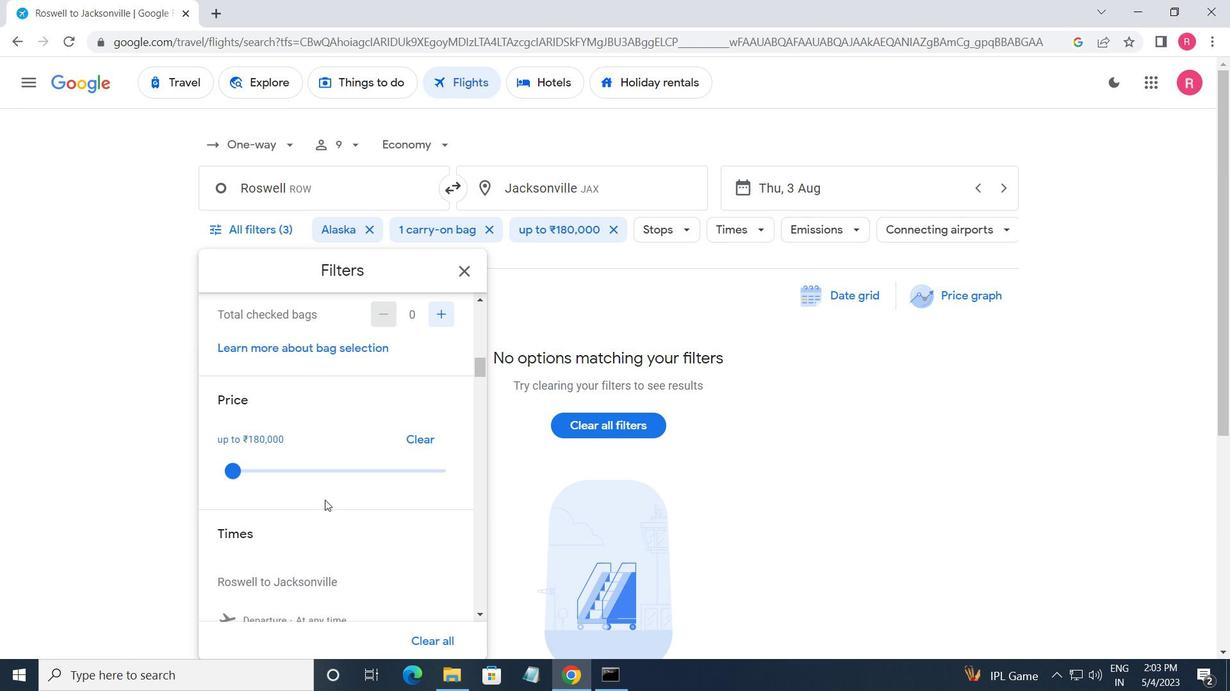 
Action: Mouse moved to (228, 574)
Screenshot: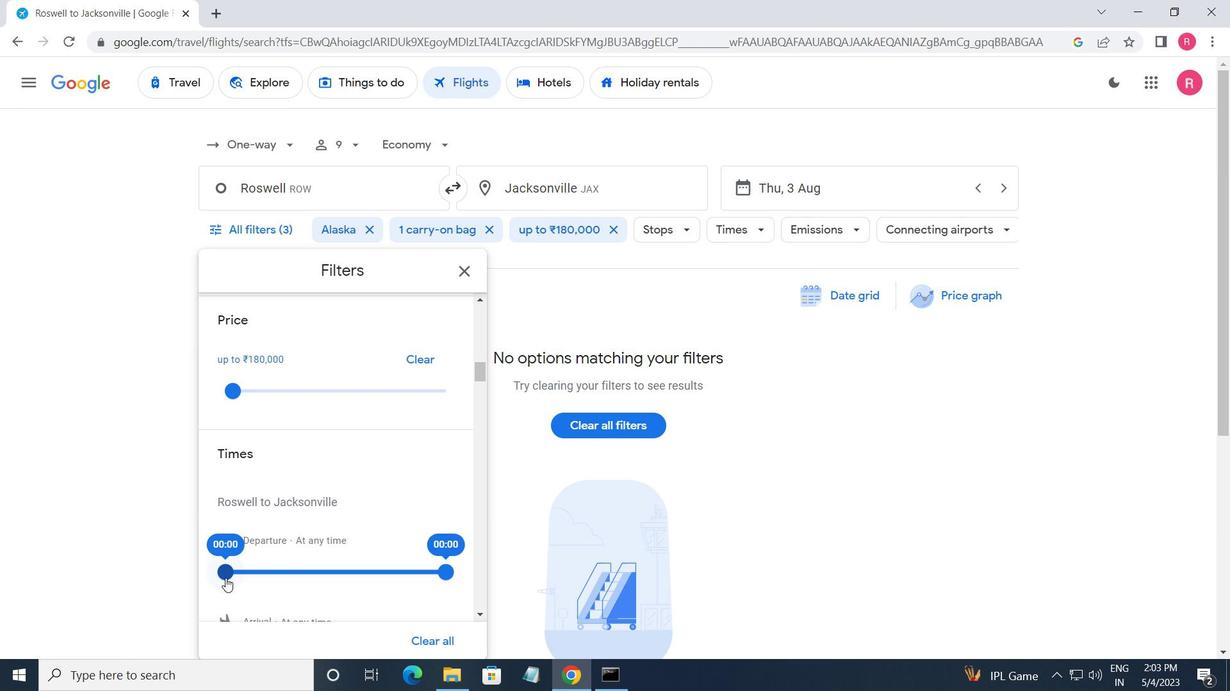 
Action: Mouse pressed left at (228, 574)
Screenshot: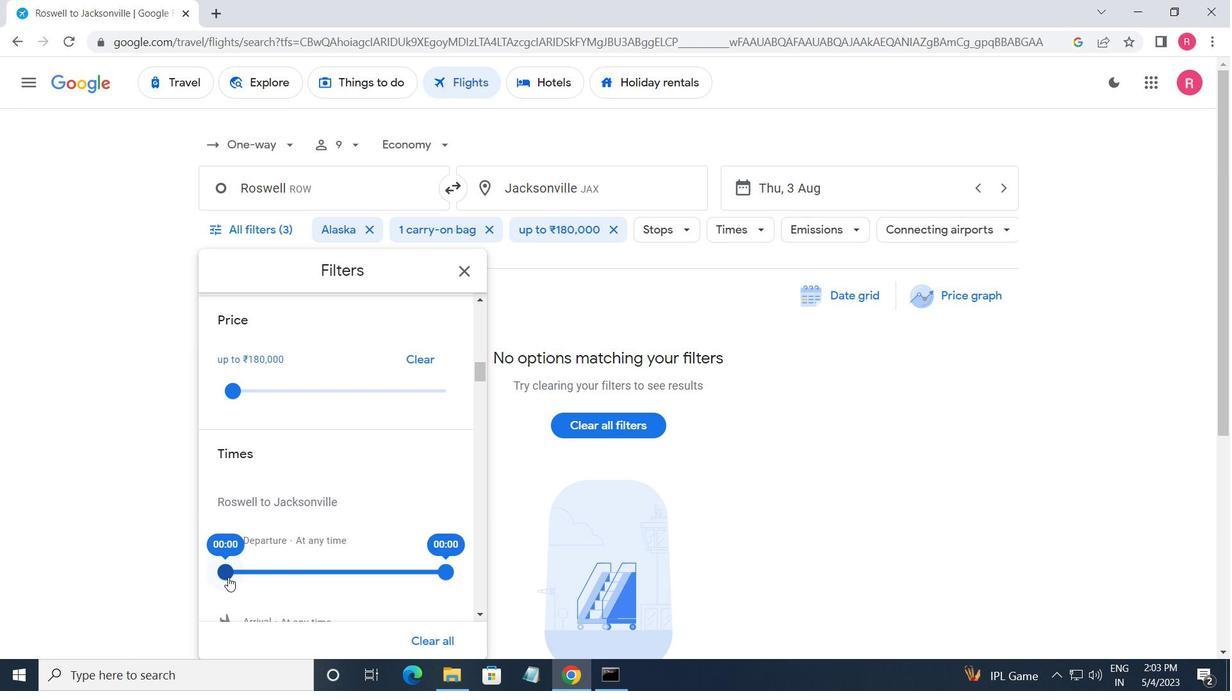 
Action: Mouse moved to (442, 574)
Screenshot: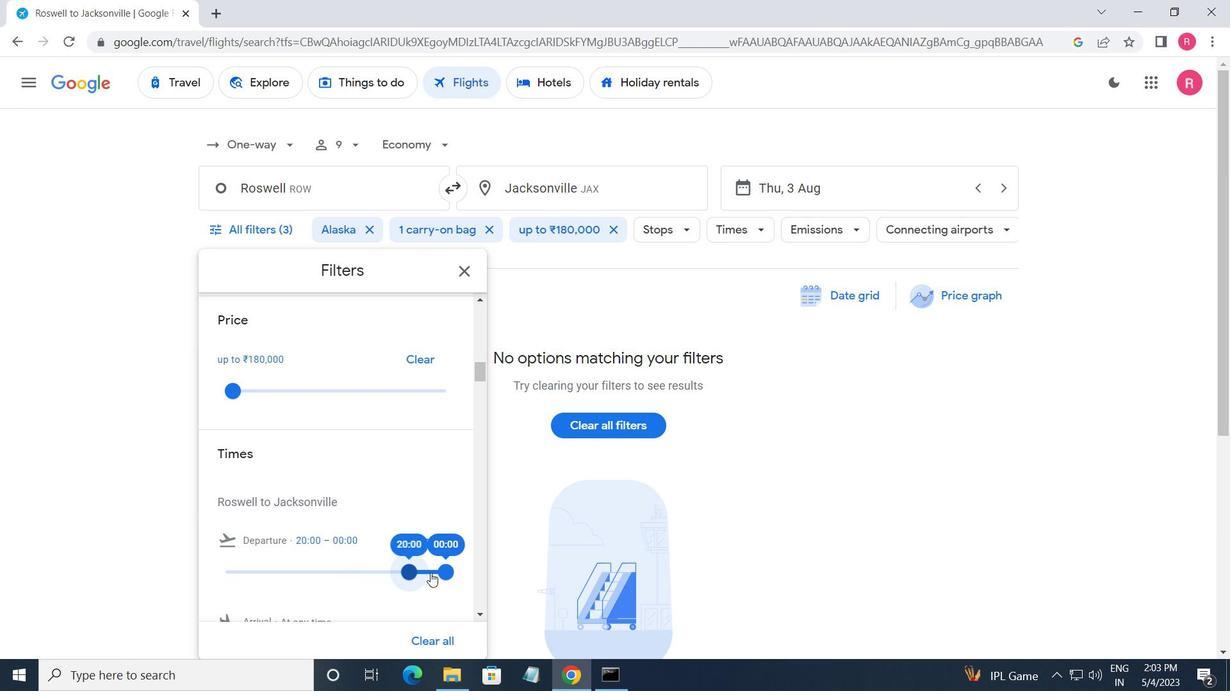 
Action: Mouse pressed left at (442, 574)
Screenshot: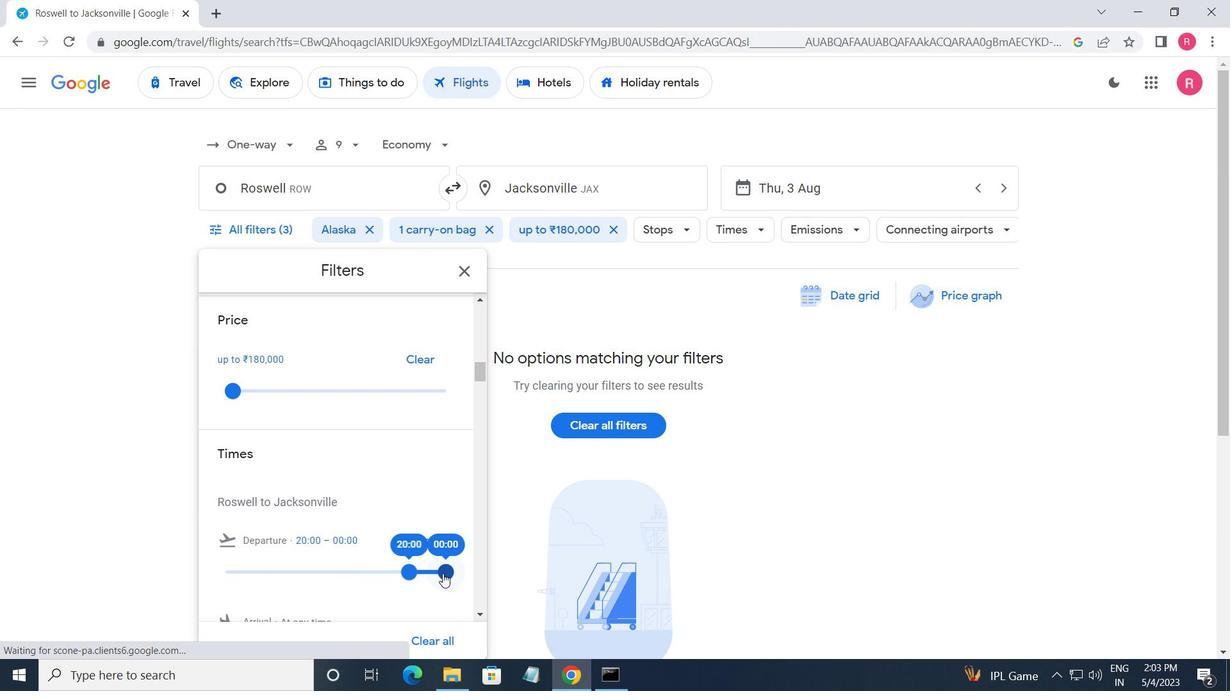 
Action: Mouse moved to (402, 573)
Screenshot: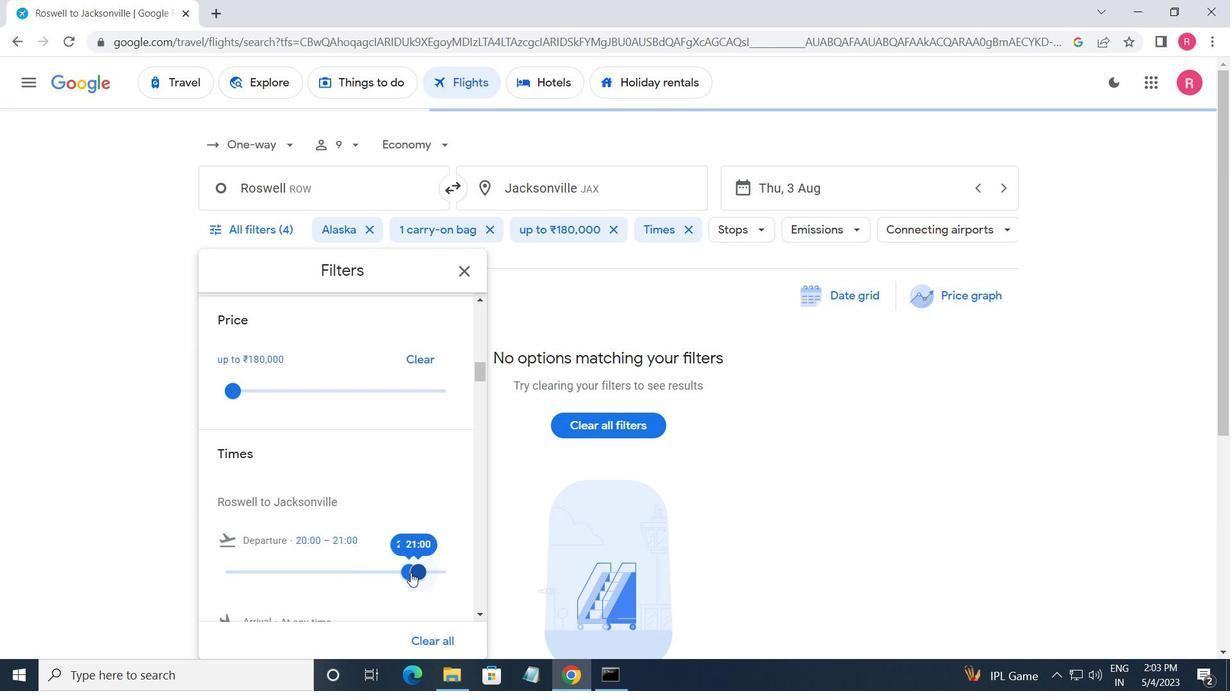 
Action: Mouse pressed left at (402, 573)
Screenshot: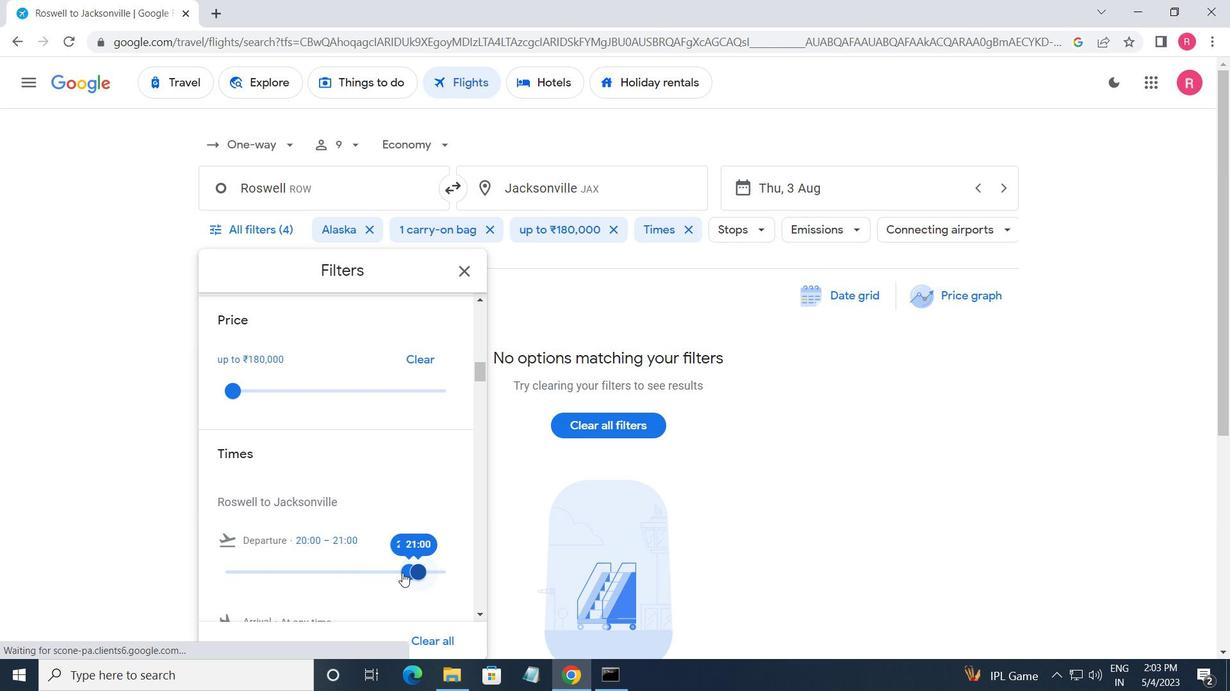 
Action: Mouse moved to (421, 567)
Screenshot: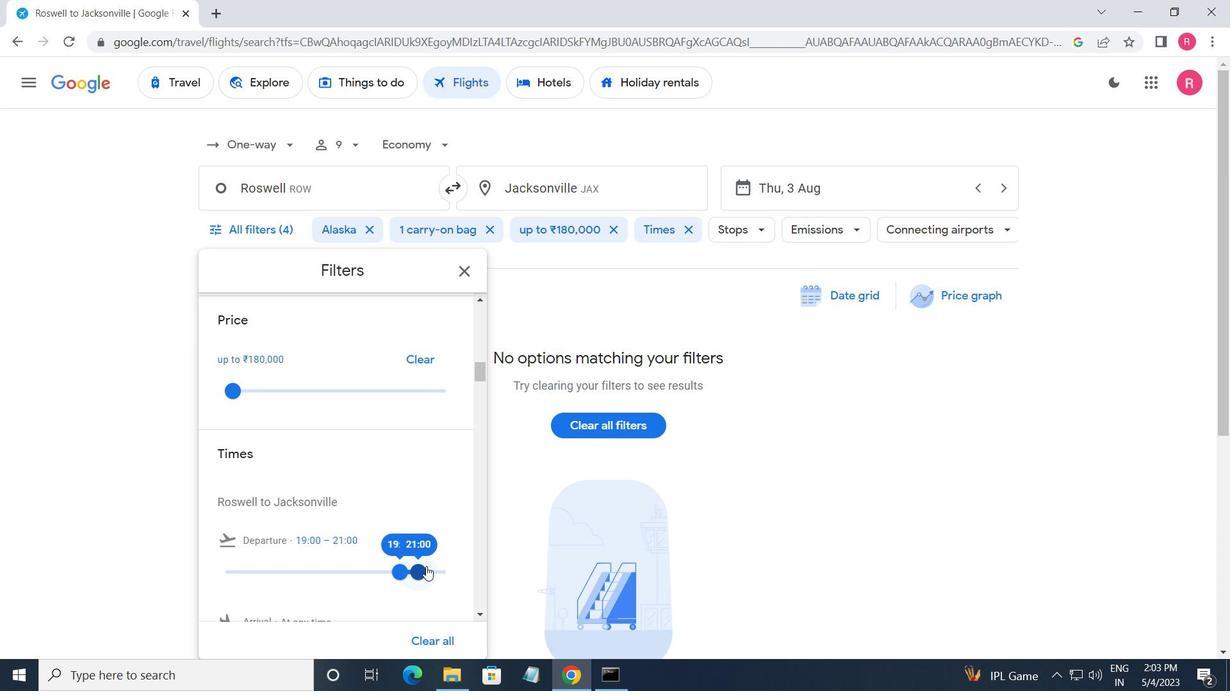 
Action: Mouse pressed left at (421, 567)
Screenshot: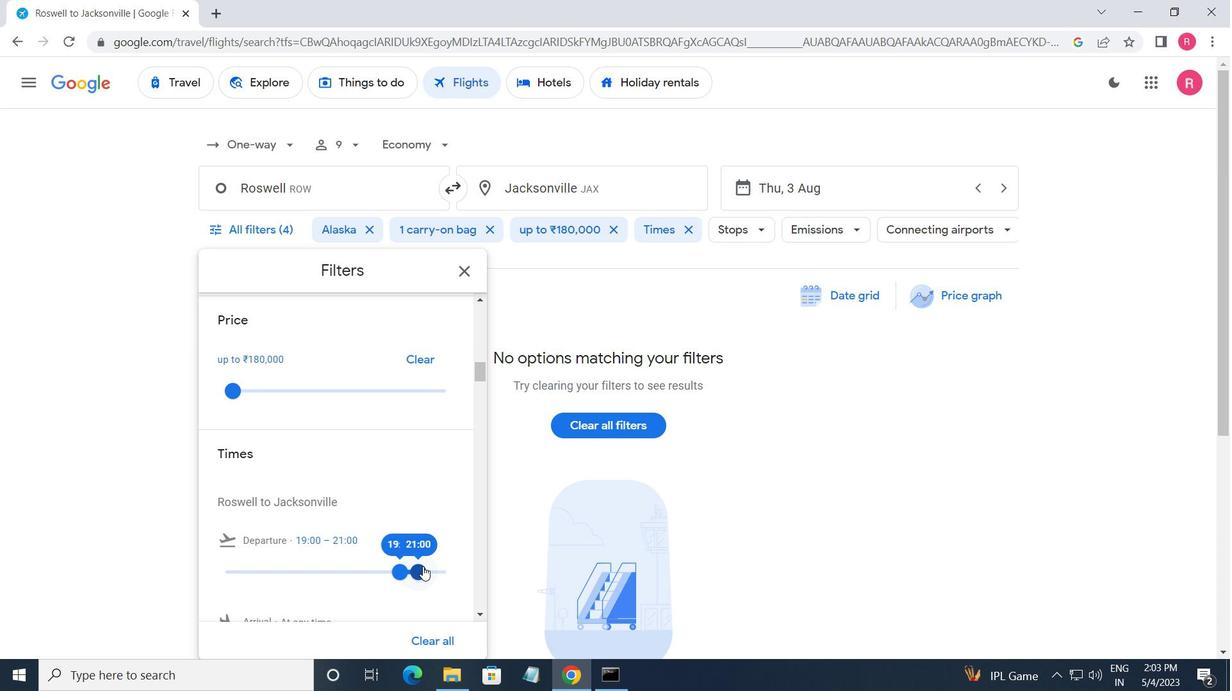 
Action: Mouse moved to (460, 267)
Screenshot: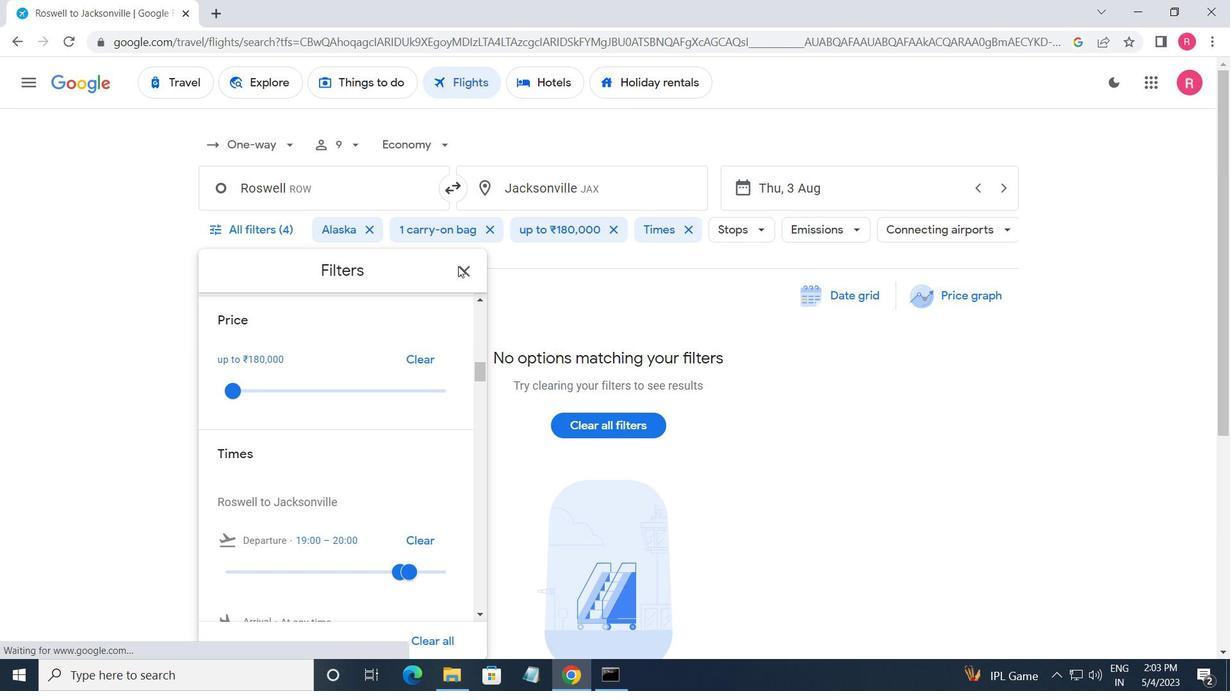 
Action: Mouse pressed left at (460, 267)
Screenshot: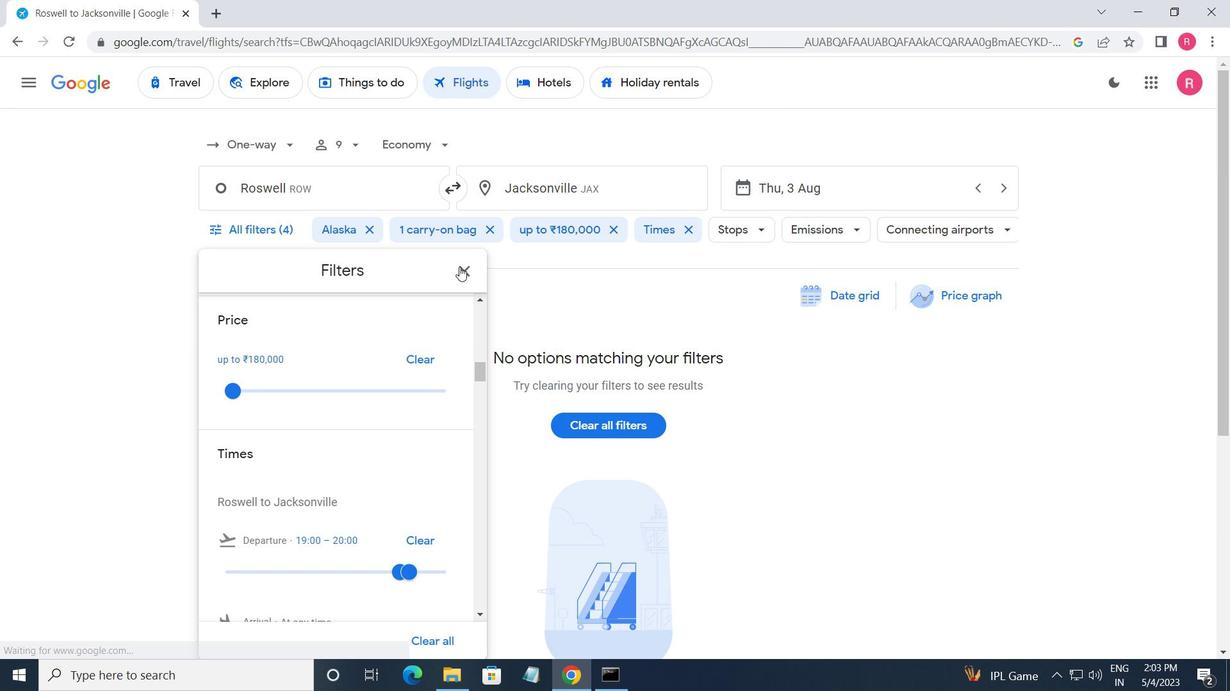 
